 Task: Find connections with filter location Nuneaton with filter topic #successwith filter profile language French with filter current company BASF's vegetable seeds business with filter school Ethiraj College For Women with filter industry Child Day Care Services with filter service category Business Law with filter keywords title Video or Film Producer
Action: Mouse moved to (628, 63)
Screenshot: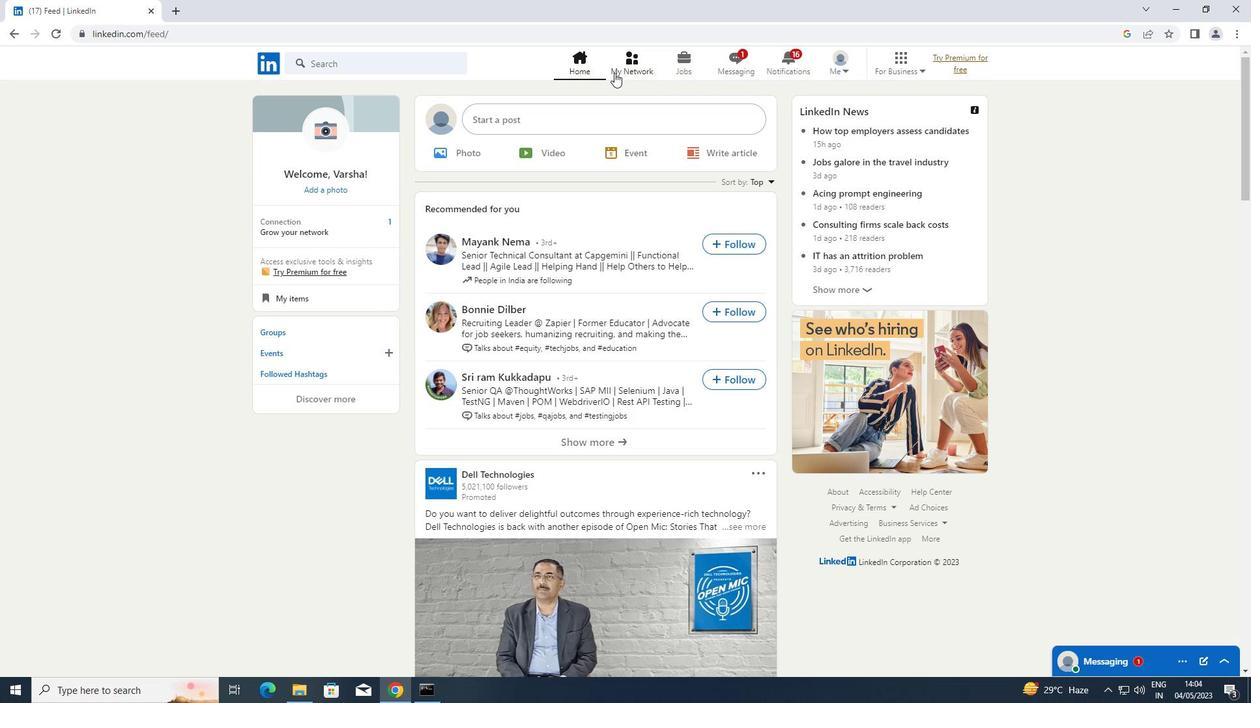 
Action: Mouse pressed left at (628, 63)
Screenshot: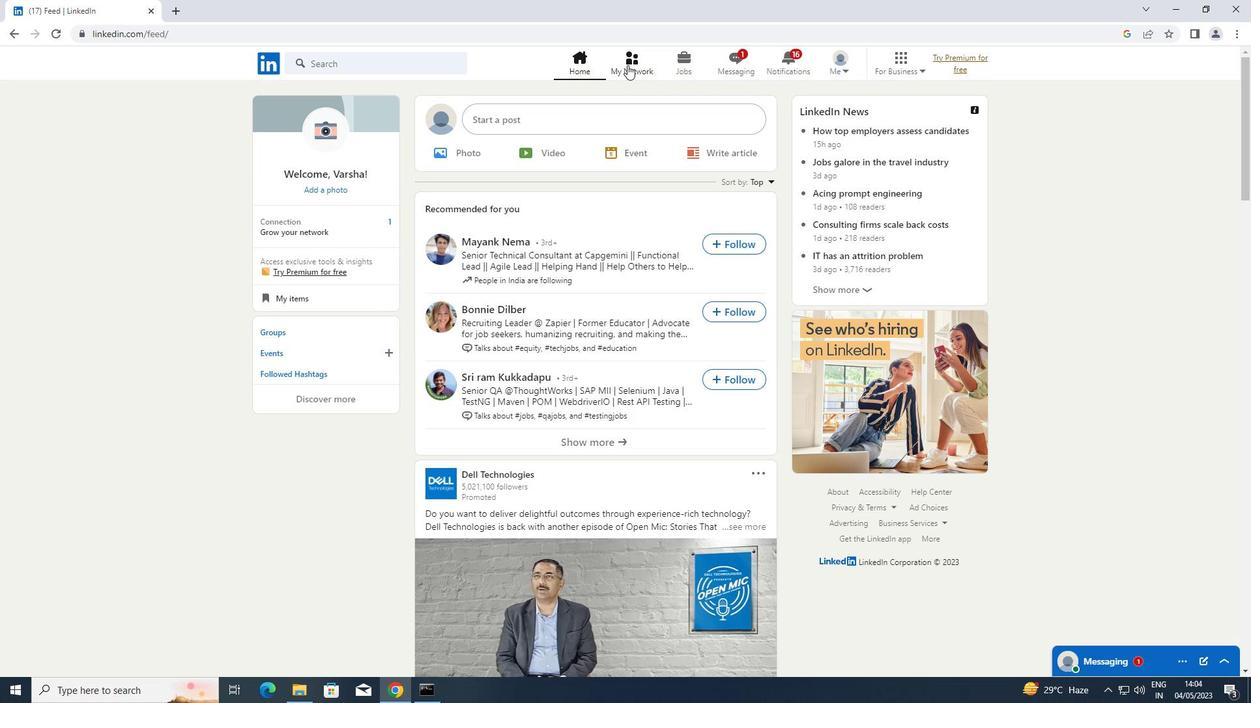 
Action: Mouse moved to (334, 140)
Screenshot: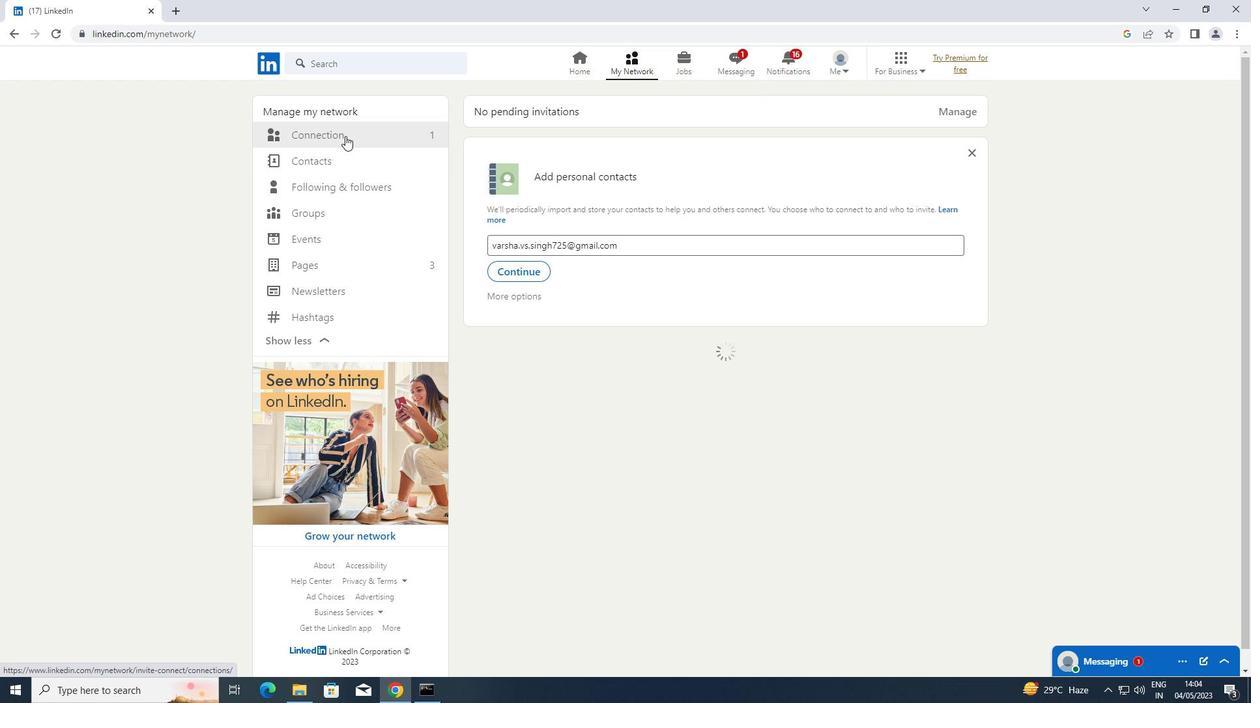 
Action: Mouse pressed left at (334, 140)
Screenshot: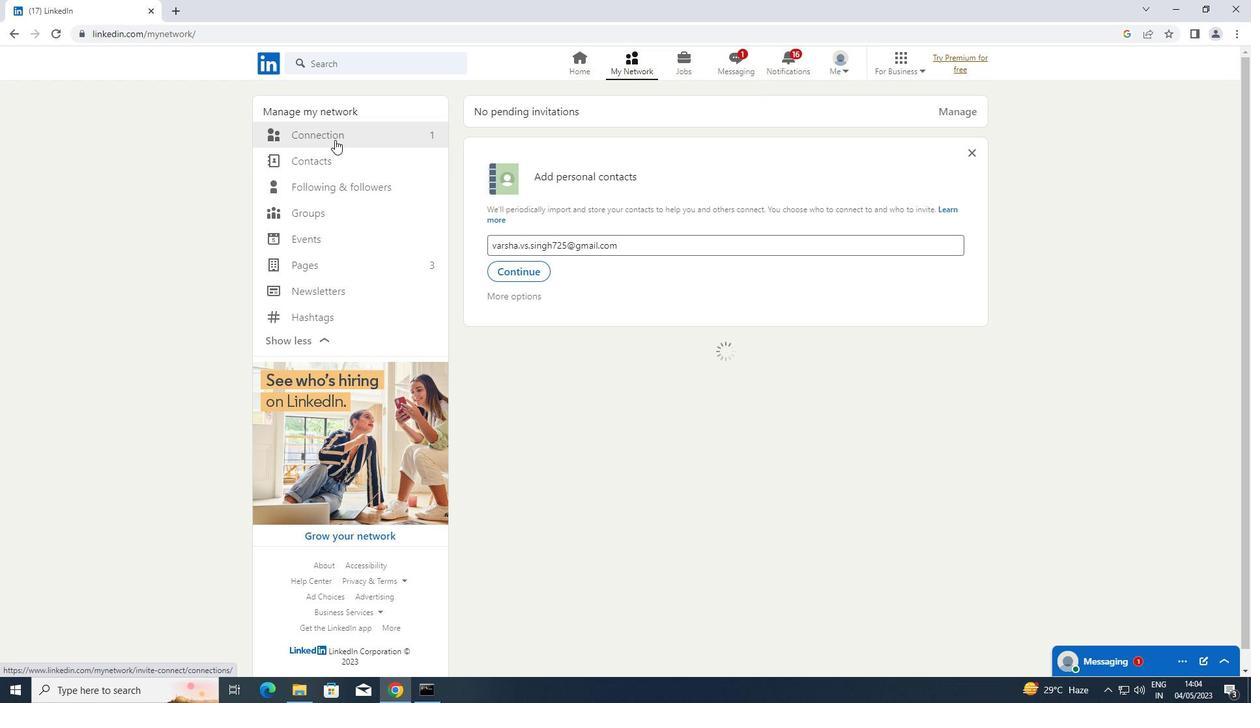 
Action: Mouse moved to (740, 133)
Screenshot: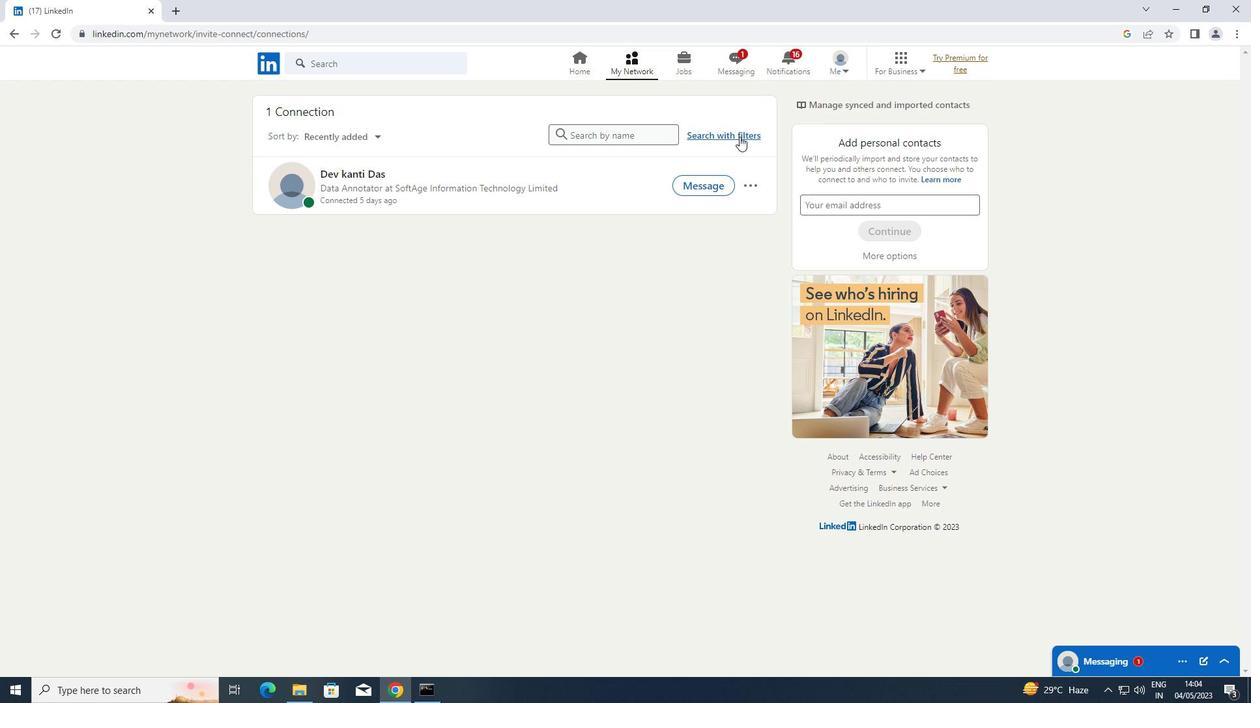 
Action: Mouse pressed left at (740, 133)
Screenshot: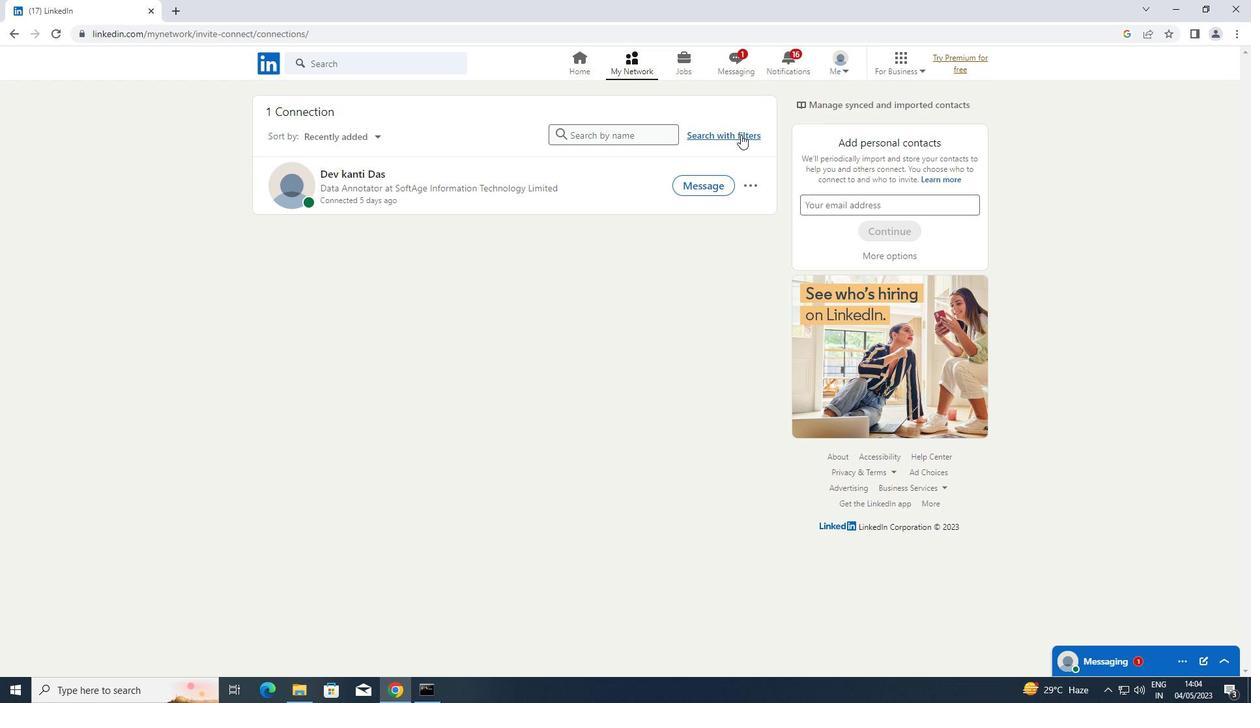 
Action: Mouse moved to (676, 99)
Screenshot: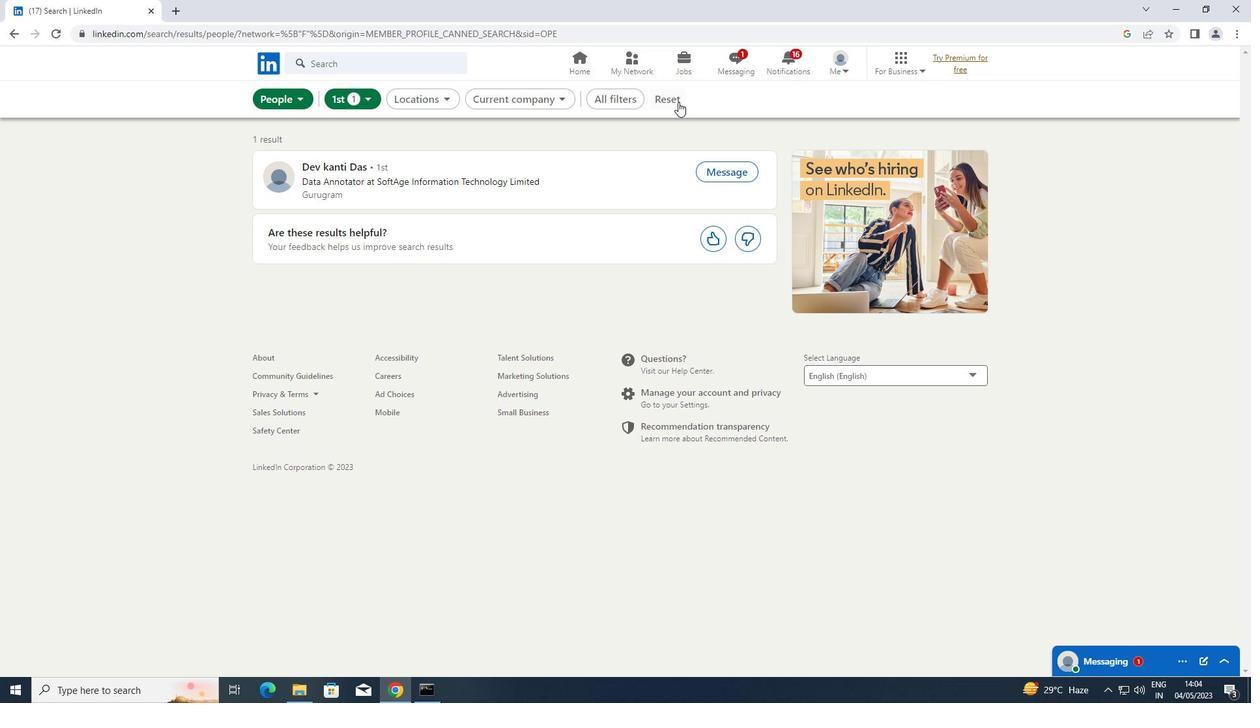 
Action: Mouse pressed left at (676, 99)
Screenshot: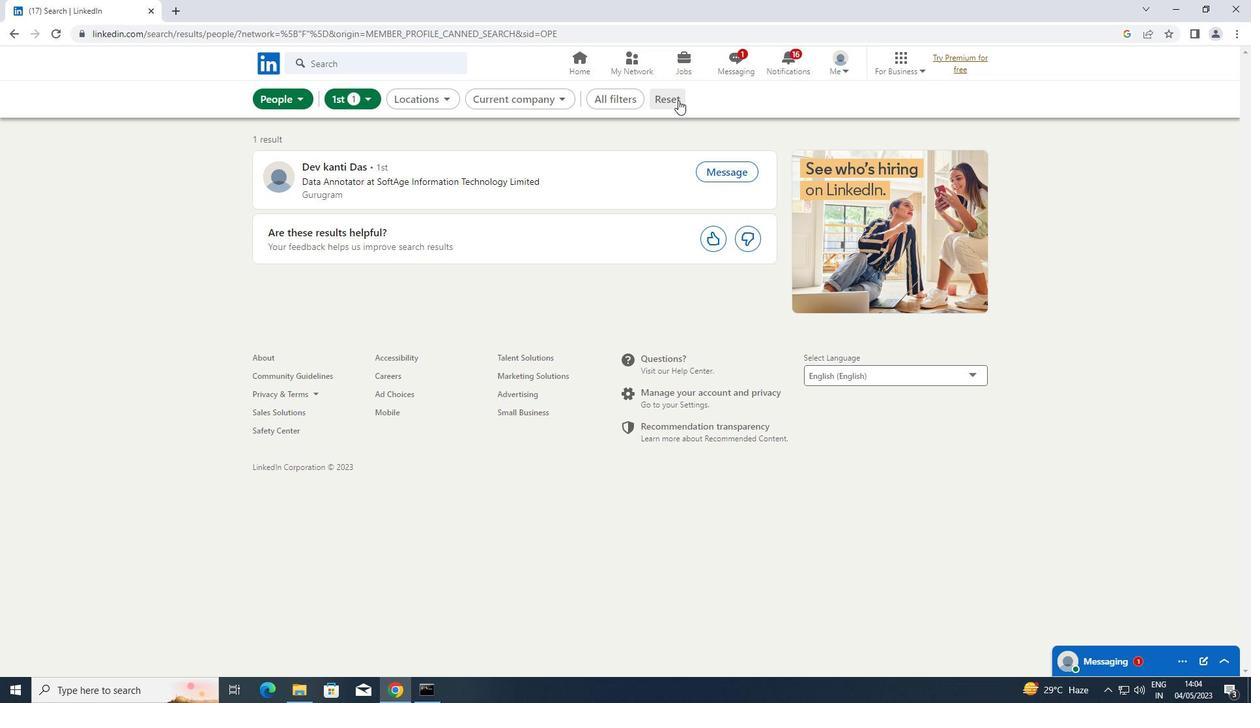 
Action: Mouse moved to (650, 102)
Screenshot: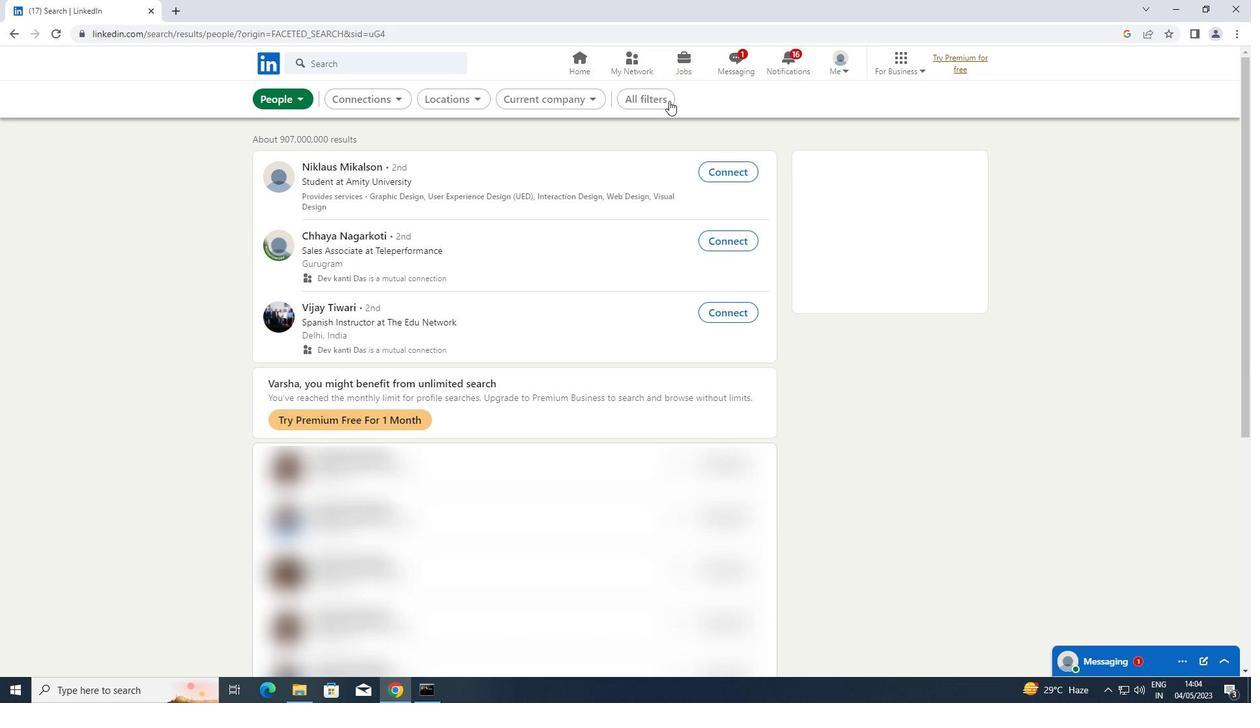 
Action: Mouse pressed left at (650, 102)
Screenshot: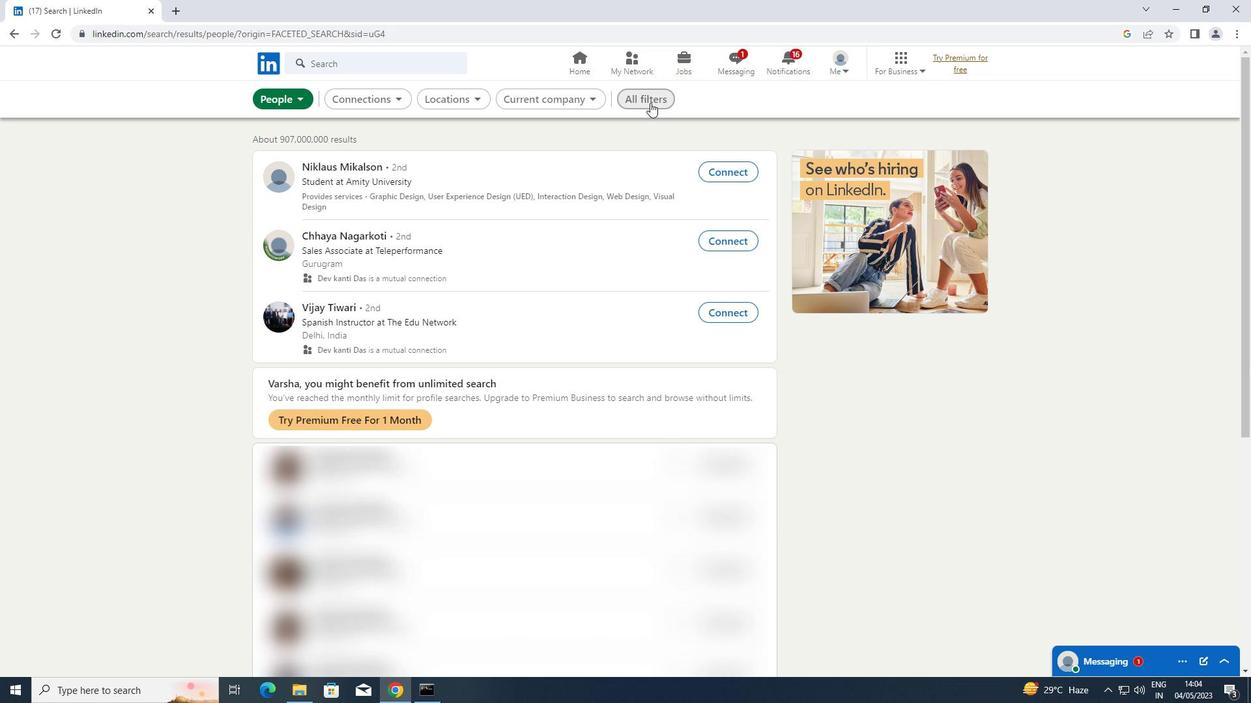 
Action: Mouse moved to (1019, 299)
Screenshot: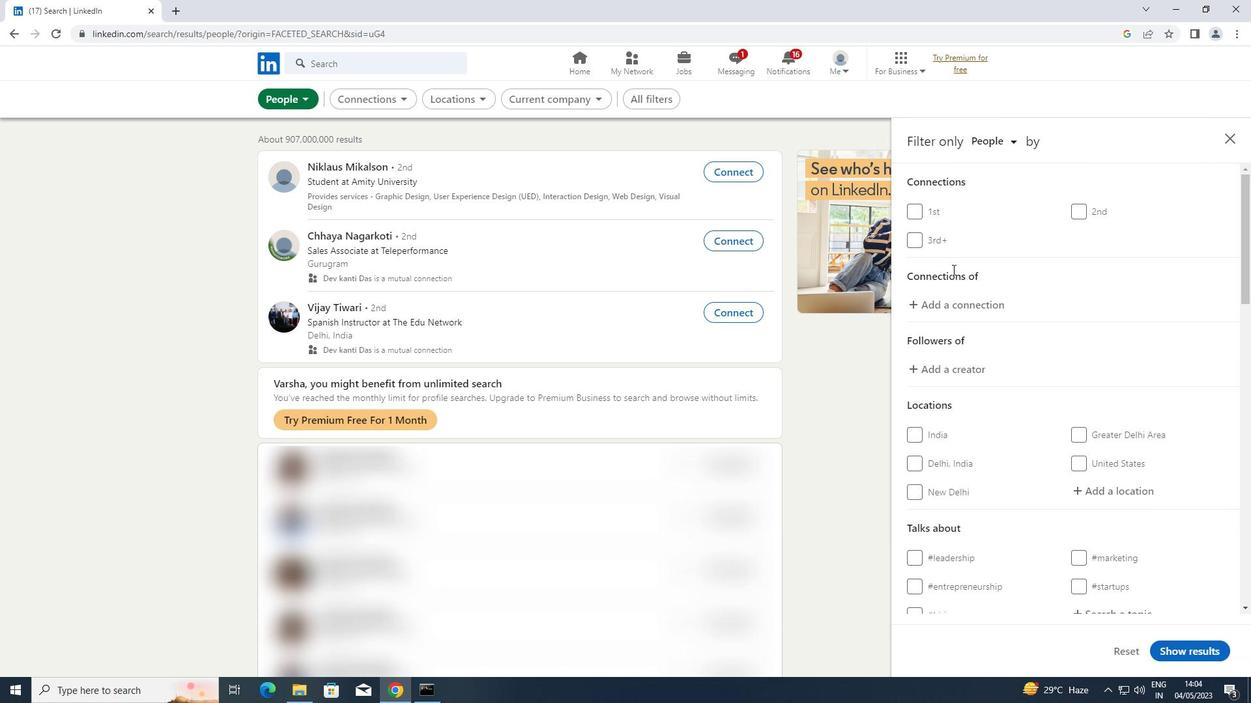 
Action: Mouse scrolled (1019, 299) with delta (0, 0)
Screenshot: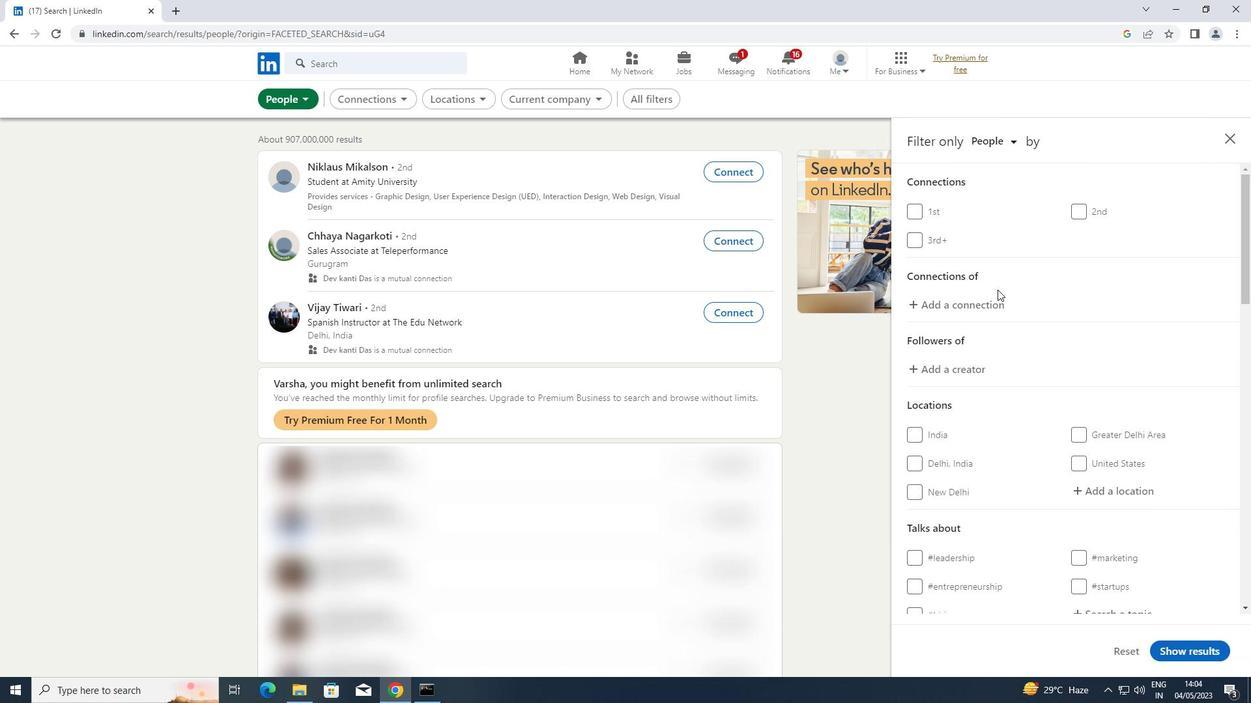 
Action: Mouse scrolled (1019, 299) with delta (0, 0)
Screenshot: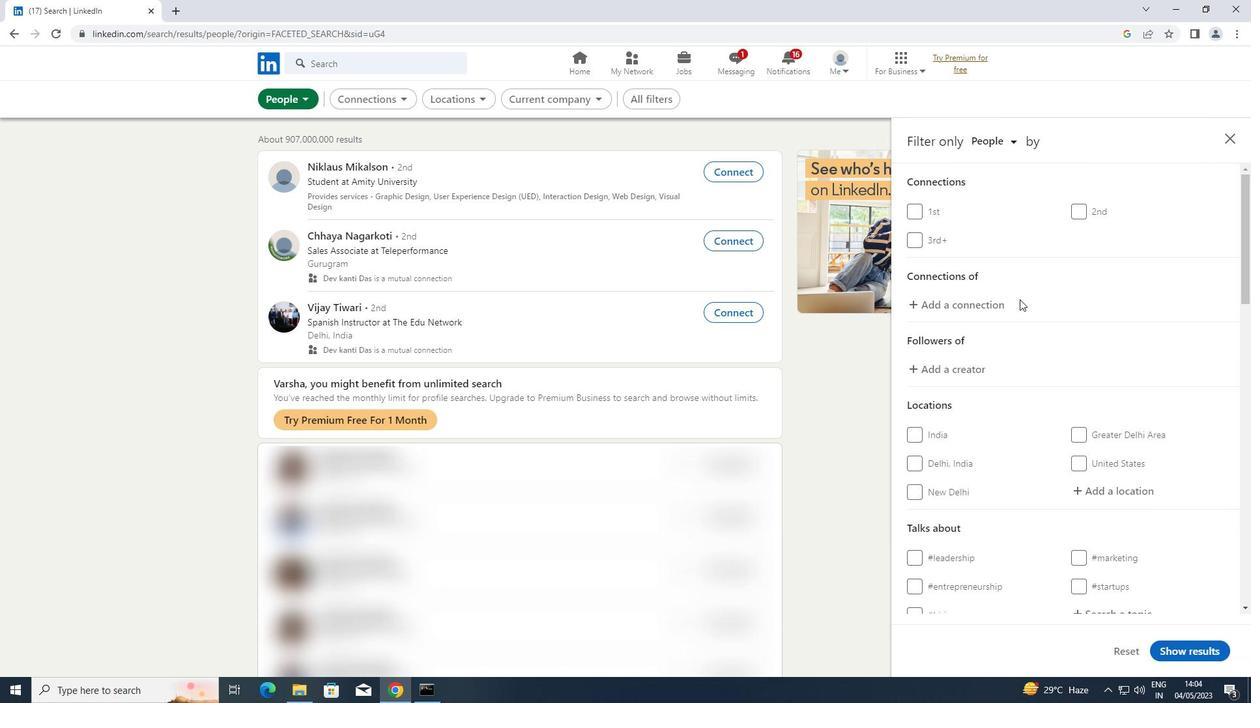
Action: Mouse moved to (1096, 364)
Screenshot: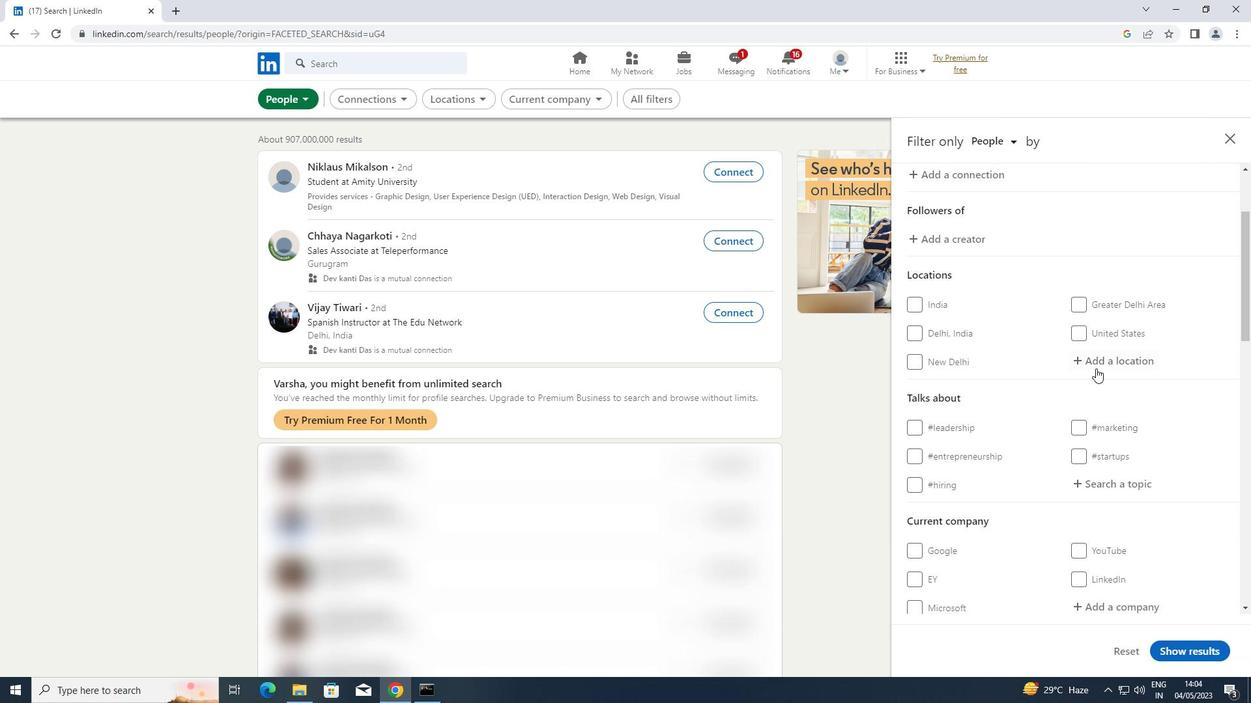 
Action: Mouse pressed left at (1096, 364)
Screenshot: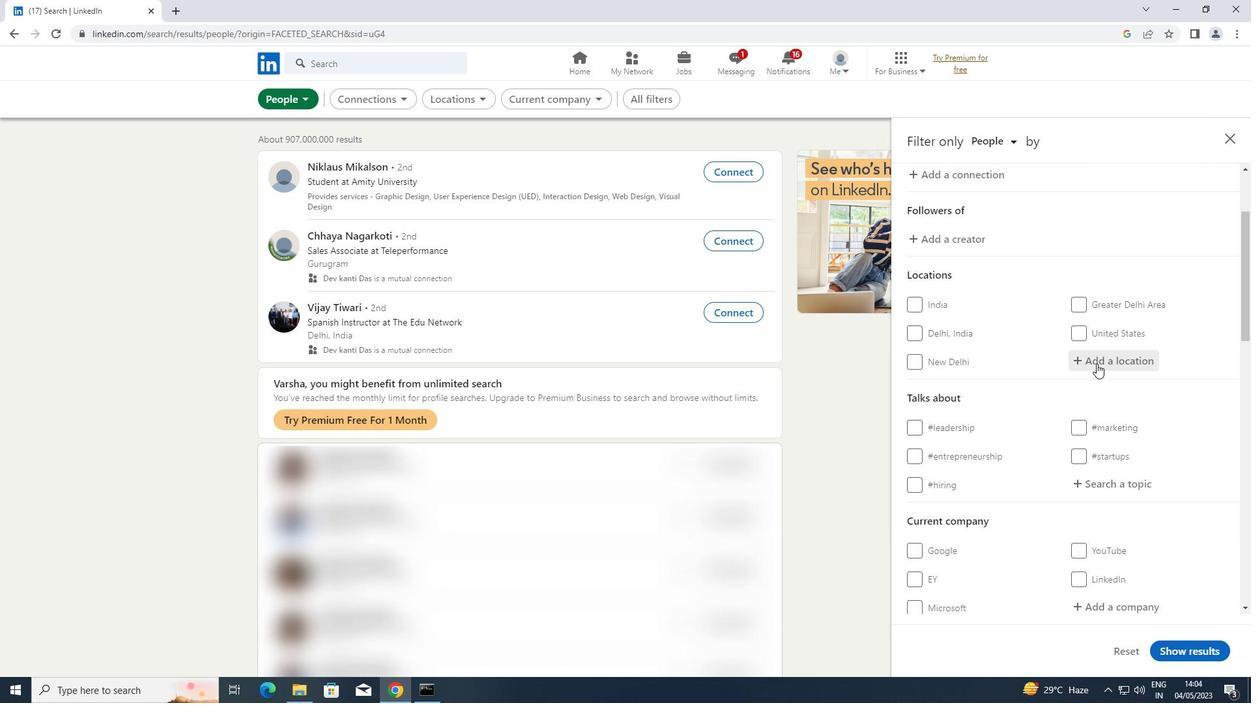 
Action: Key pressed <Key.shift>NUNEATON
Screenshot: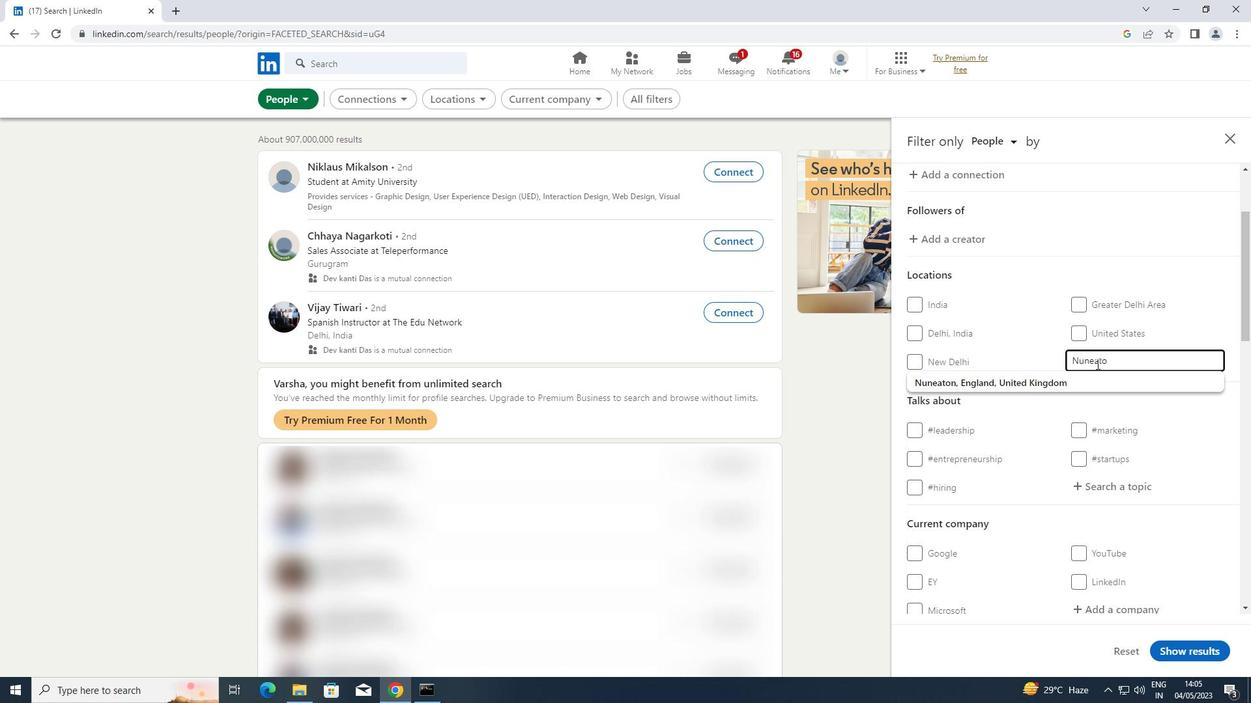 
Action: Mouse moved to (1101, 484)
Screenshot: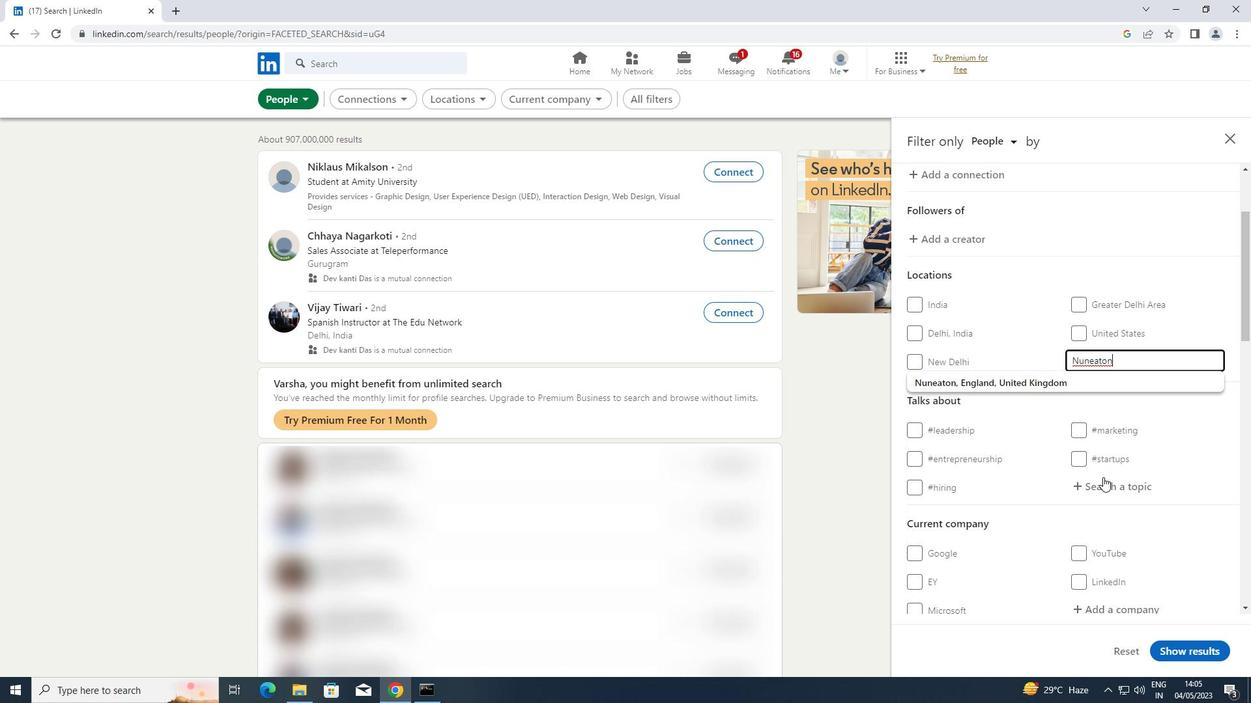 
Action: Mouse pressed left at (1101, 484)
Screenshot: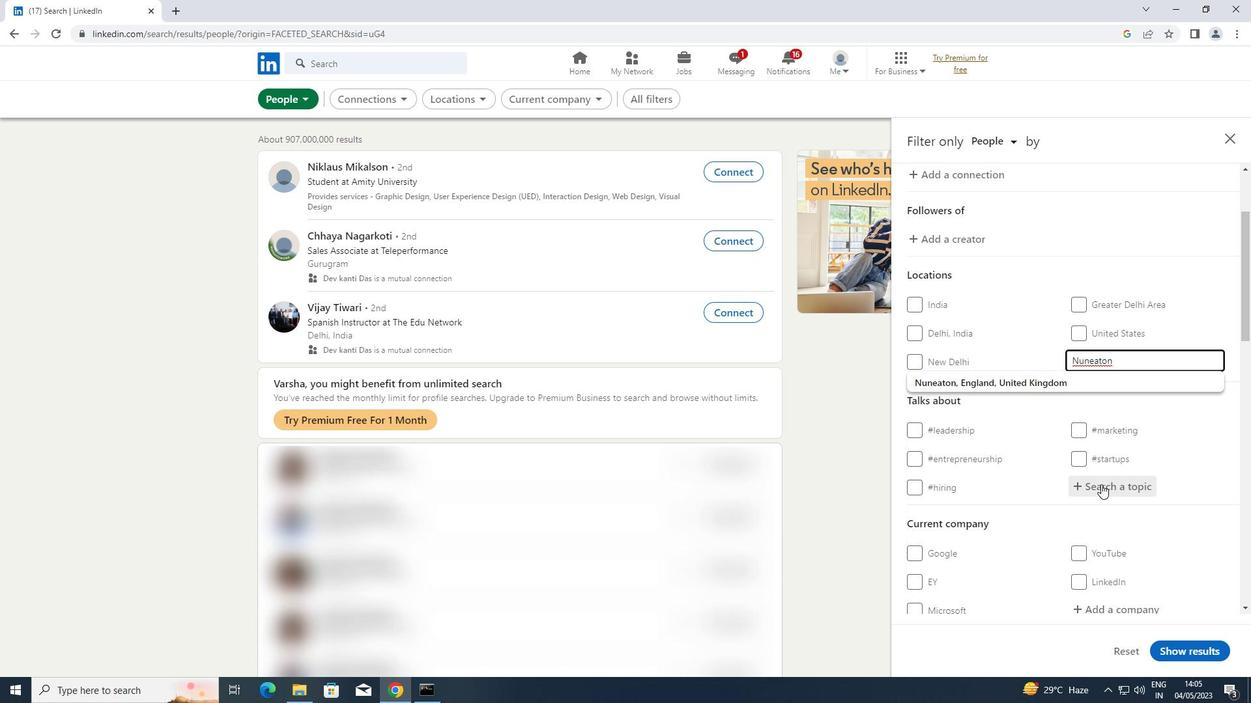 
Action: Key pressed SUCCESS
Screenshot: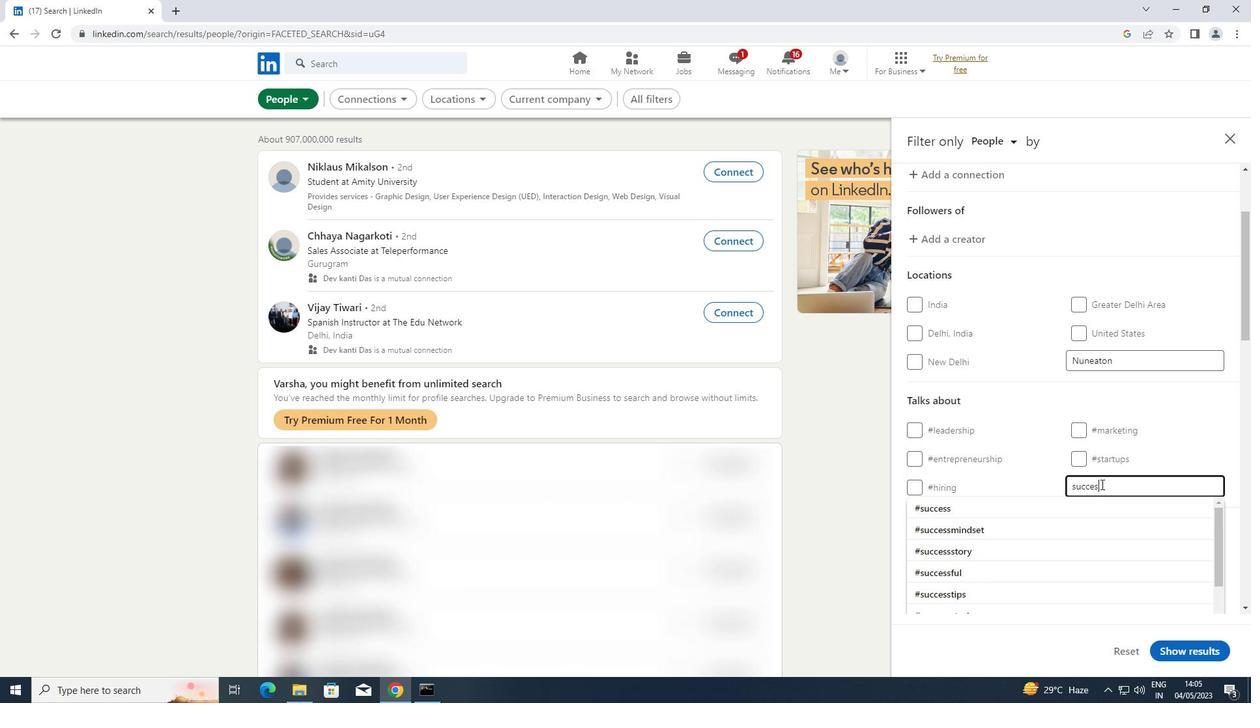 
Action: Mouse moved to (998, 512)
Screenshot: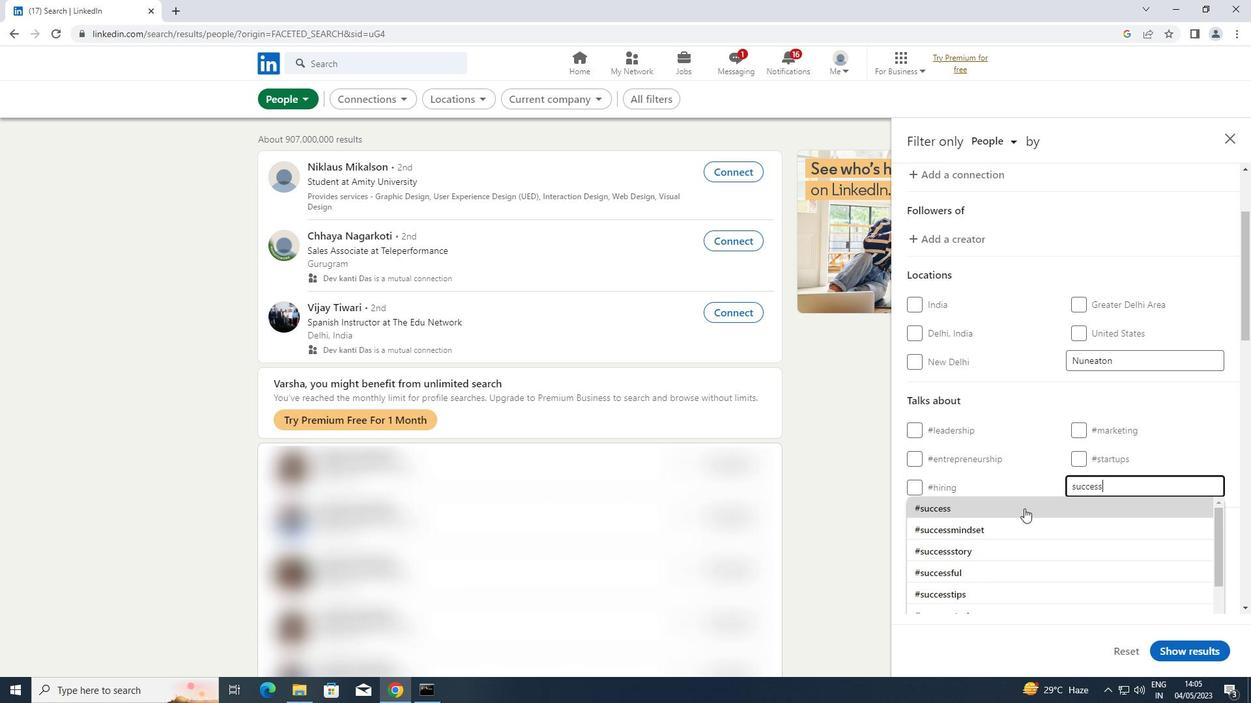 
Action: Mouse pressed left at (998, 512)
Screenshot: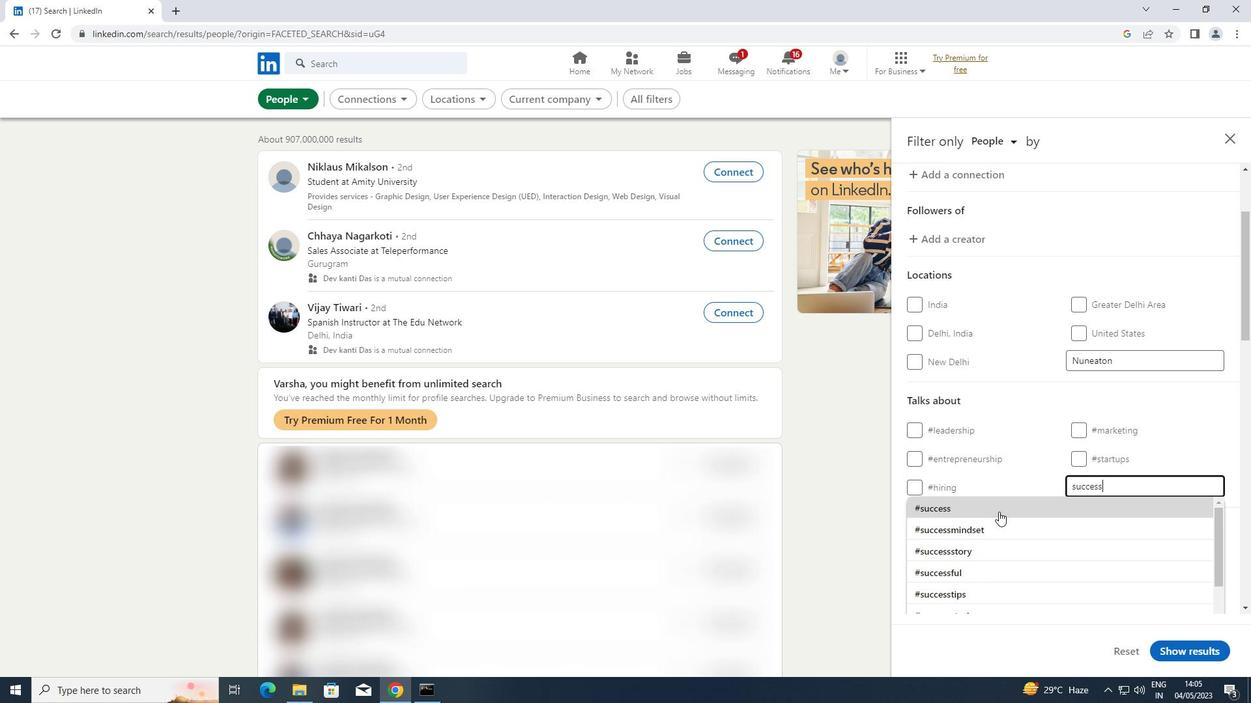 
Action: Mouse scrolled (998, 511) with delta (0, 0)
Screenshot: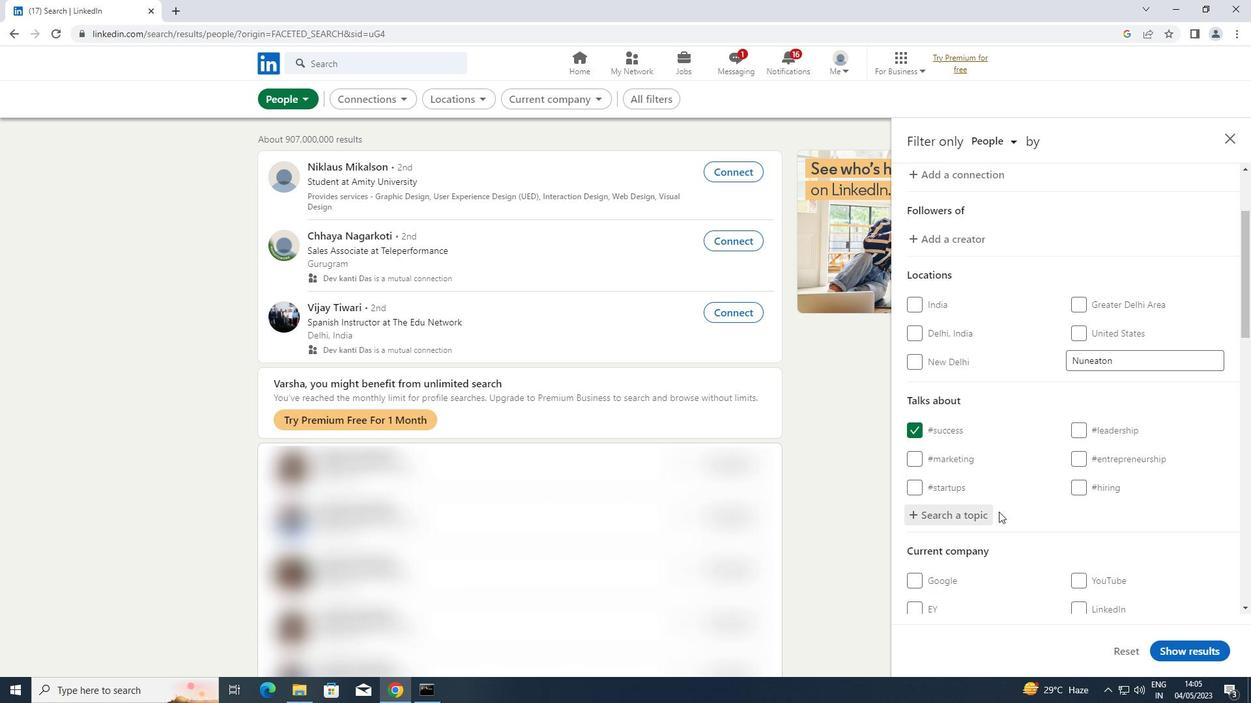 
Action: Mouse scrolled (998, 511) with delta (0, 0)
Screenshot: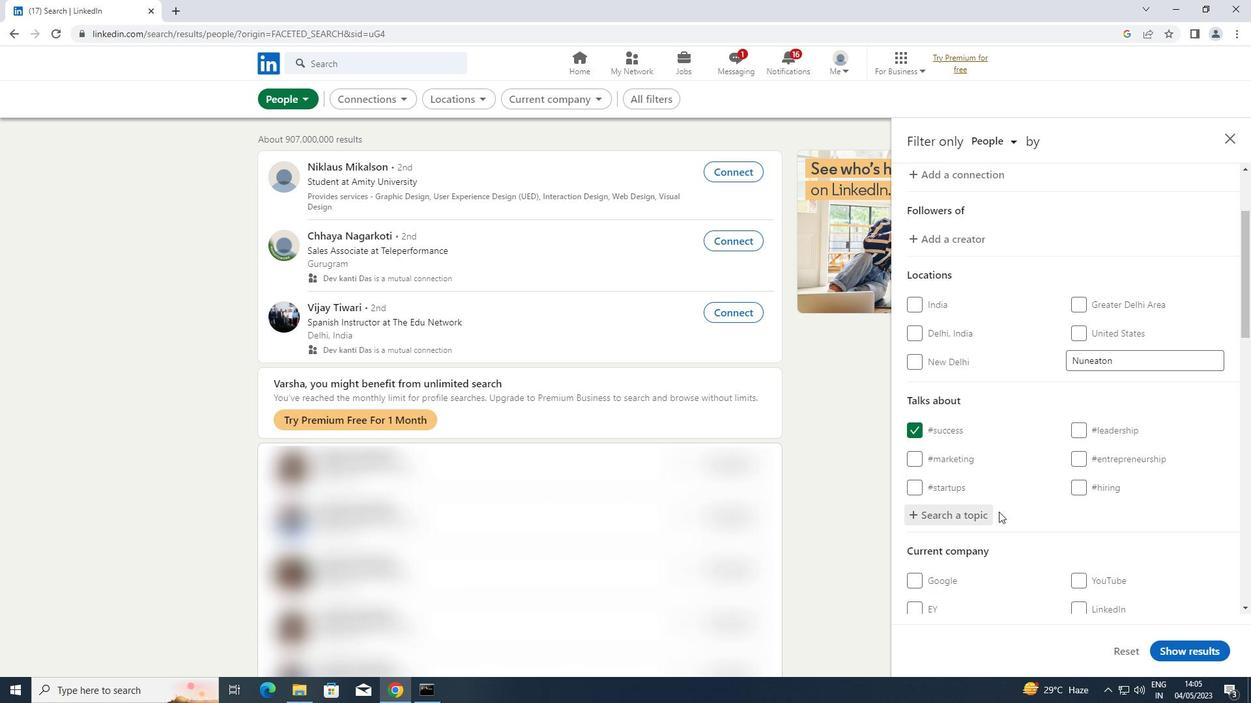 
Action: Mouse scrolled (998, 511) with delta (0, 0)
Screenshot: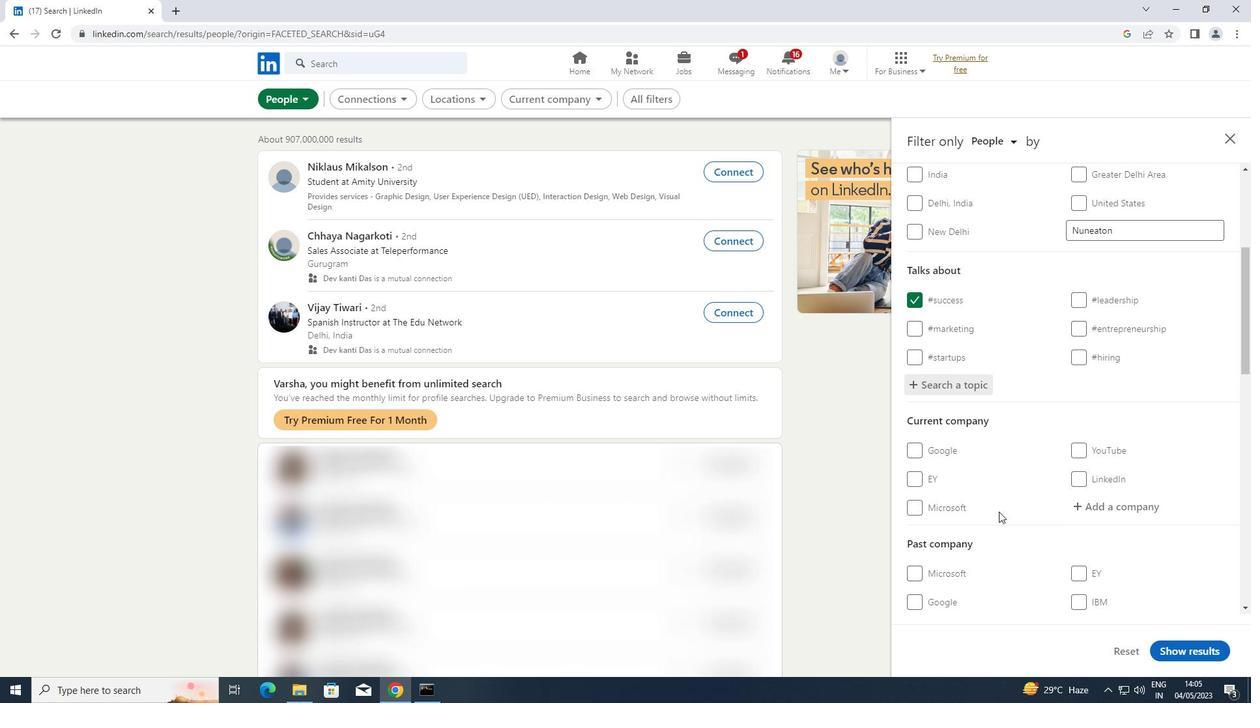 
Action: Mouse scrolled (998, 511) with delta (0, 0)
Screenshot: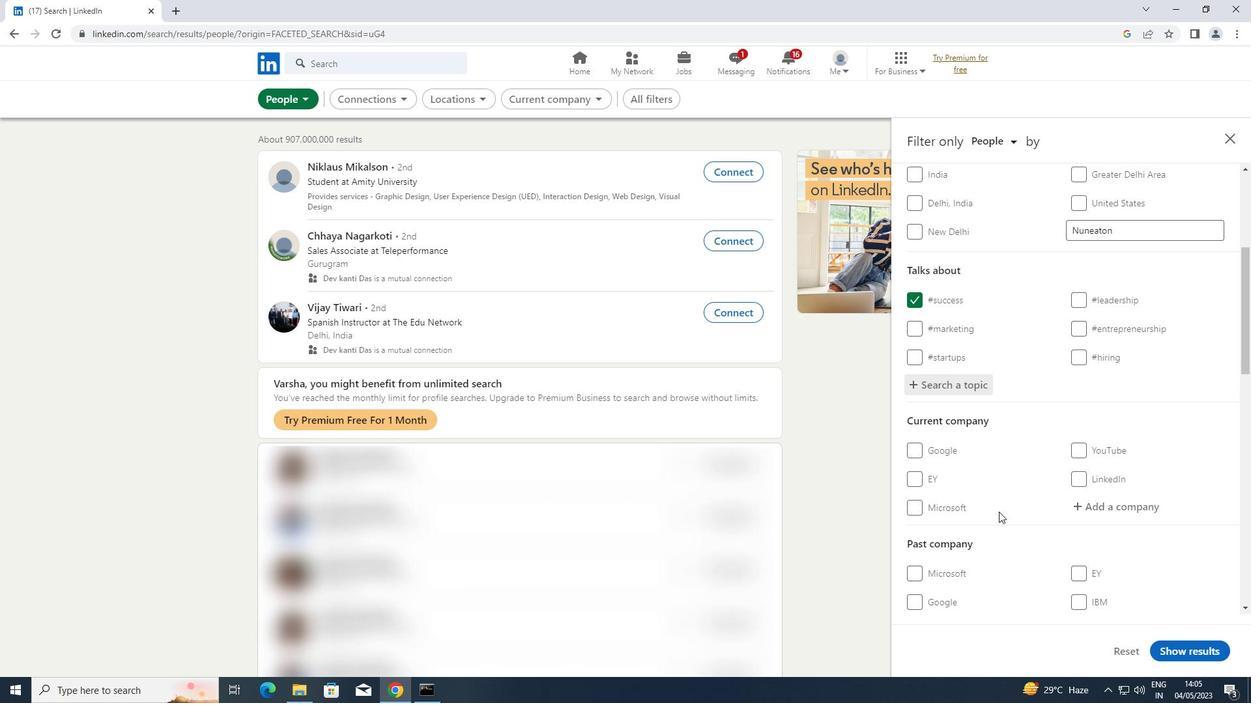 
Action: Mouse scrolled (998, 511) with delta (0, 0)
Screenshot: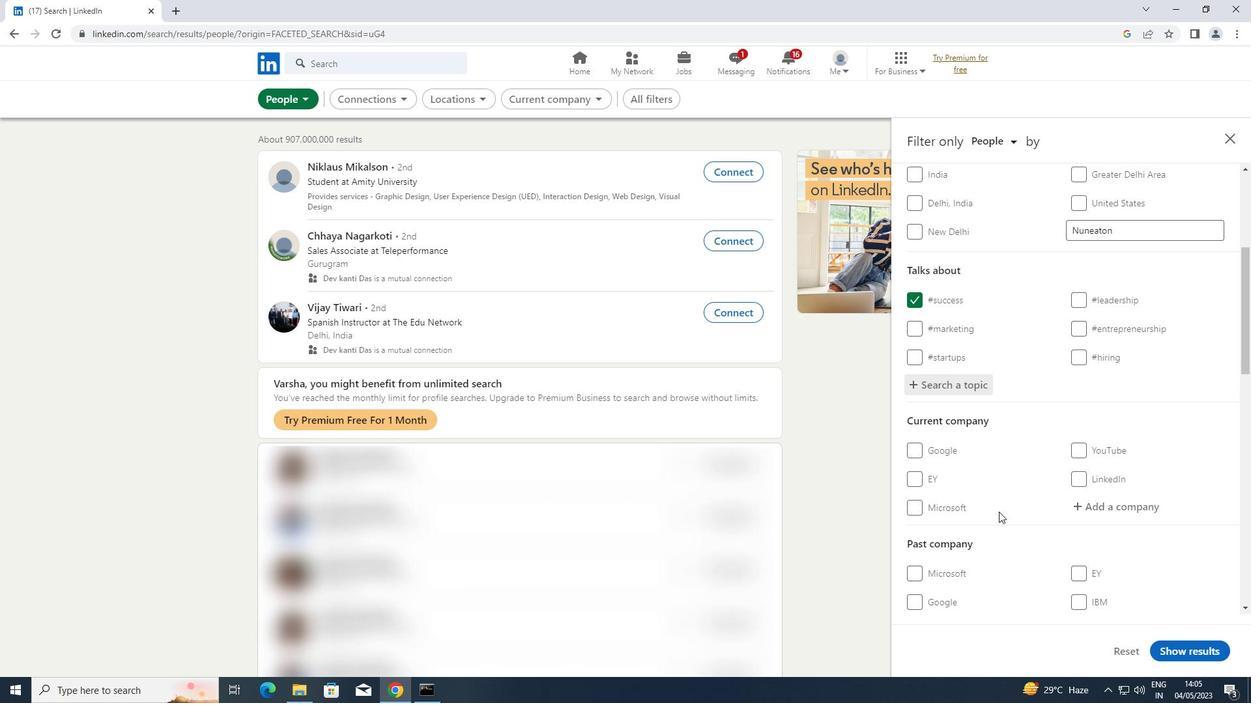 
Action: Mouse scrolled (998, 511) with delta (0, 0)
Screenshot: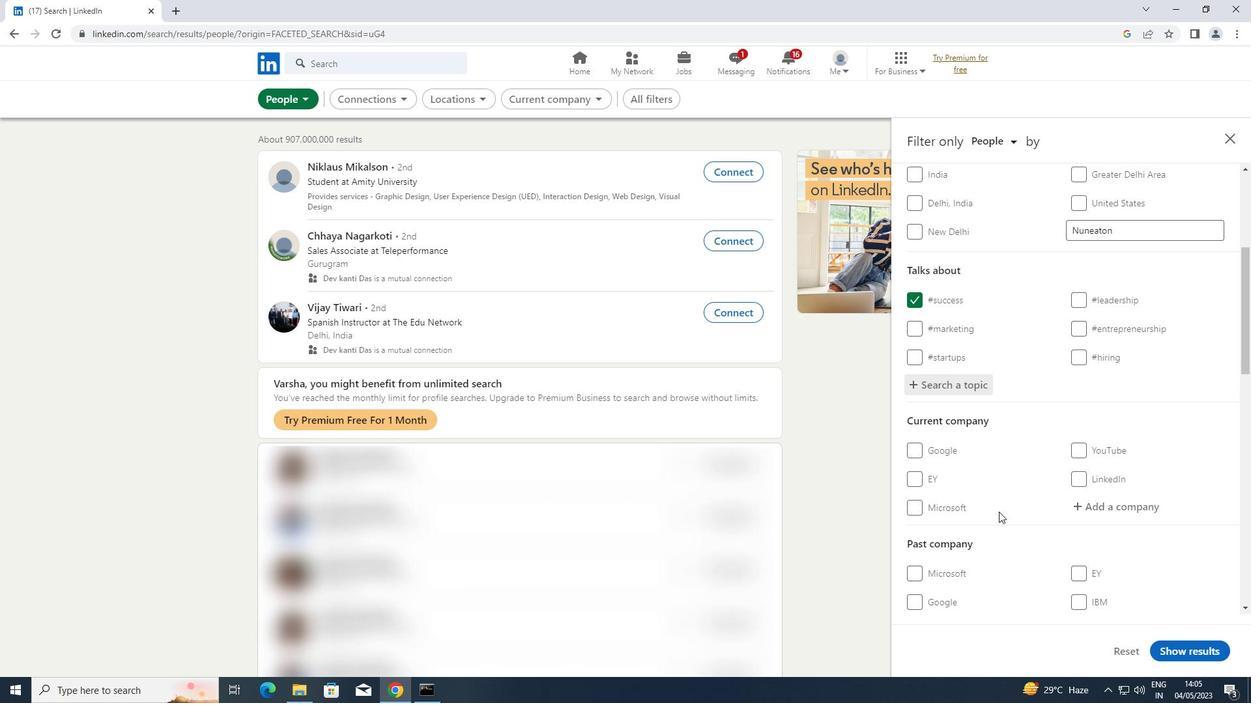 
Action: Mouse scrolled (998, 511) with delta (0, 0)
Screenshot: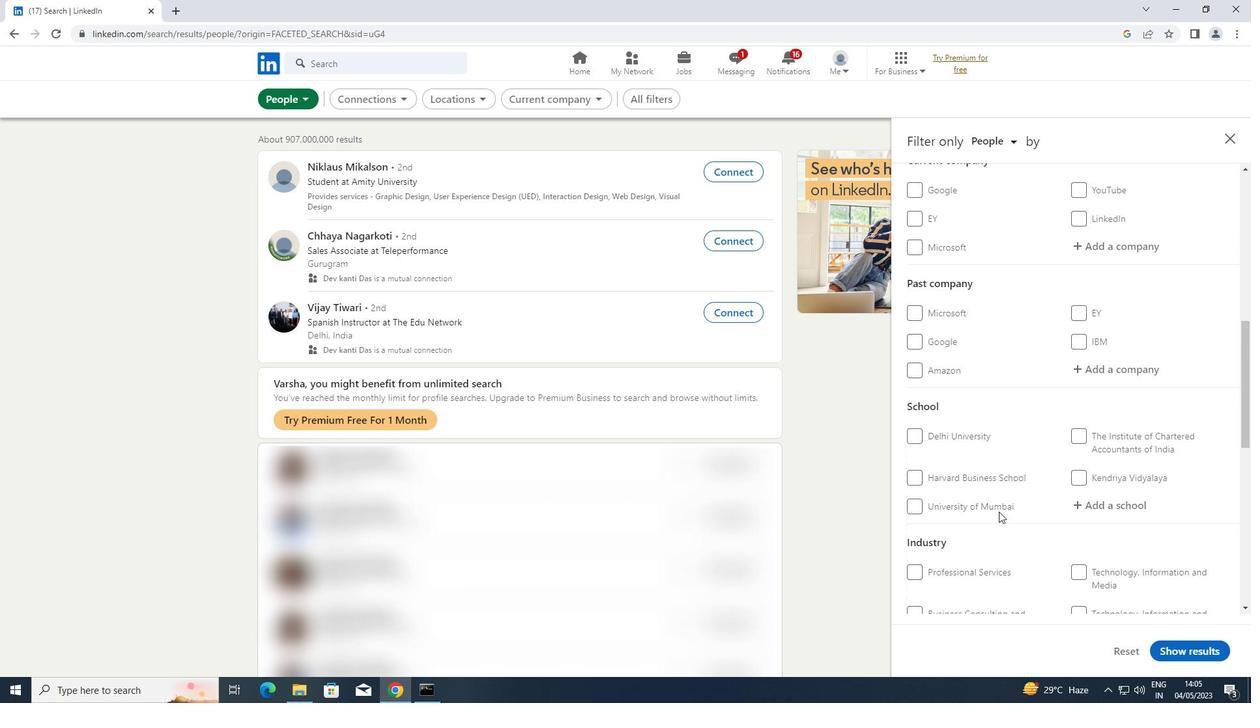 
Action: Mouse scrolled (998, 511) with delta (0, 0)
Screenshot: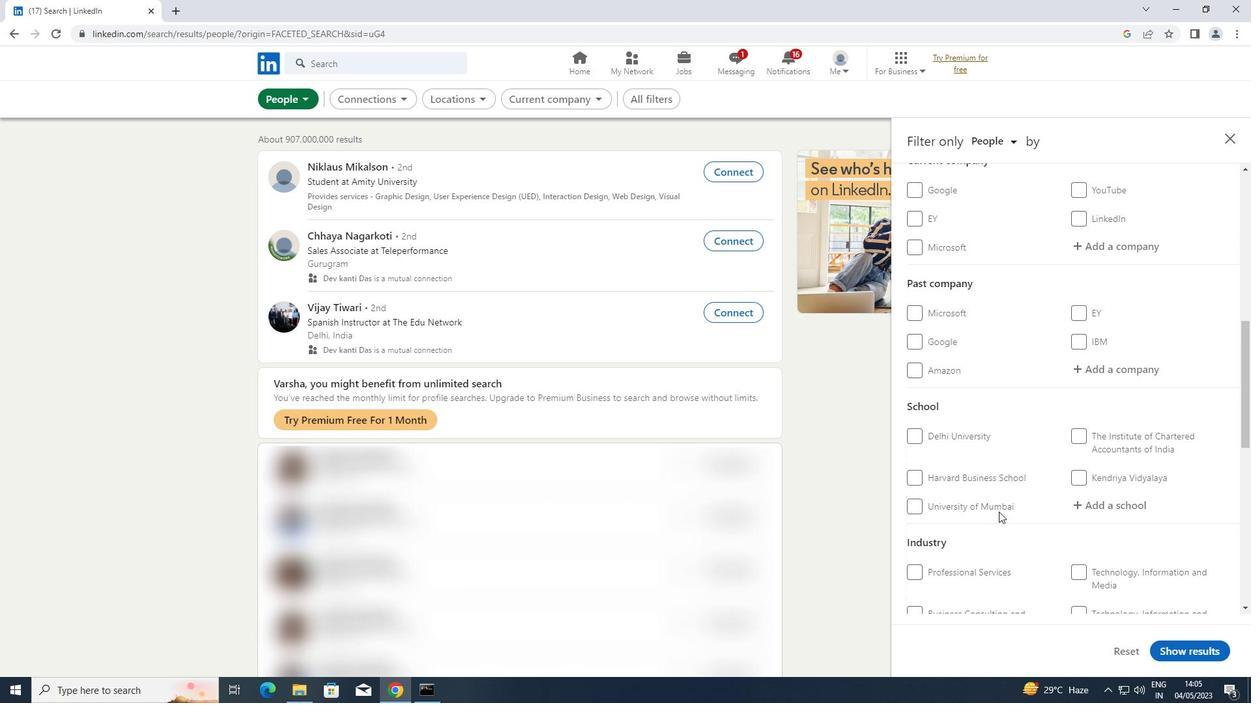 
Action: Mouse scrolled (998, 511) with delta (0, 0)
Screenshot: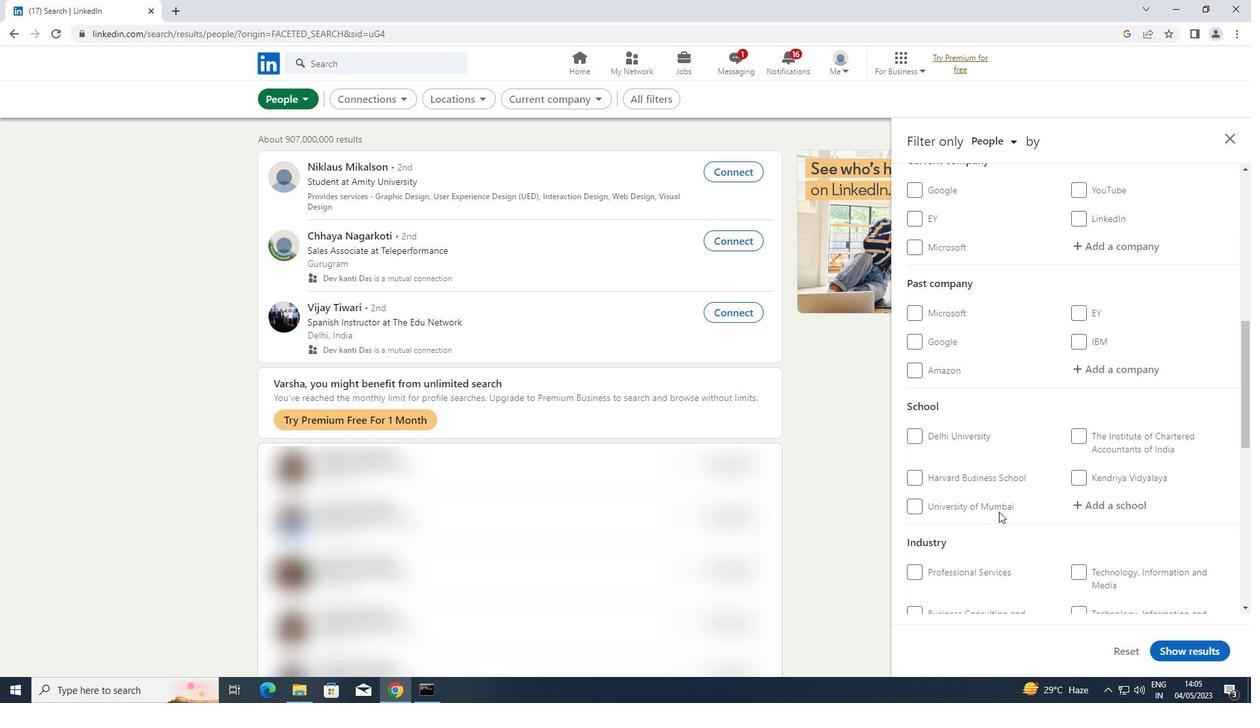 
Action: Mouse scrolled (998, 511) with delta (0, 0)
Screenshot: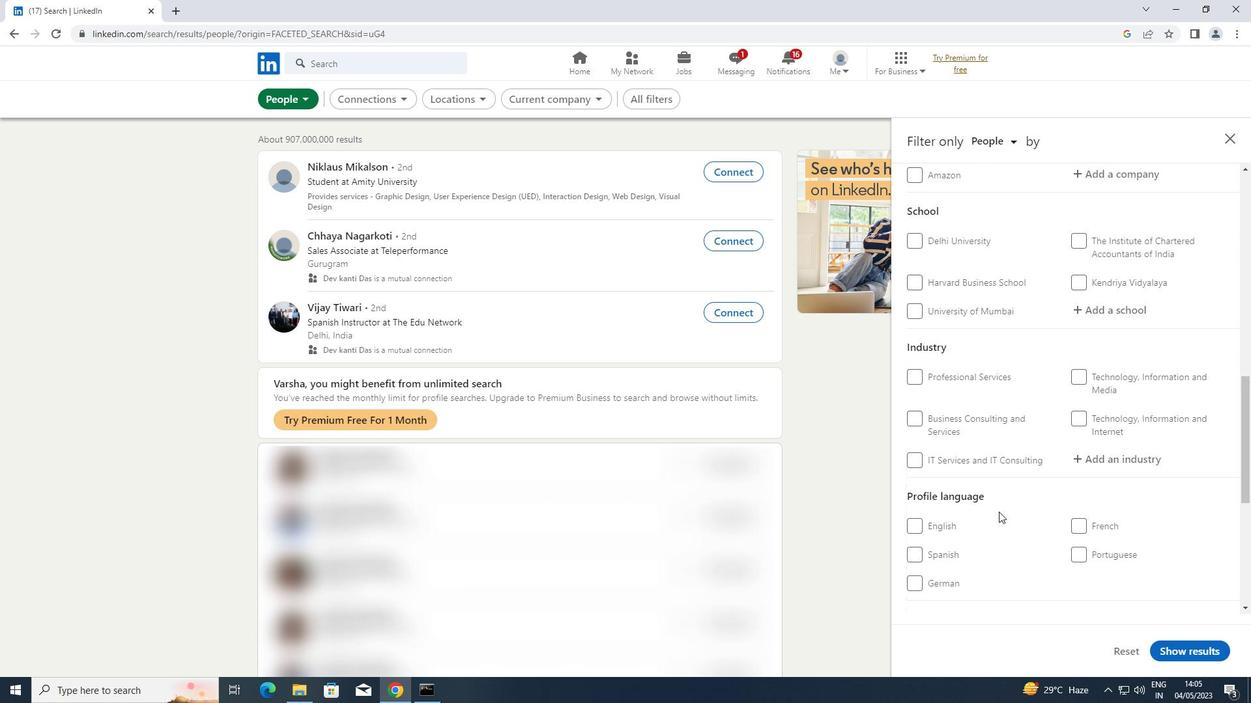 
Action: Mouse moved to (1081, 460)
Screenshot: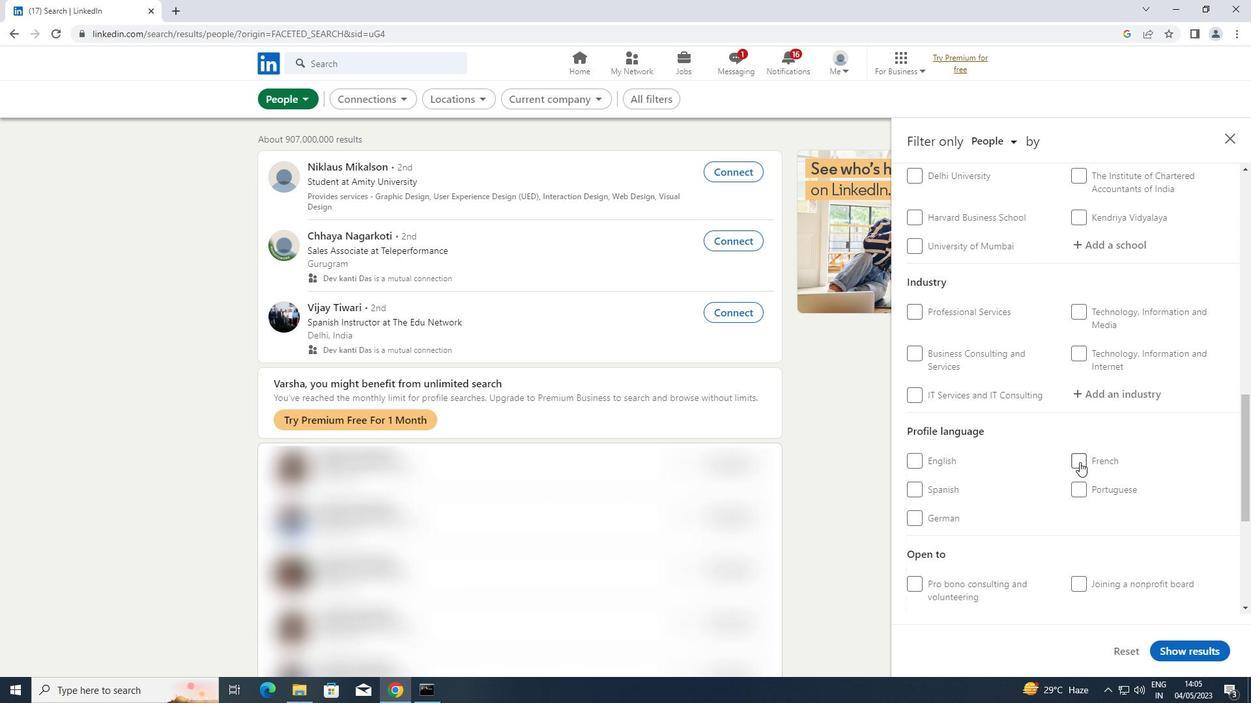 
Action: Mouse pressed left at (1081, 460)
Screenshot: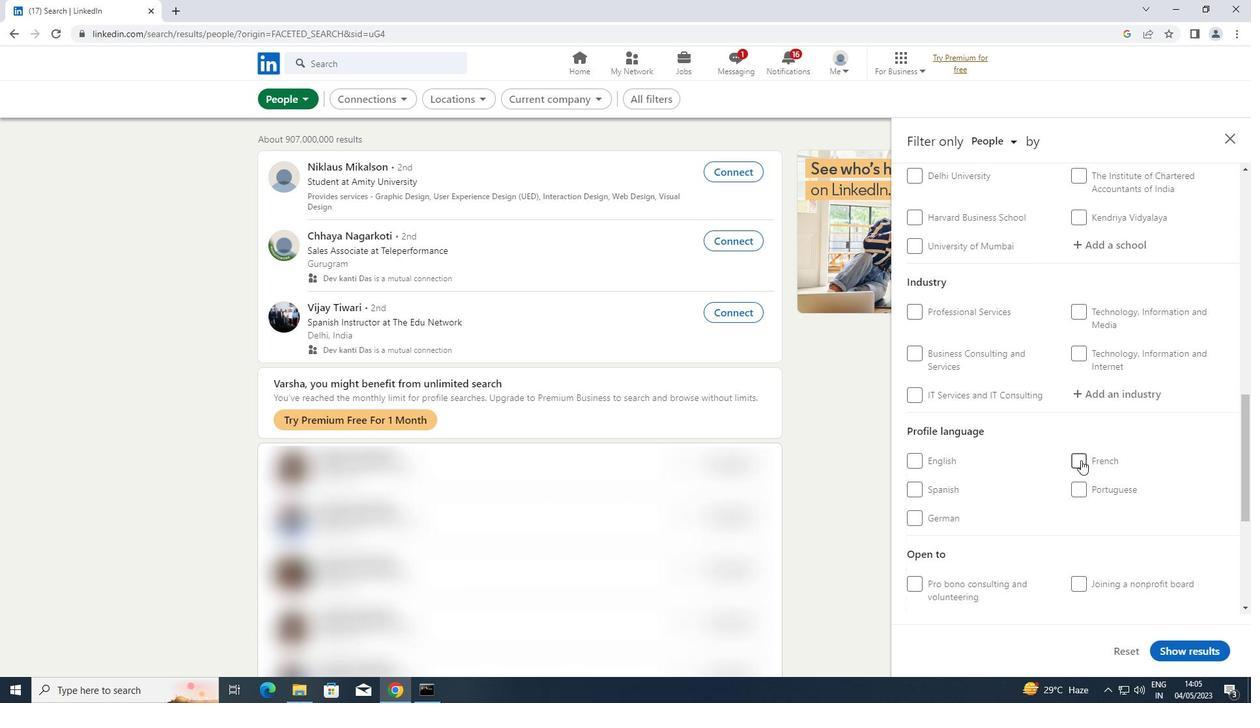 
Action: Mouse scrolled (1081, 460) with delta (0, 0)
Screenshot: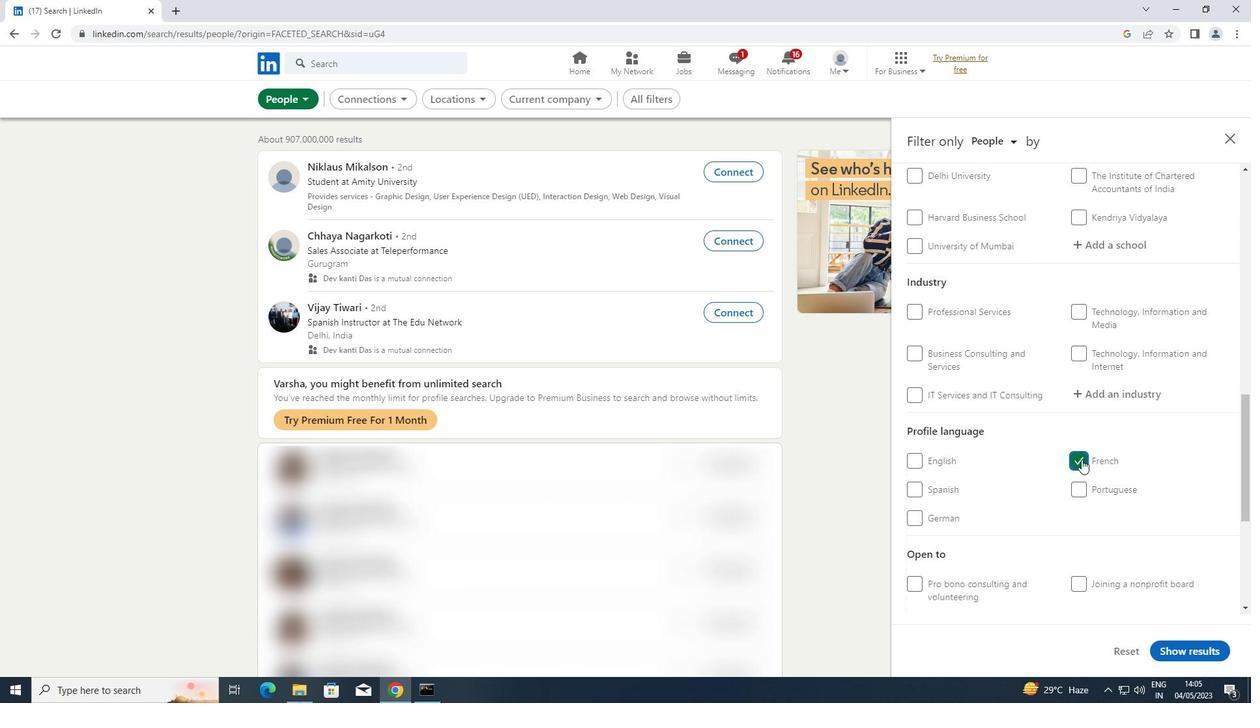 
Action: Mouse scrolled (1081, 460) with delta (0, 0)
Screenshot: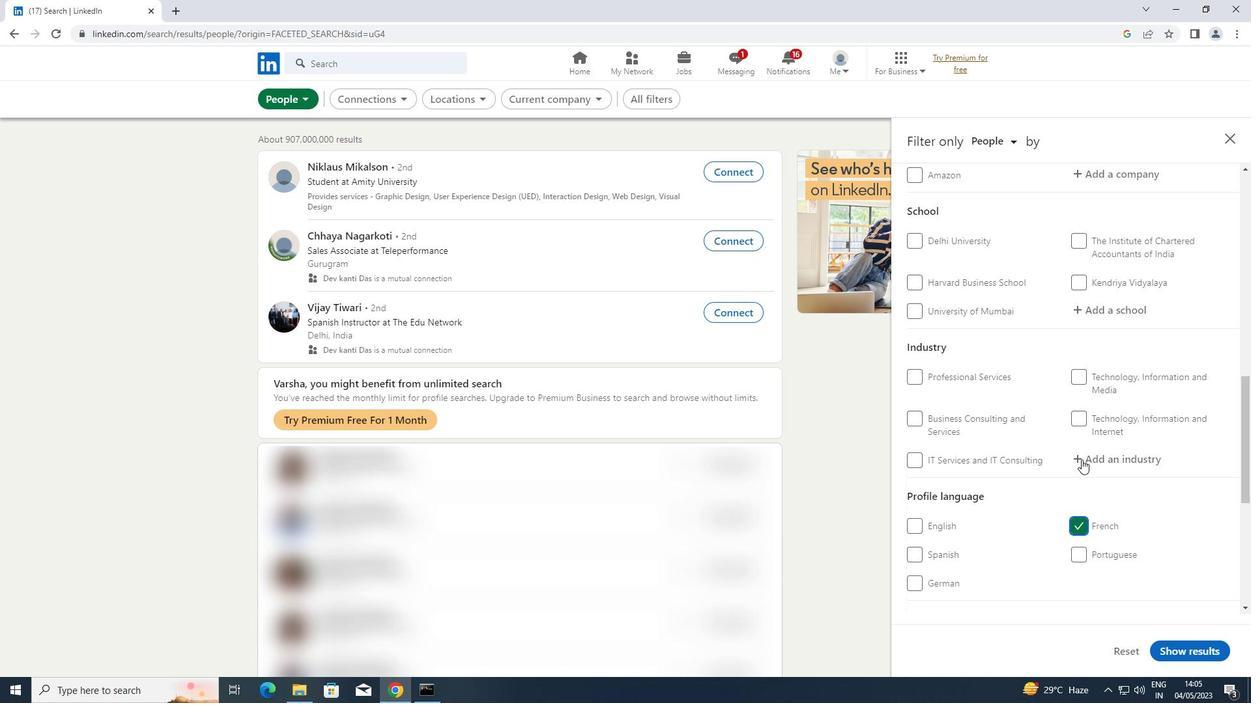 
Action: Mouse scrolled (1081, 460) with delta (0, 0)
Screenshot: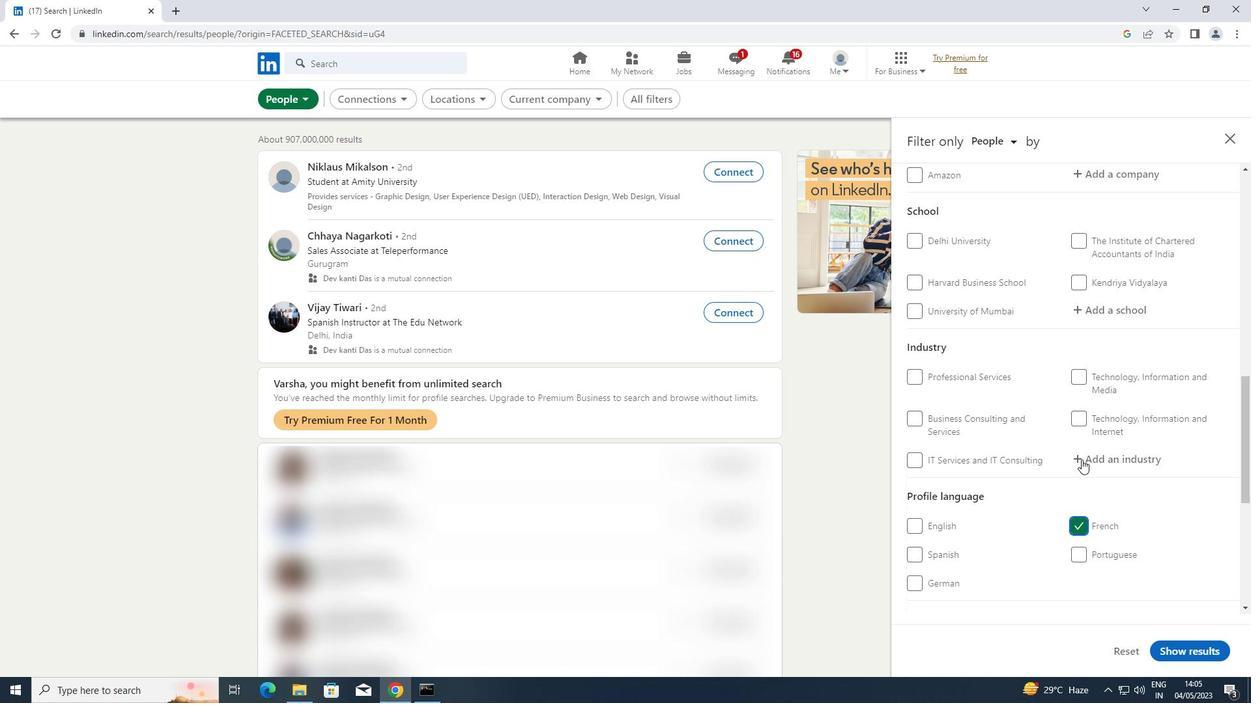 
Action: Mouse scrolled (1081, 460) with delta (0, 0)
Screenshot: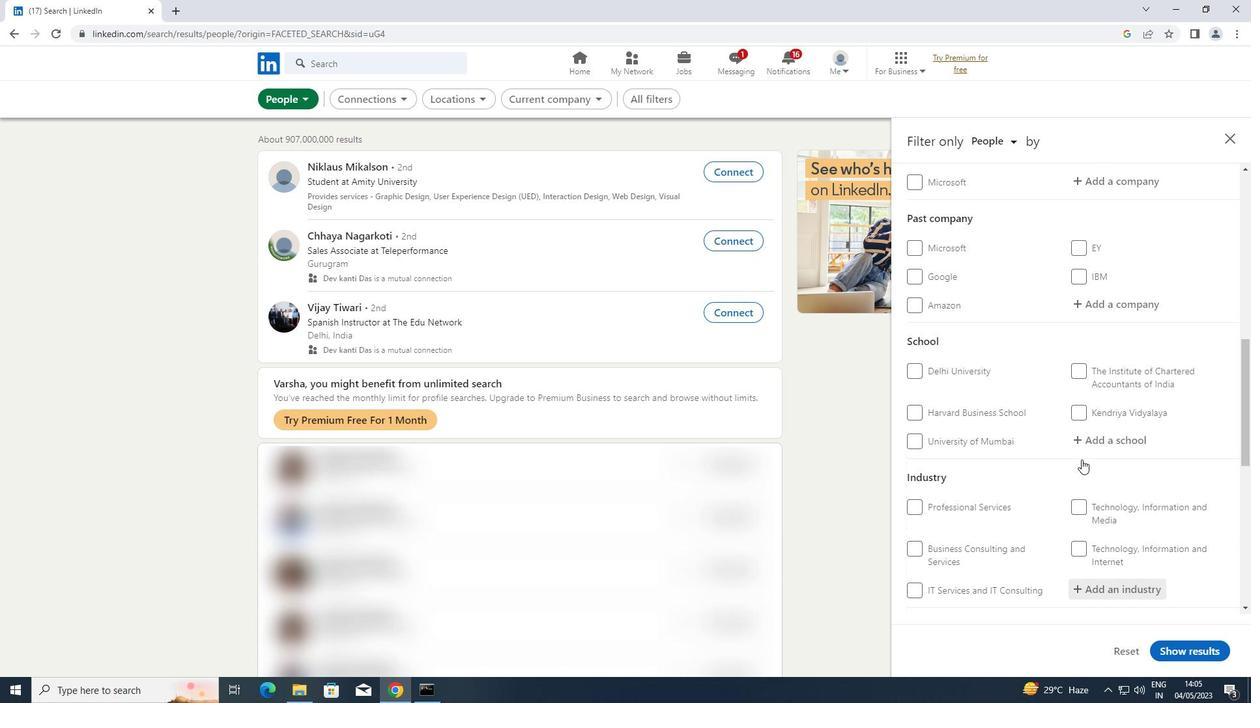 
Action: Mouse scrolled (1081, 460) with delta (0, 0)
Screenshot: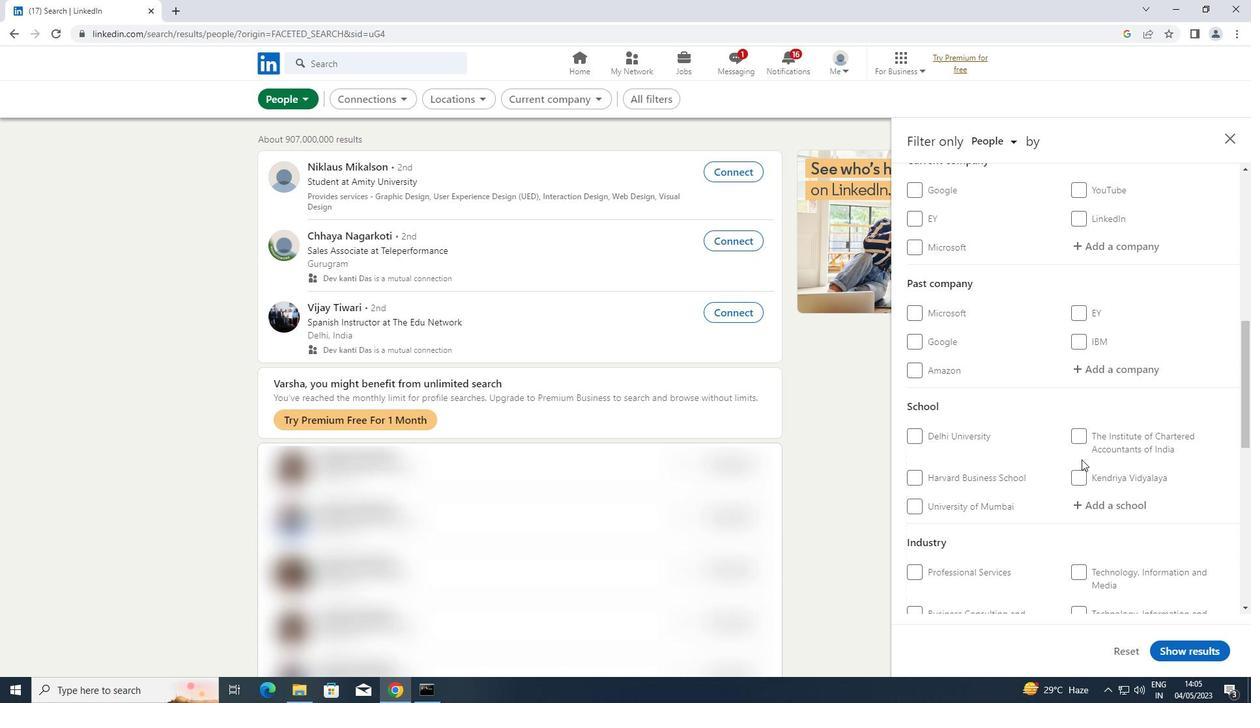 
Action: Mouse scrolled (1081, 460) with delta (0, 0)
Screenshot: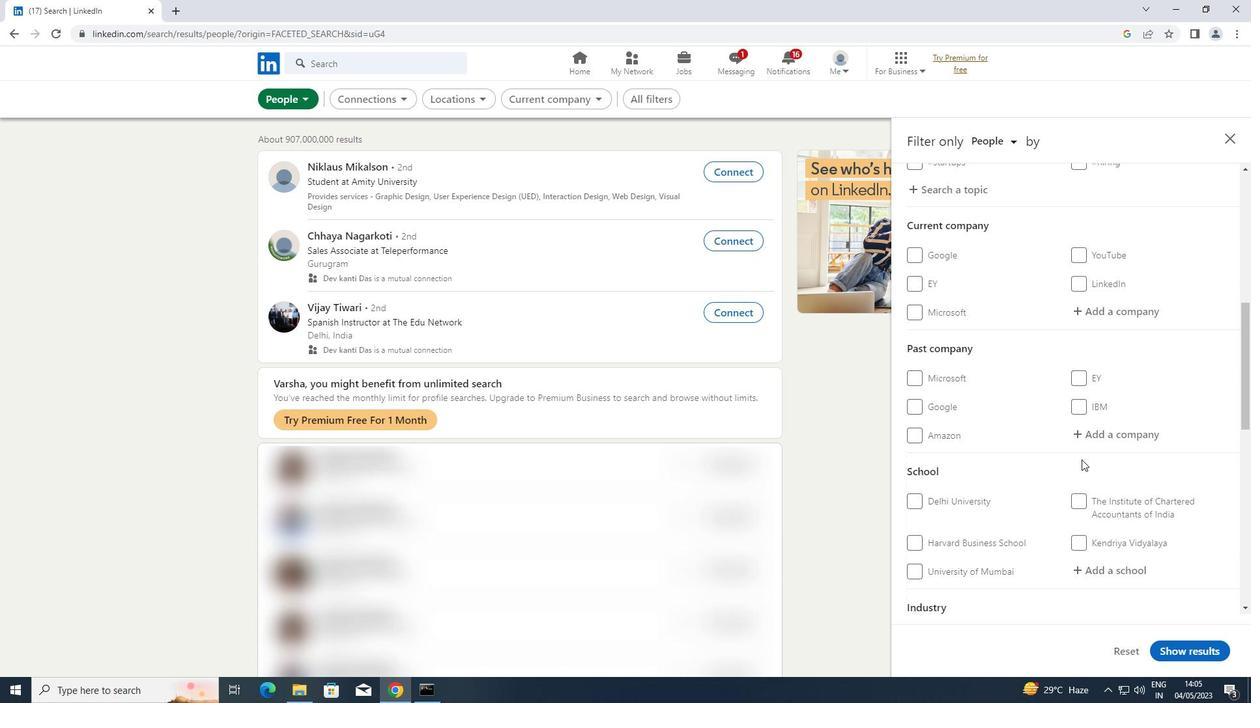 
Action: Mouse scrolled (1081, 459) with delta (0, 0)
Screenshot: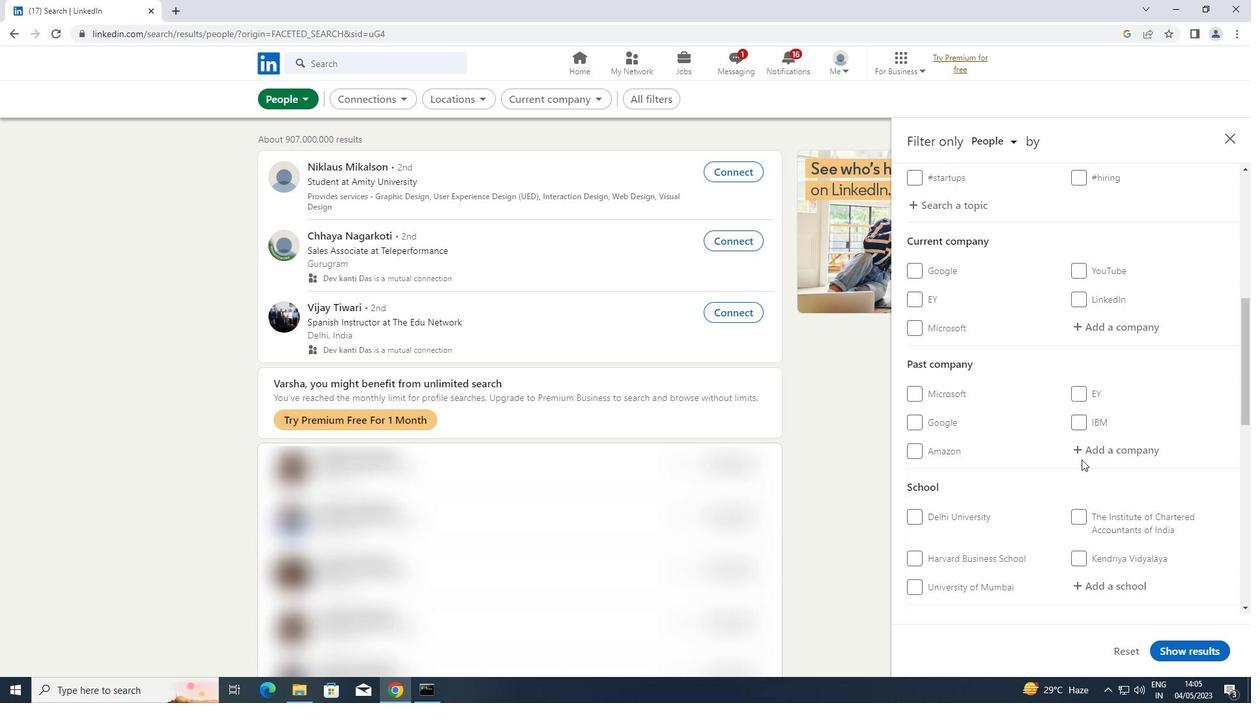 
Action: Mouse moved to (1135, 307)
Screenshot: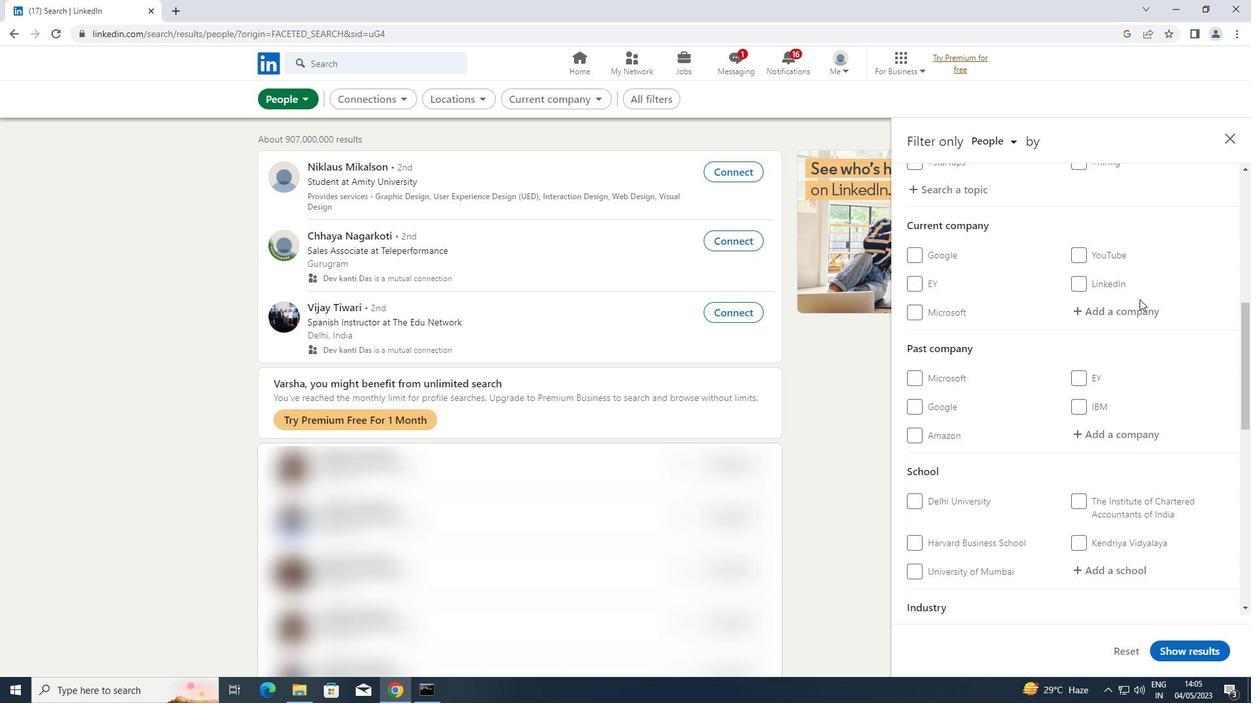 
Action: Mouse pressed left at (1135, 307)
Screenshot: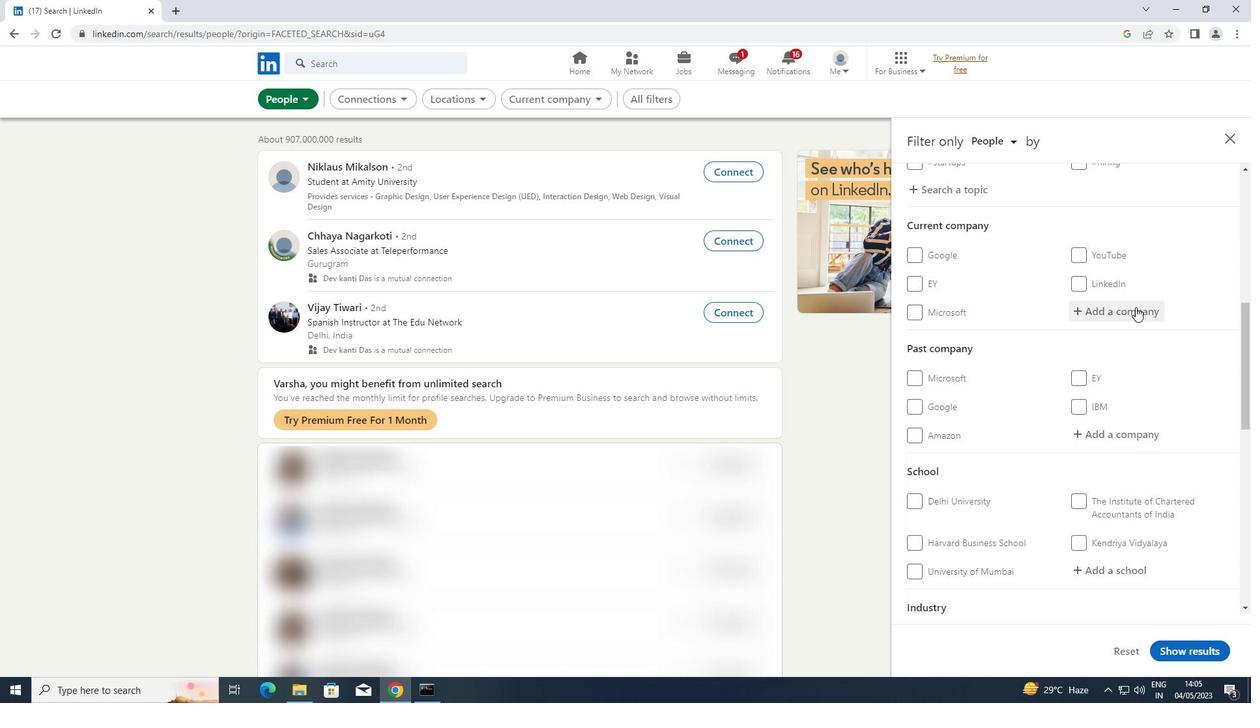 
Action: Key pressed <Key.shift>BASF'S<Key.space>VEGETABLE<Key.space>SEEDS<Key.space>BUSINESS
Screenshot: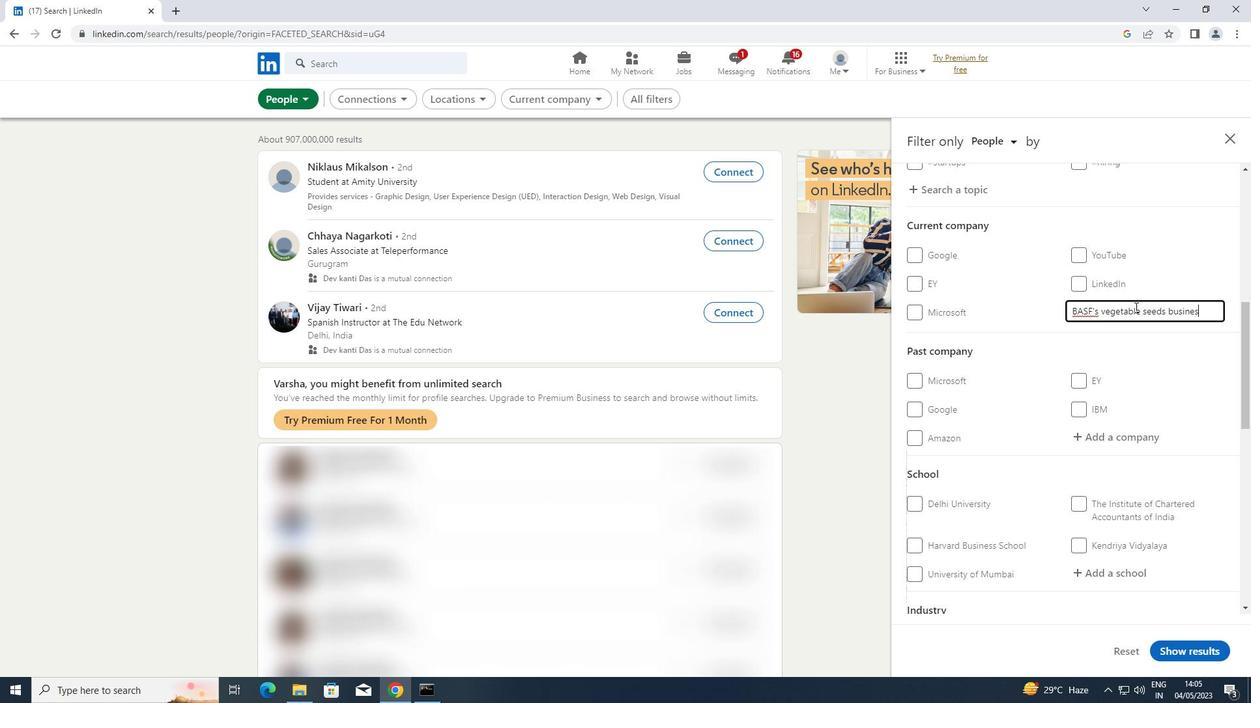 
Action: Mouse scrolled (1135, 306) with delta (0, 0)
Screenshot: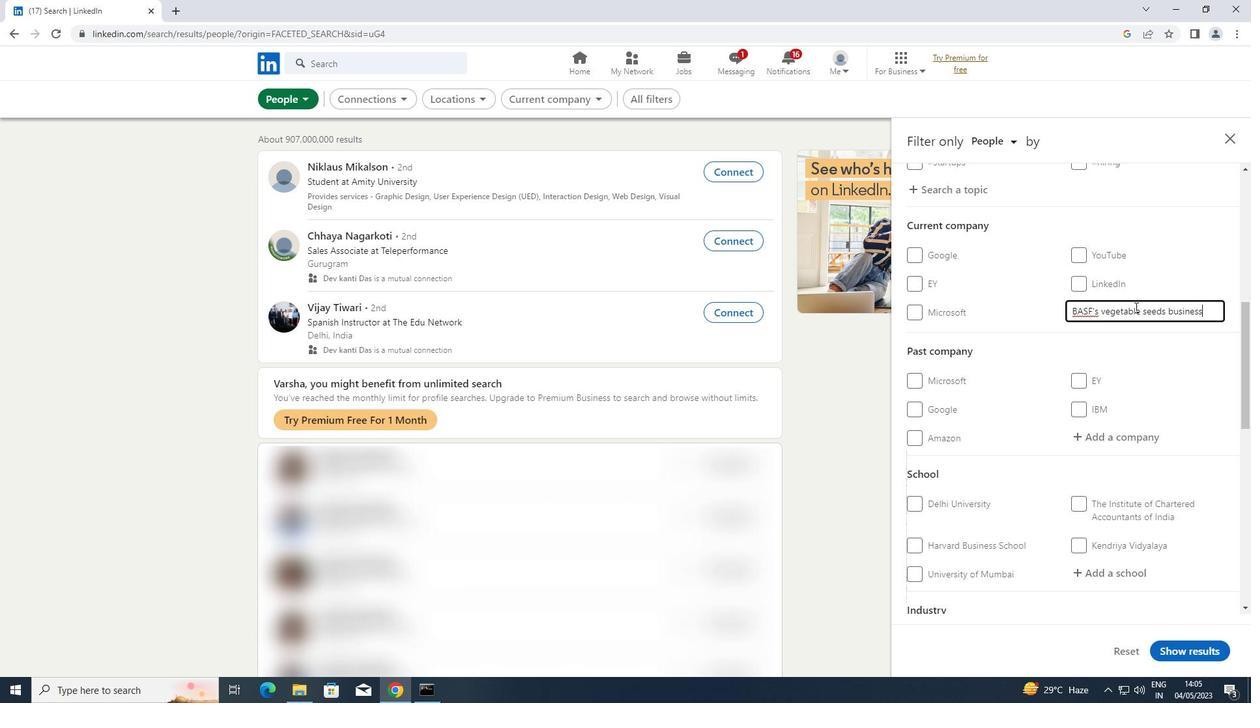 
Action: Mouse scrolled (1135, 306) with delta (0, 0)
Screenshot: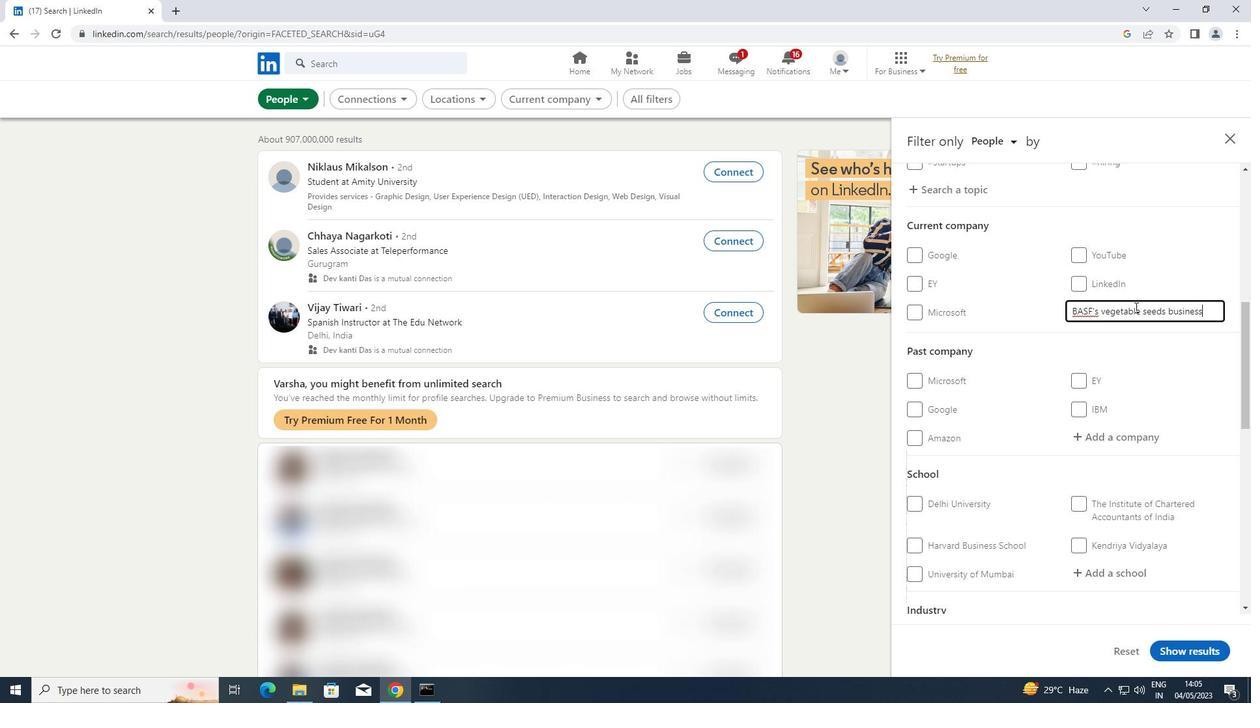 
Action: Mouse moved to (1092, 443)
Screenshot: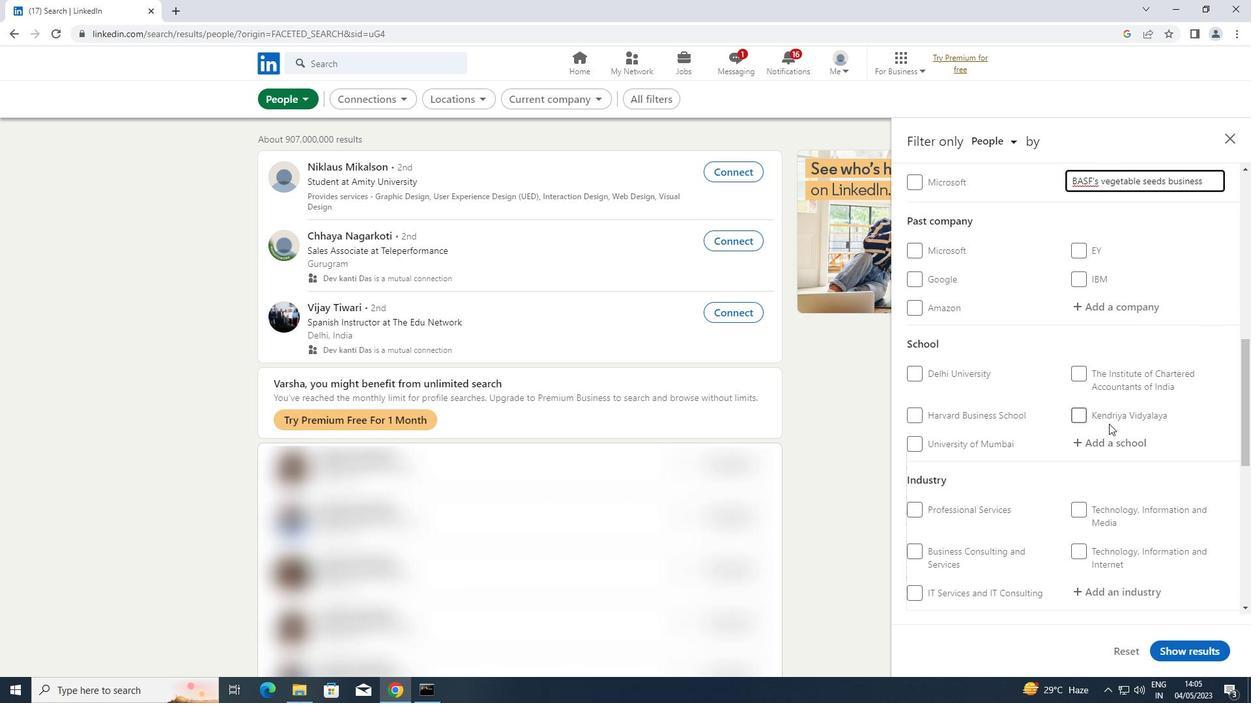 
Action: Mouse pressed left at (1092, 443)
Screenshot: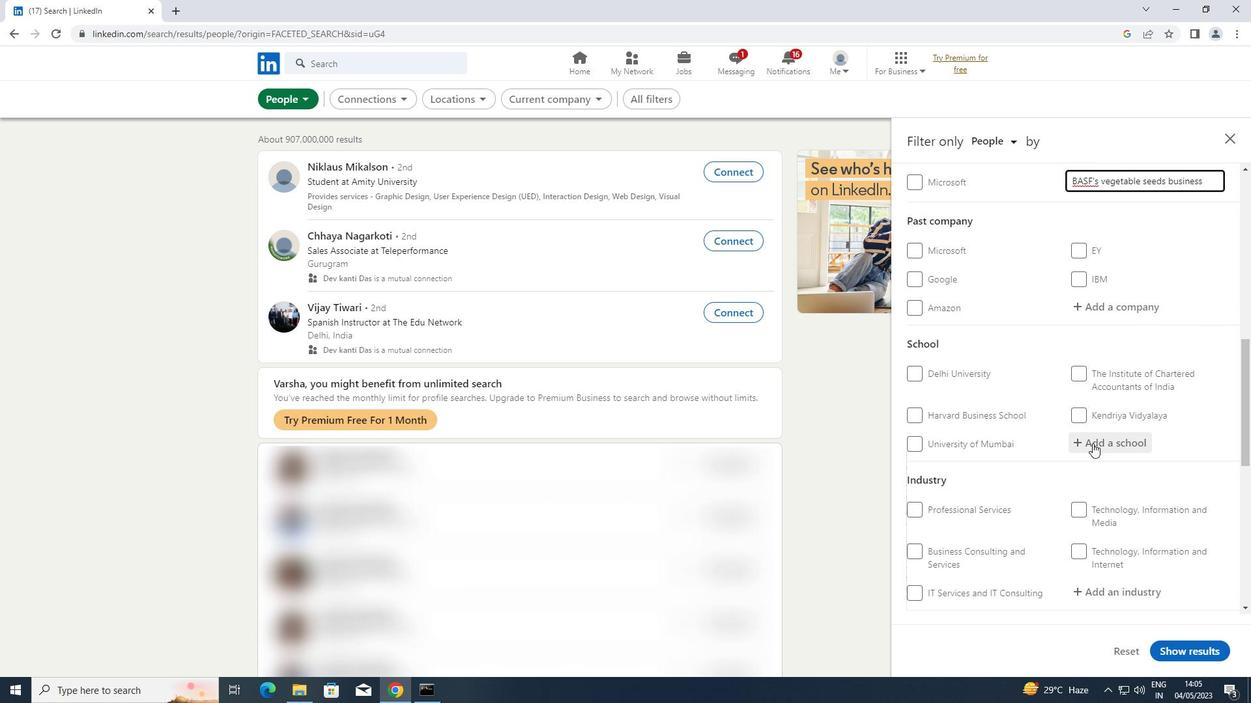 
Action: Key pressed <Key.shift>ETHIRAJ<Key.space><Key.shift>COLLW<Key.backspace>EGE<Key.space><Key.shift>FOR
Screenshot: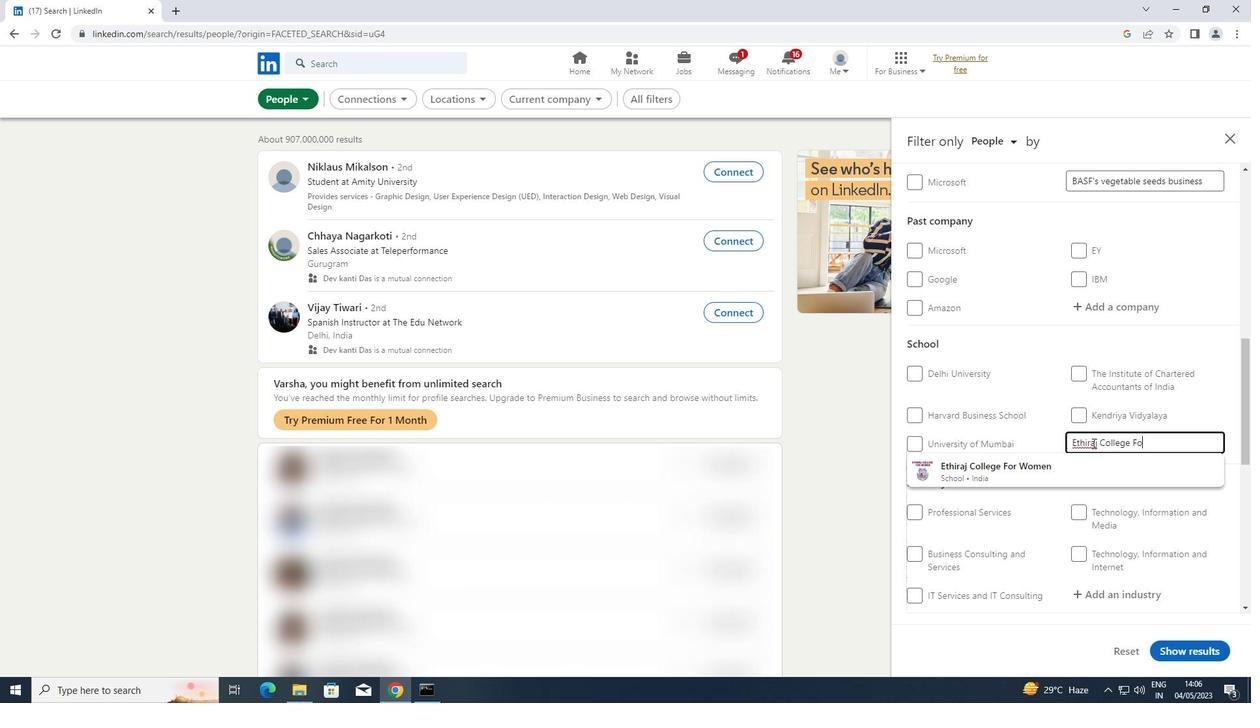 
Action: Mouse moved to (1044, 482)
Screenshot: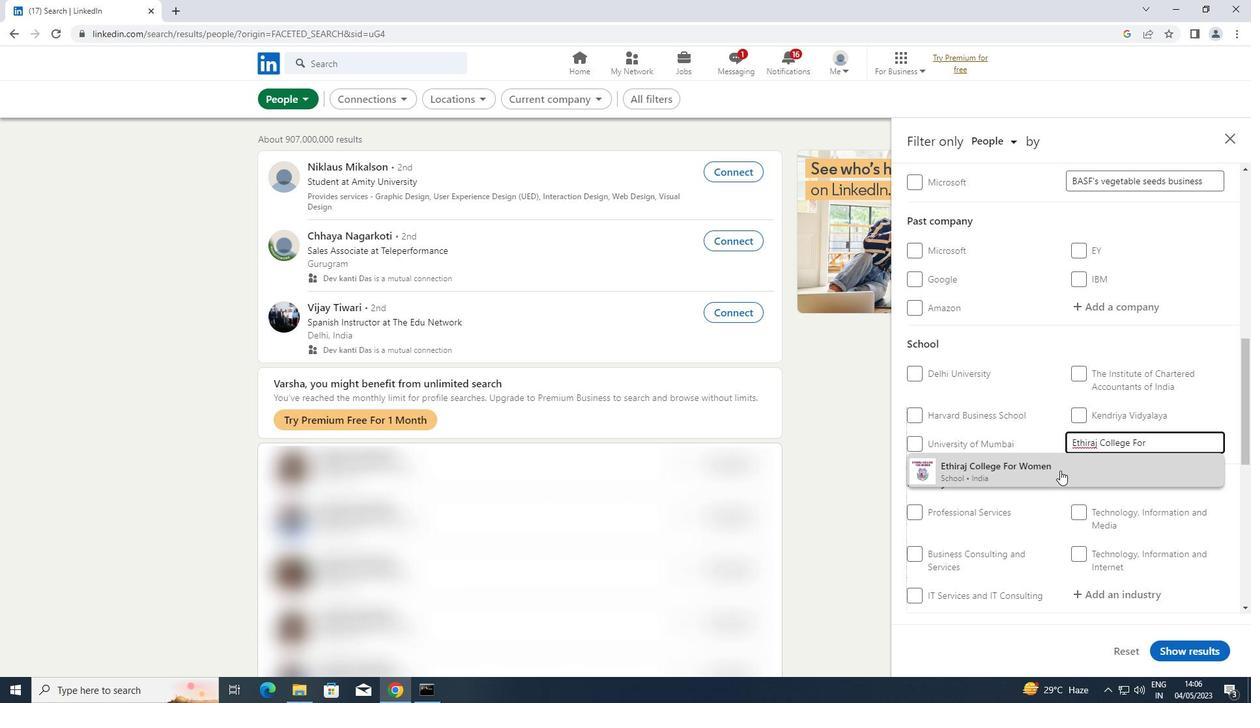 
Action: Mouse pressed left at (1044, 482)
Screenshot: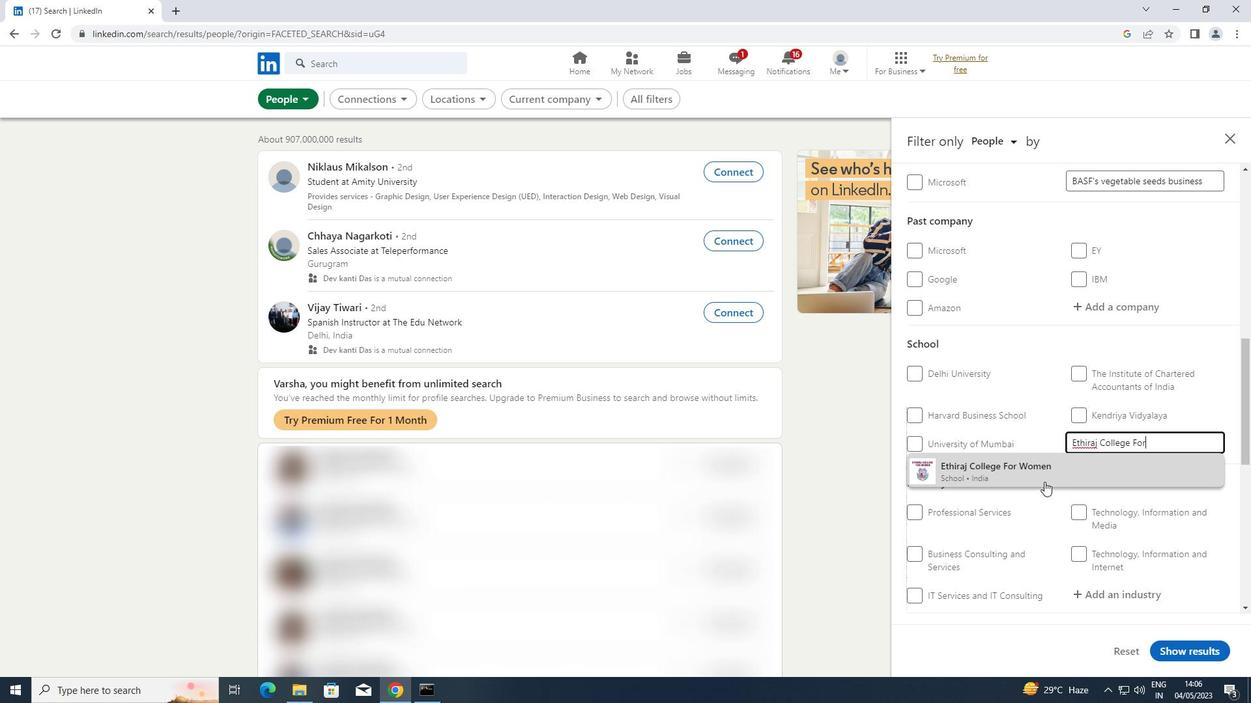 
Action: Mouse moved to (1043, 481)
Screenshot: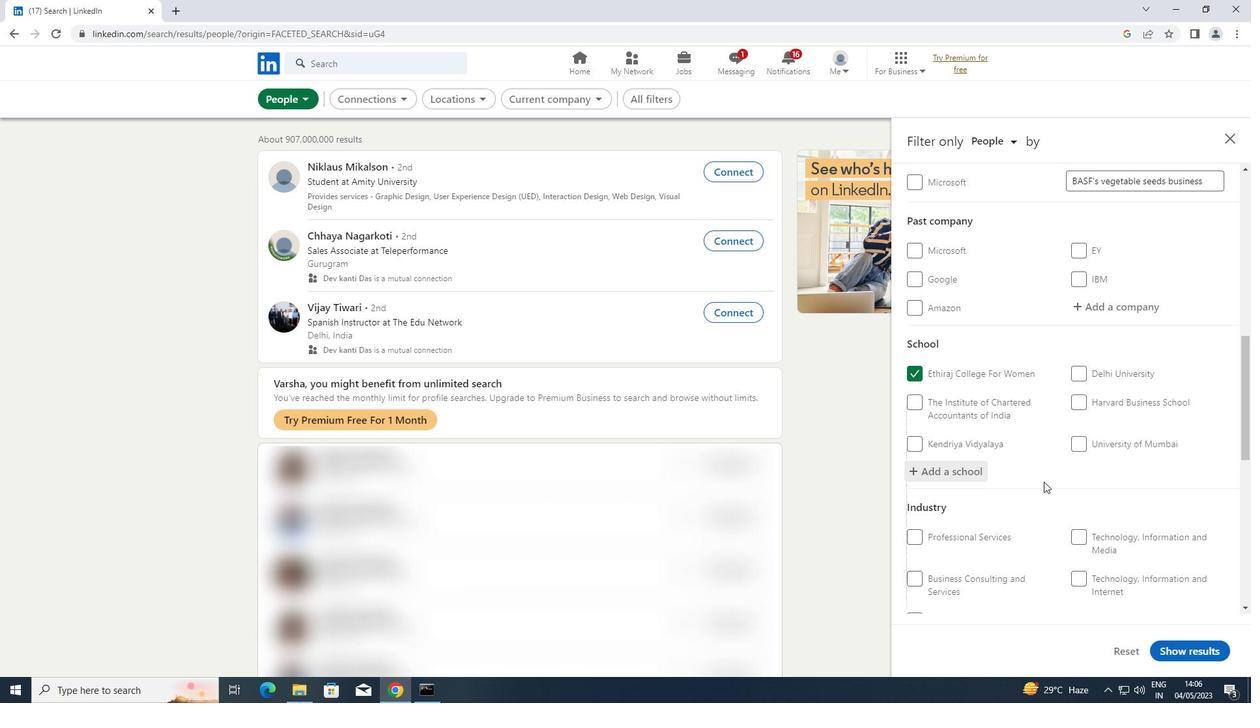 
Action: Mouse scrolled (1043, 480) with delta (0, 0)
Screenshot: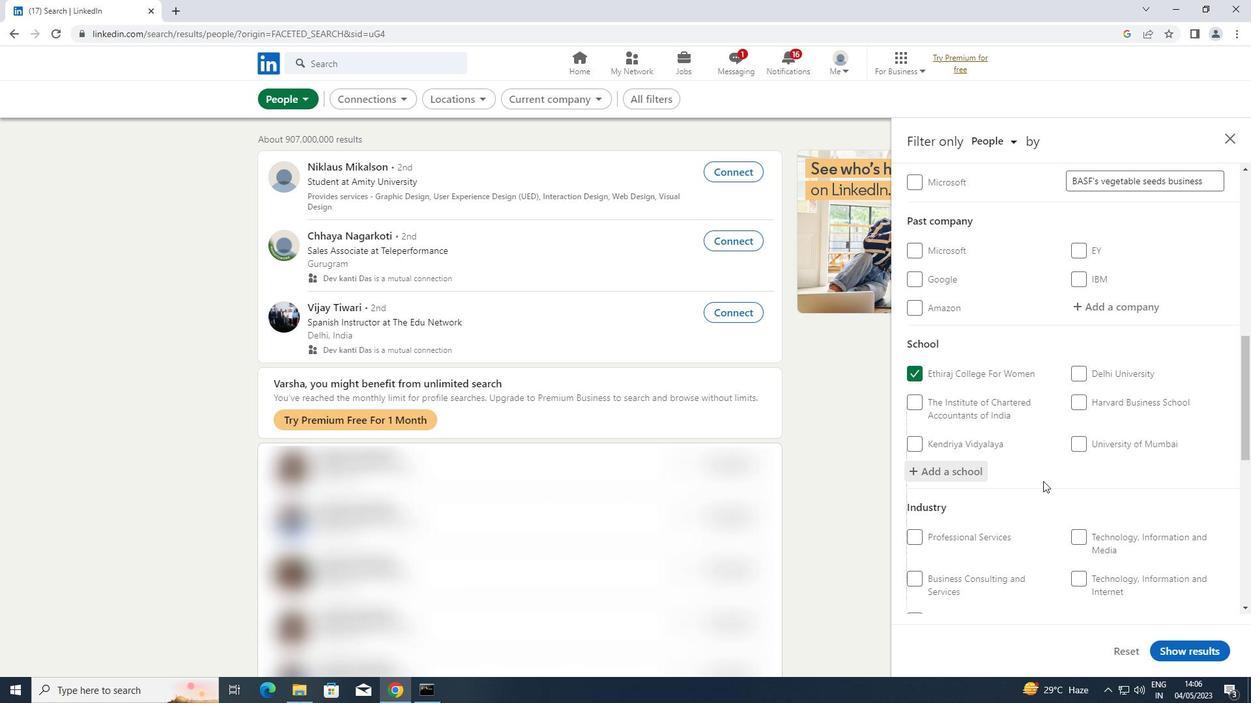 
Action: Mouse scrolled (1043, 480) with delta (0, 0)
Screenshot: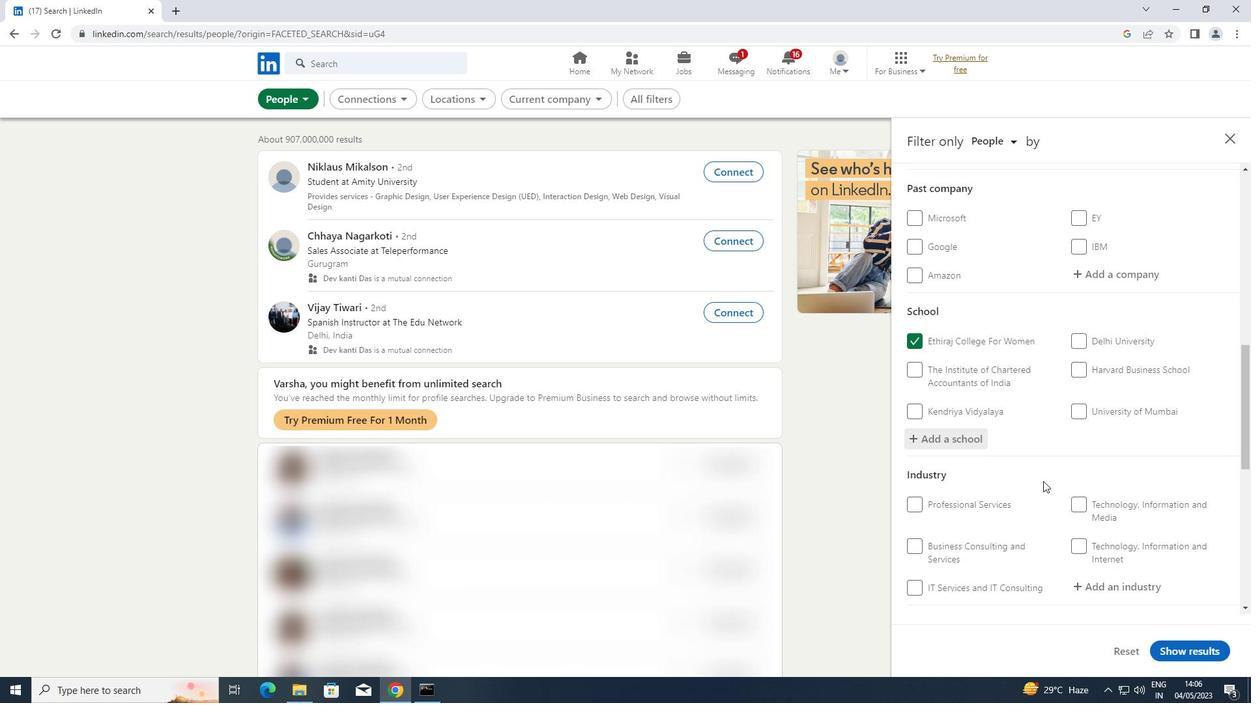 
Action: Mouse moved to (1043, 466)
Screenshot: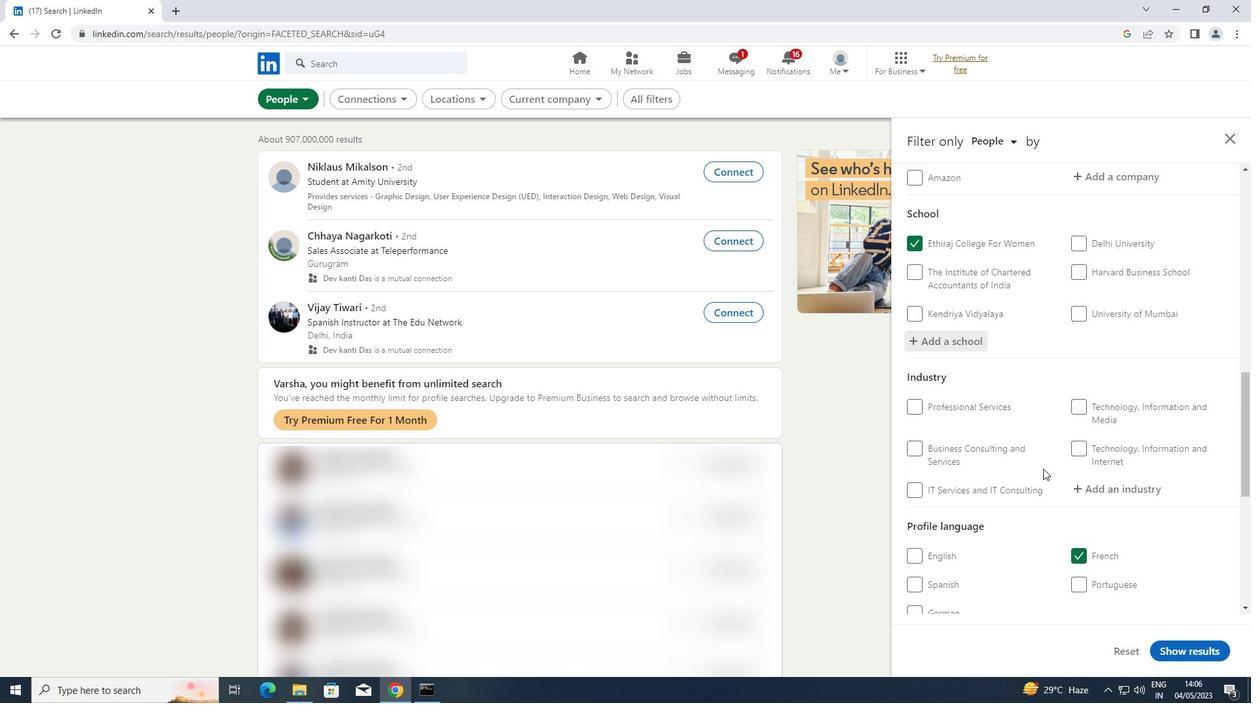 
Action: Mouse scrolled (1043, 465) with delta (0, 0)
Screenshot: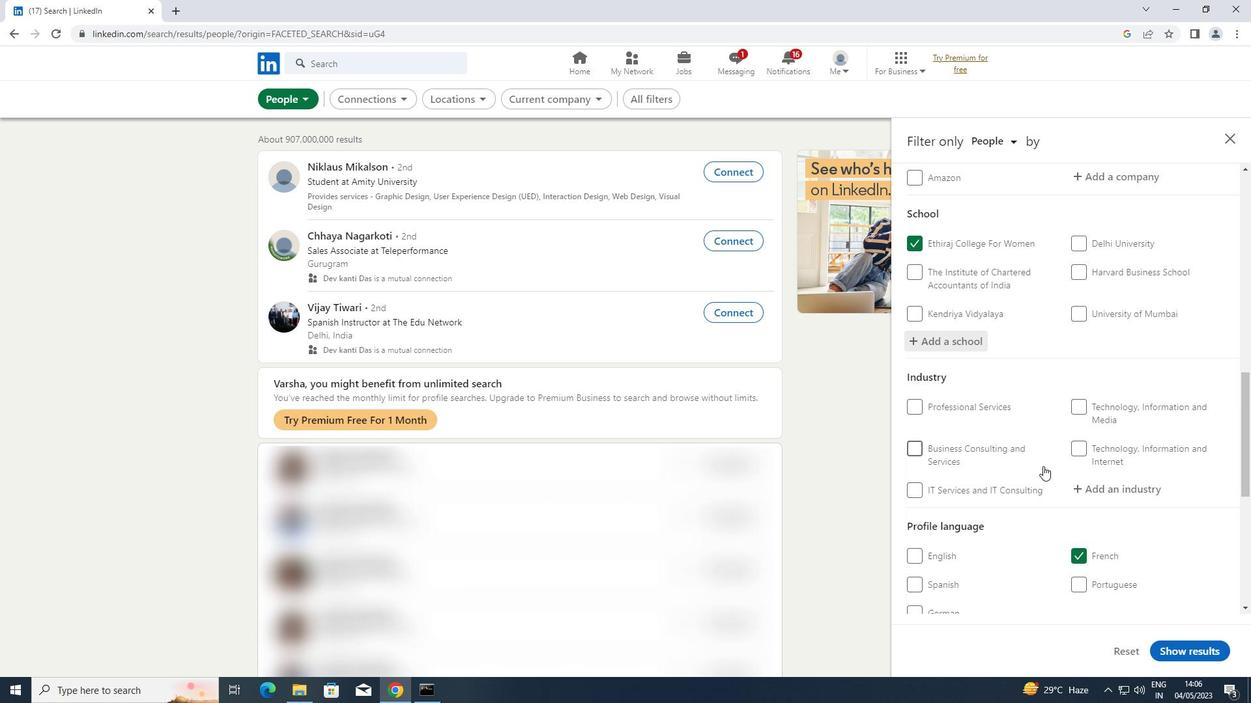 
Action: Mouse scrolled (1043, 465) with delta (0, 0)
Screenshot: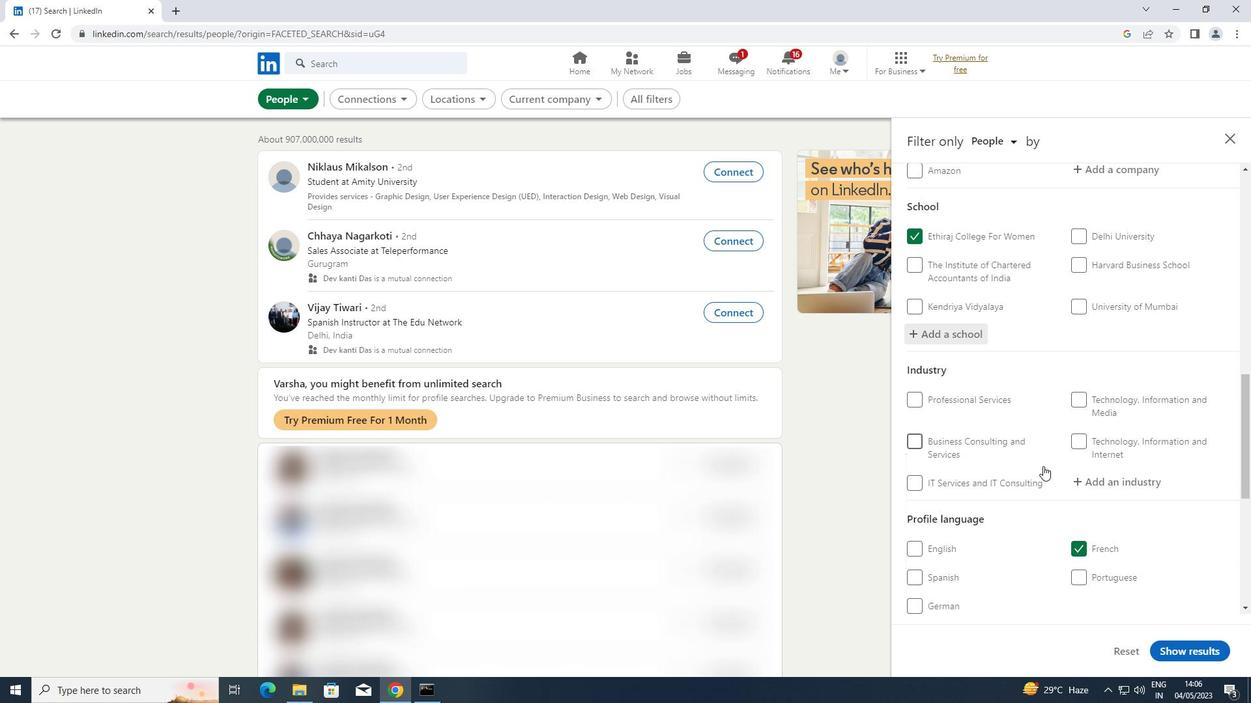 
Action: Mouse moved to (1122, 362)
Screenshot: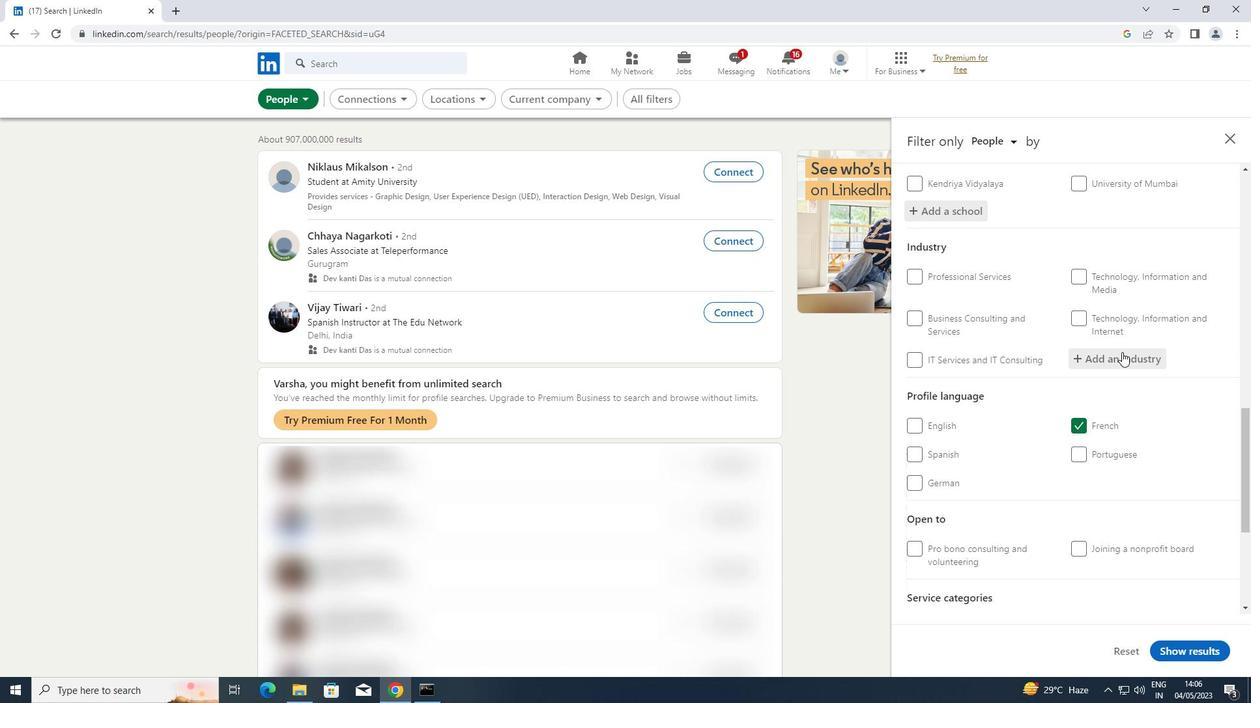 
Action: Mouse pressed left at (1122, 362)
Screenshot: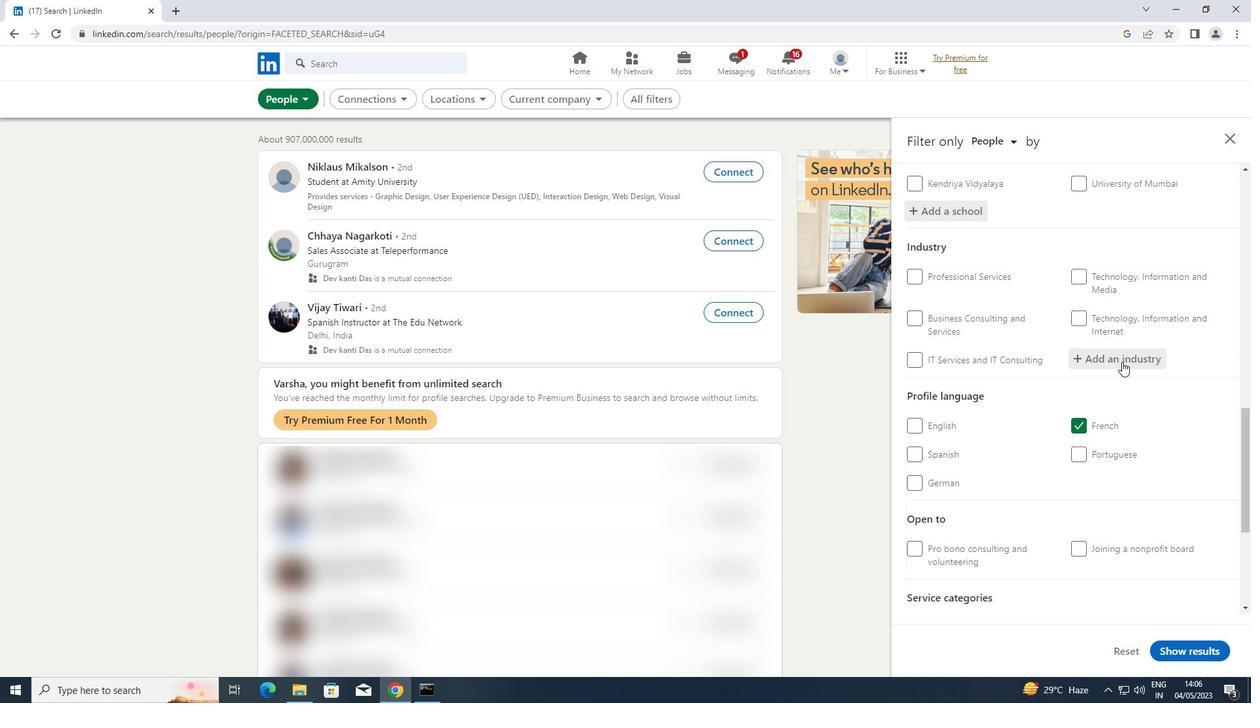 
Action: Key pressed <Key.shift>CHILD<Key.space><Key.shift>DAY<Key.space><Key.shift>CARE
Screenshot: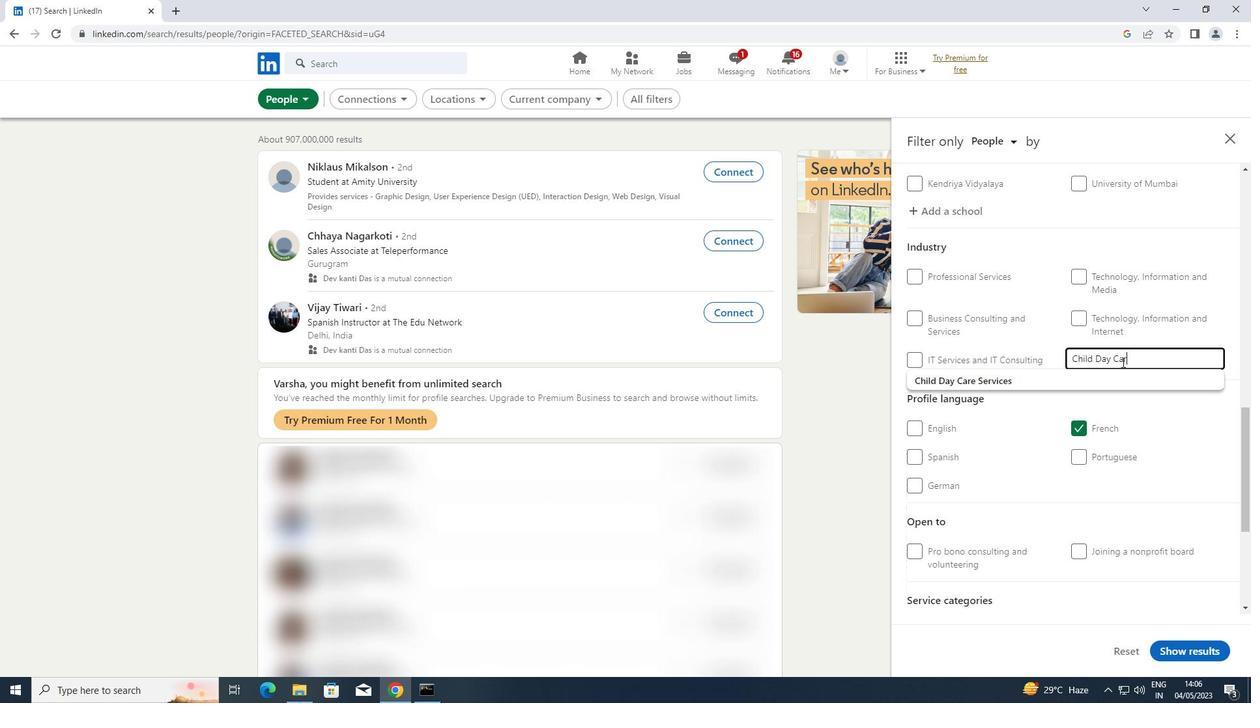 
Action: Mouse moved to (1047, 368)
Screenshot: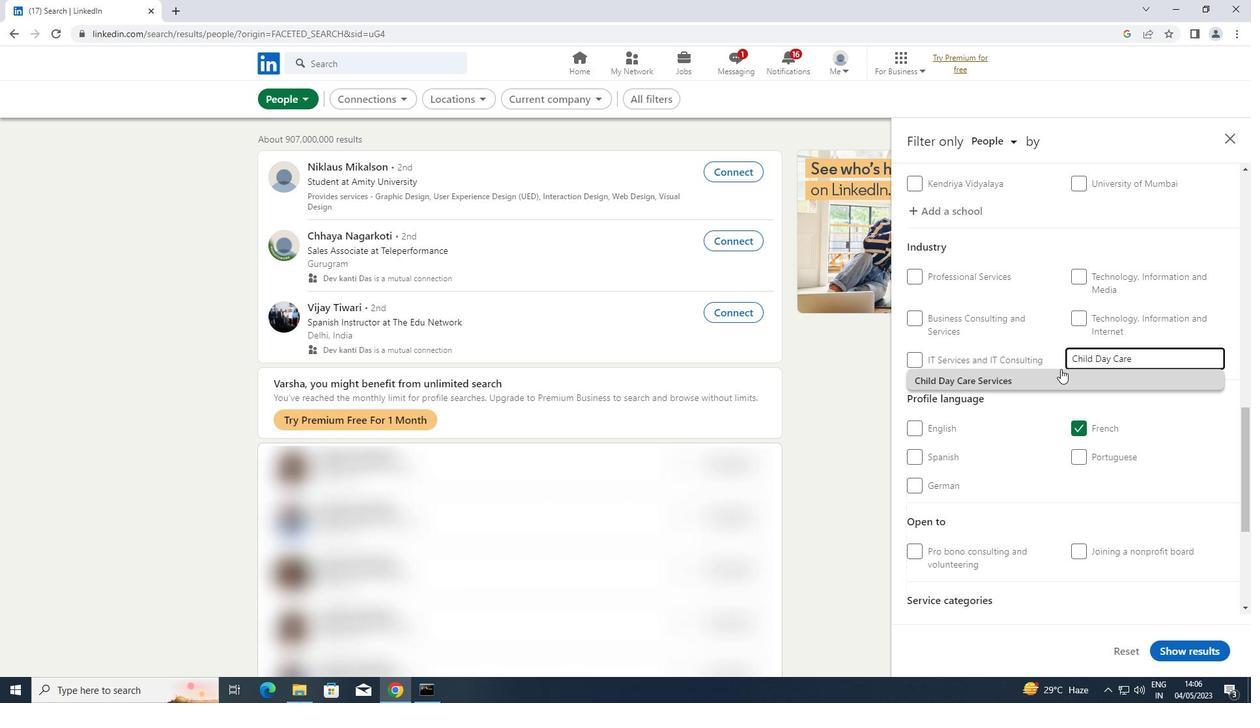 
Action: Mouse pressed left at (1047, 368)
Screenshot: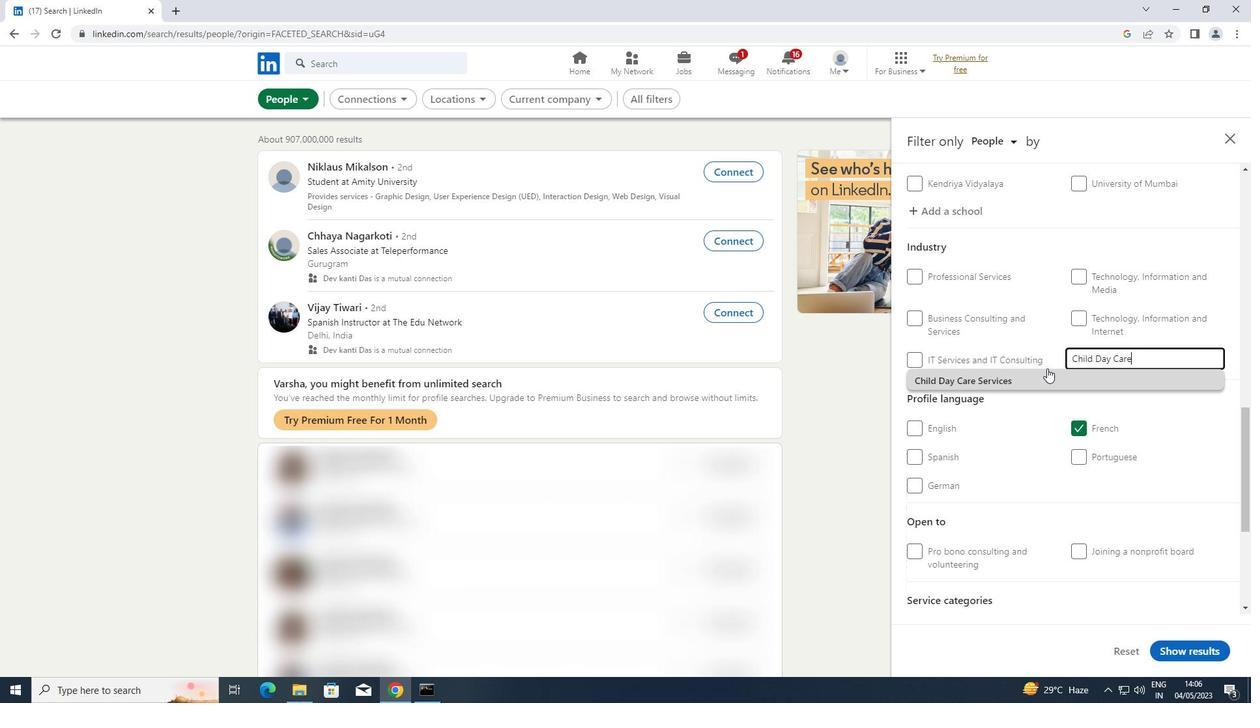 
Action: Mouse scrolled (1047, 368) with delta (0, 0)
Screenshot: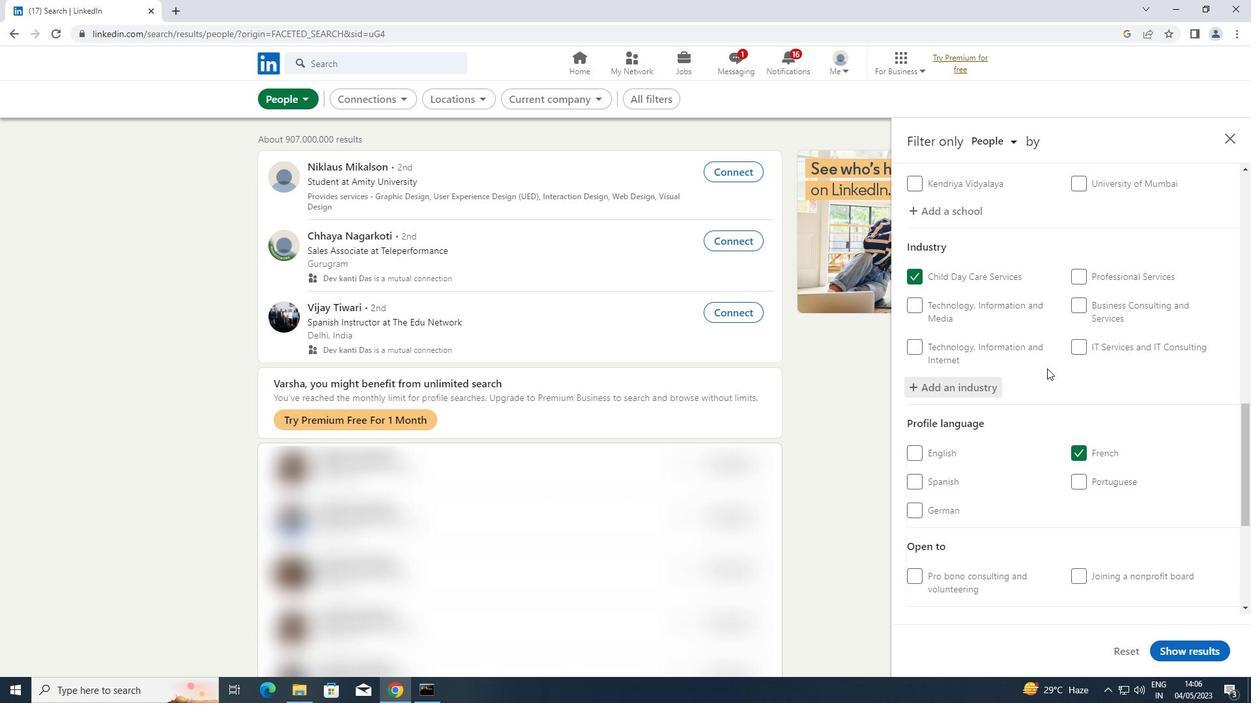 
Action: Mouse scrolled (1047, 368) with delta (0, 0)
Screenshot: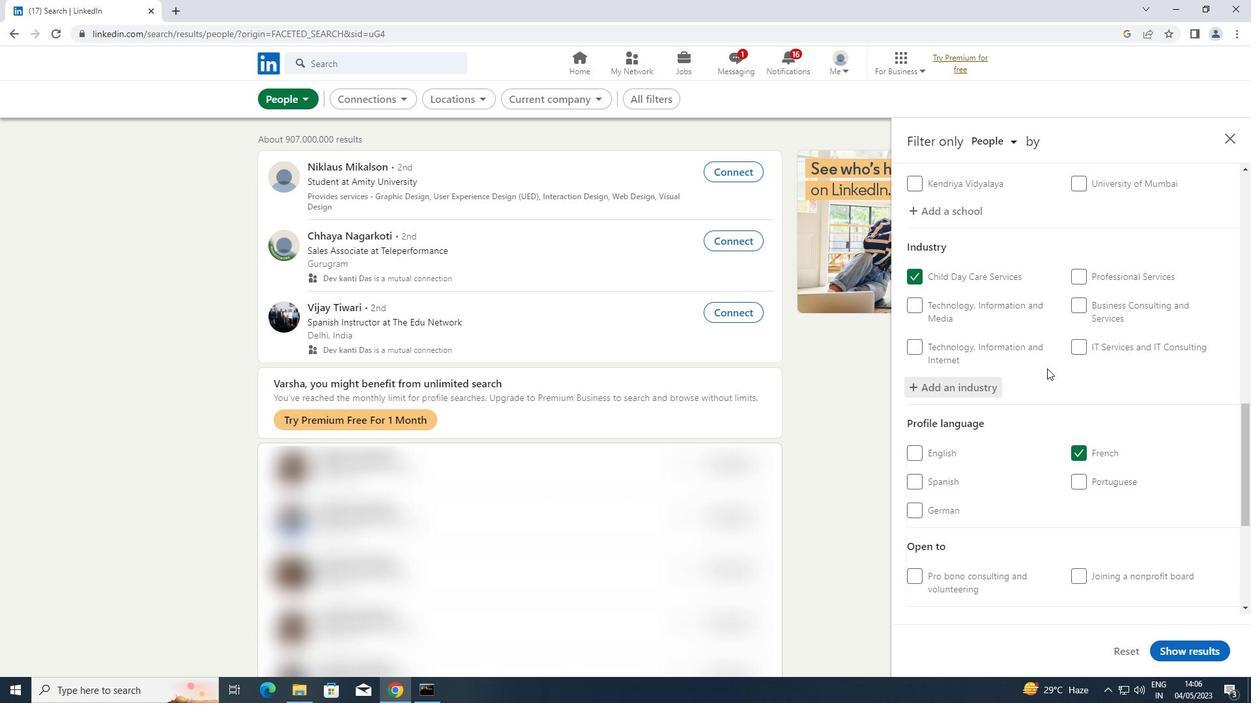 
Action: Mouse moved to (1047, 368)
Screenshot: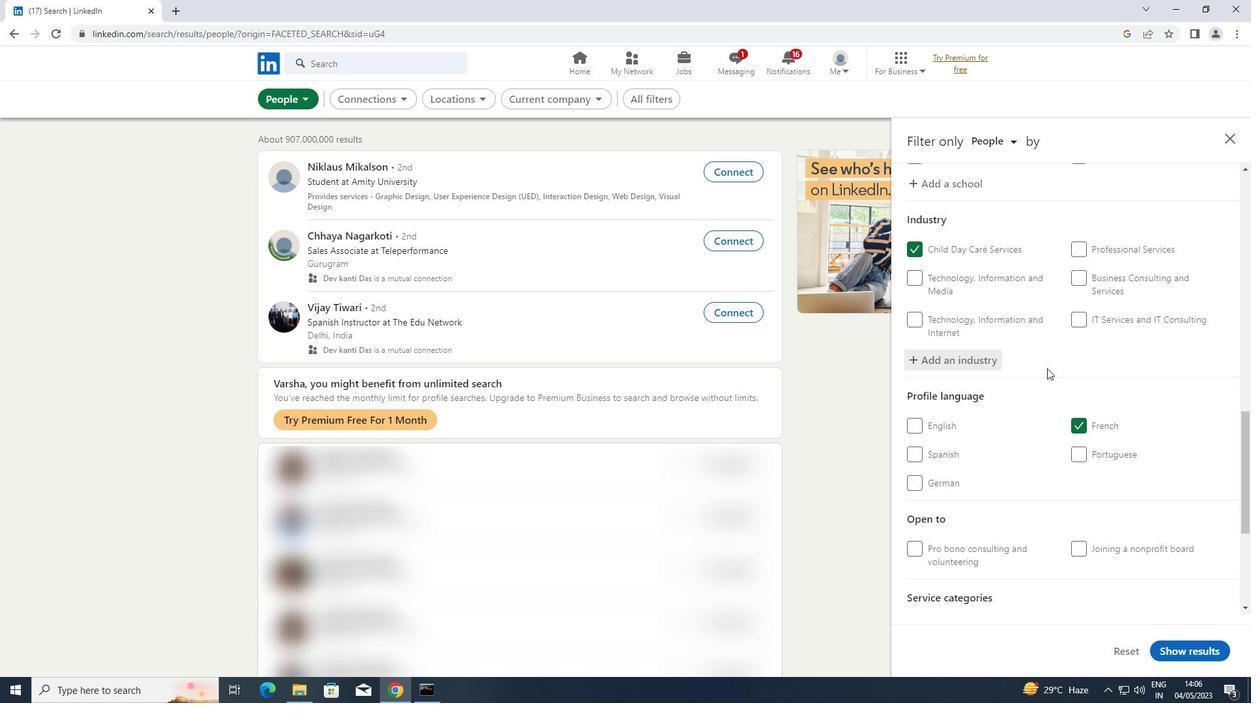 
Action: Mouse scrolled (1047, 368) with delta (0, 0)
Screenshot: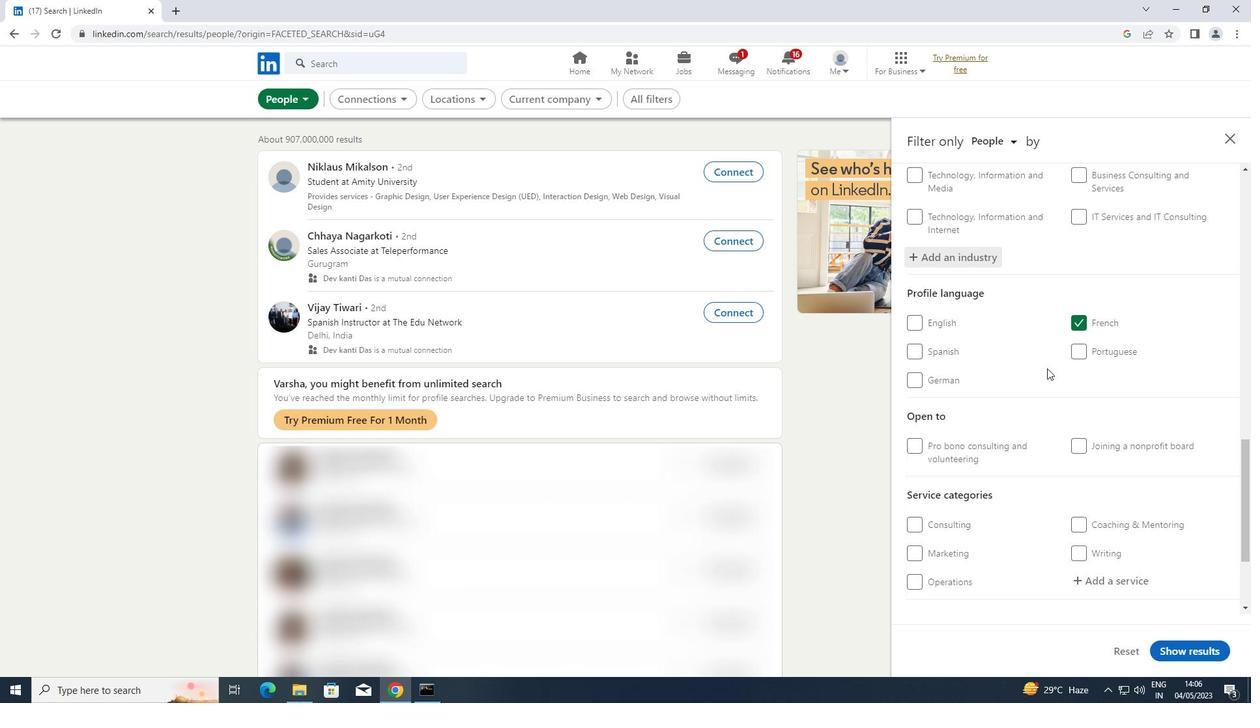 
Action: Mouse scrolled (1047, 368) with delta (0, 0)
Screenshot: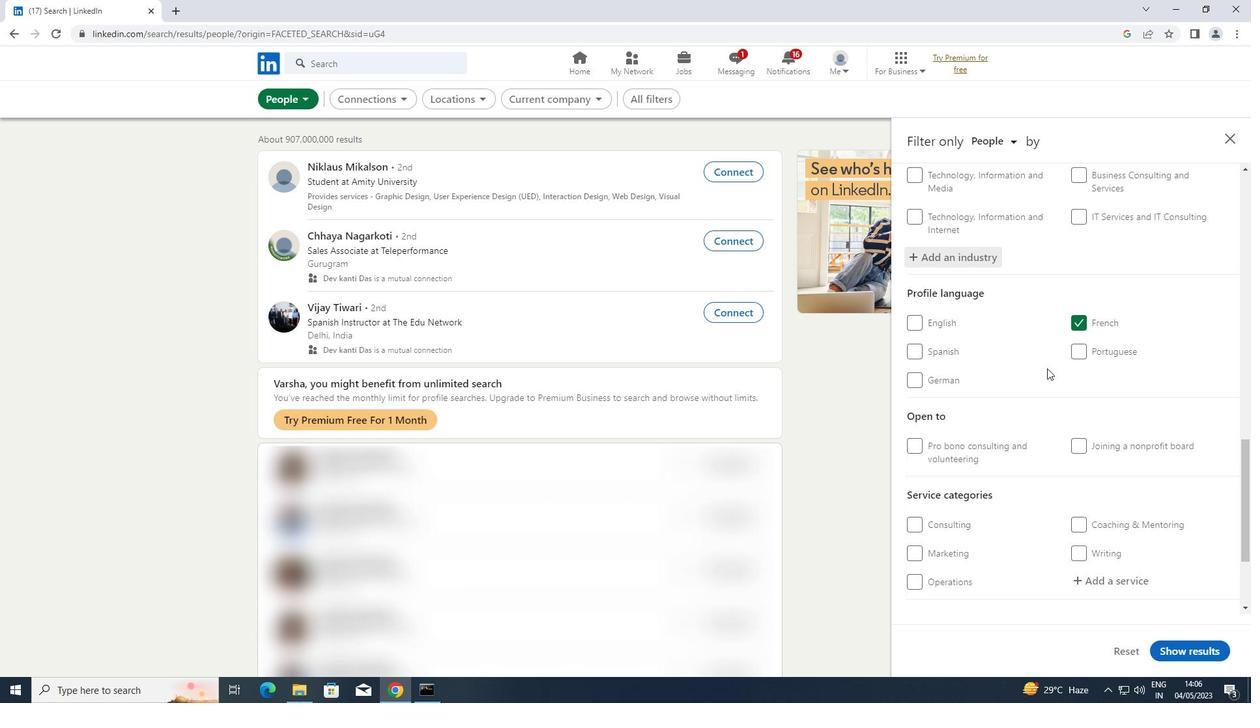 
Action: Mouse moved to (1094, 450)
Screenshot: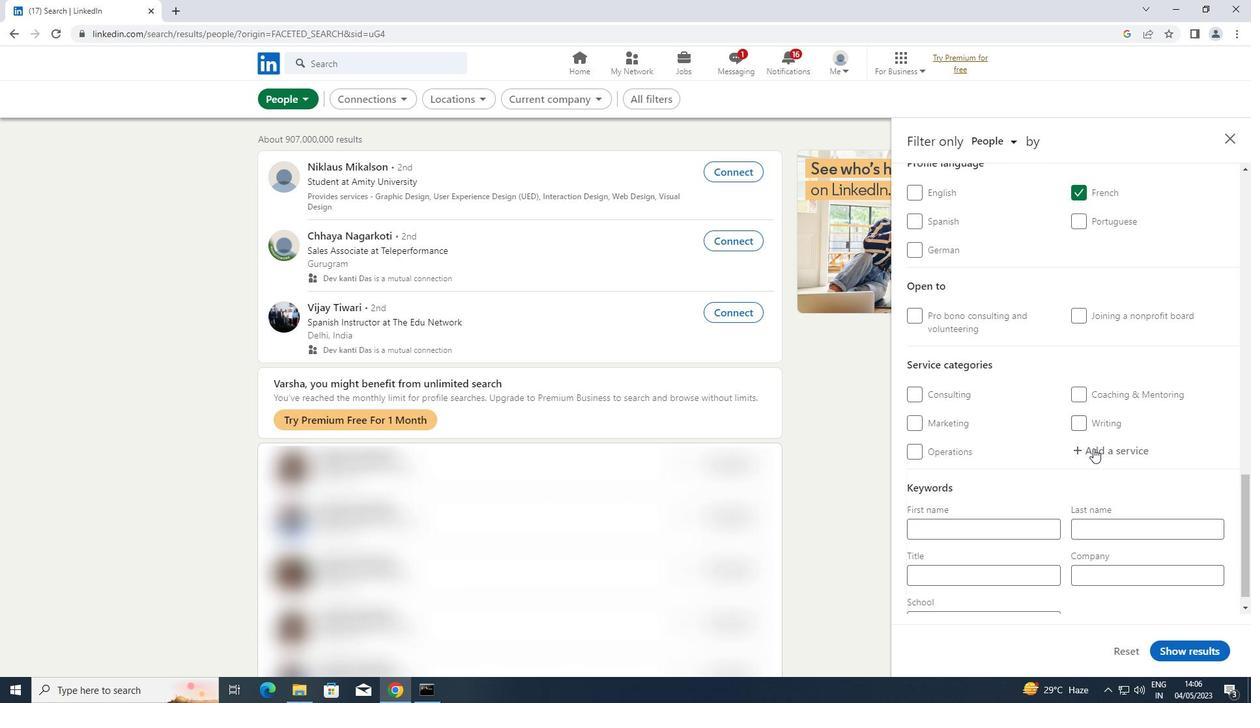 
Action: Mouse pressed left at (1094, 450)
Screenshot: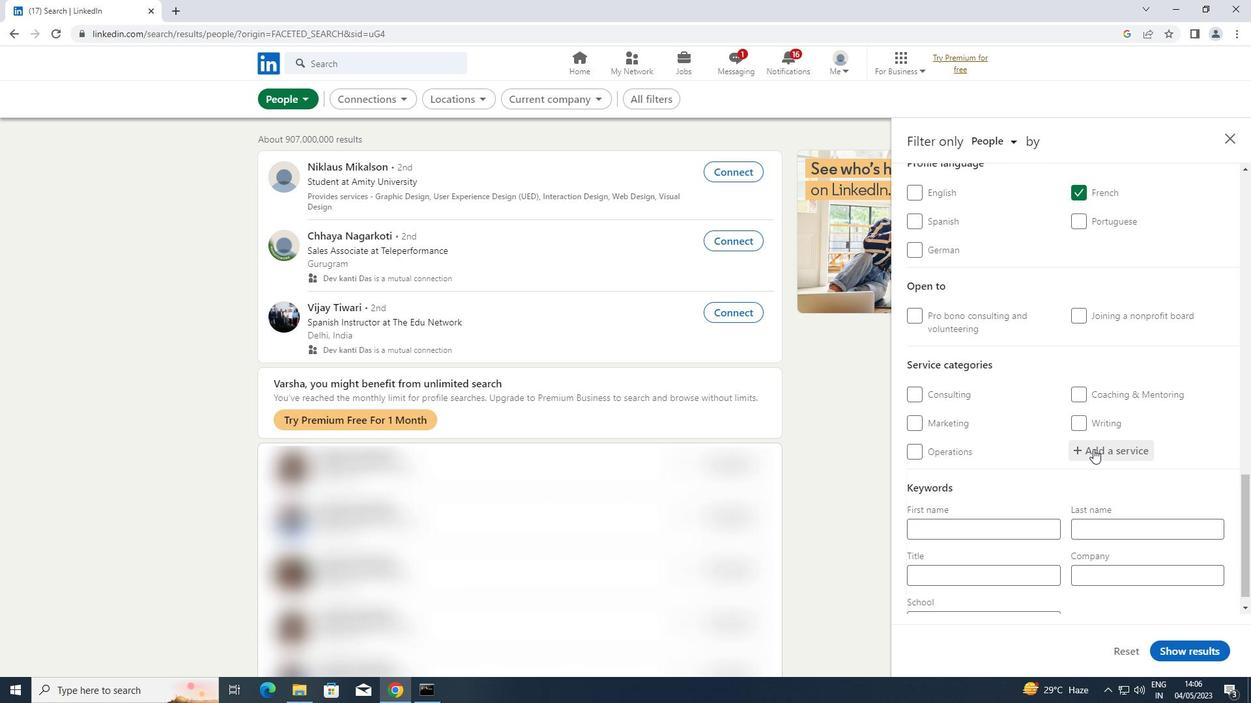 
Action: Key pressed <Key.shift>BUSINESS<Key.space><Key.shift>LAW
Screenshot: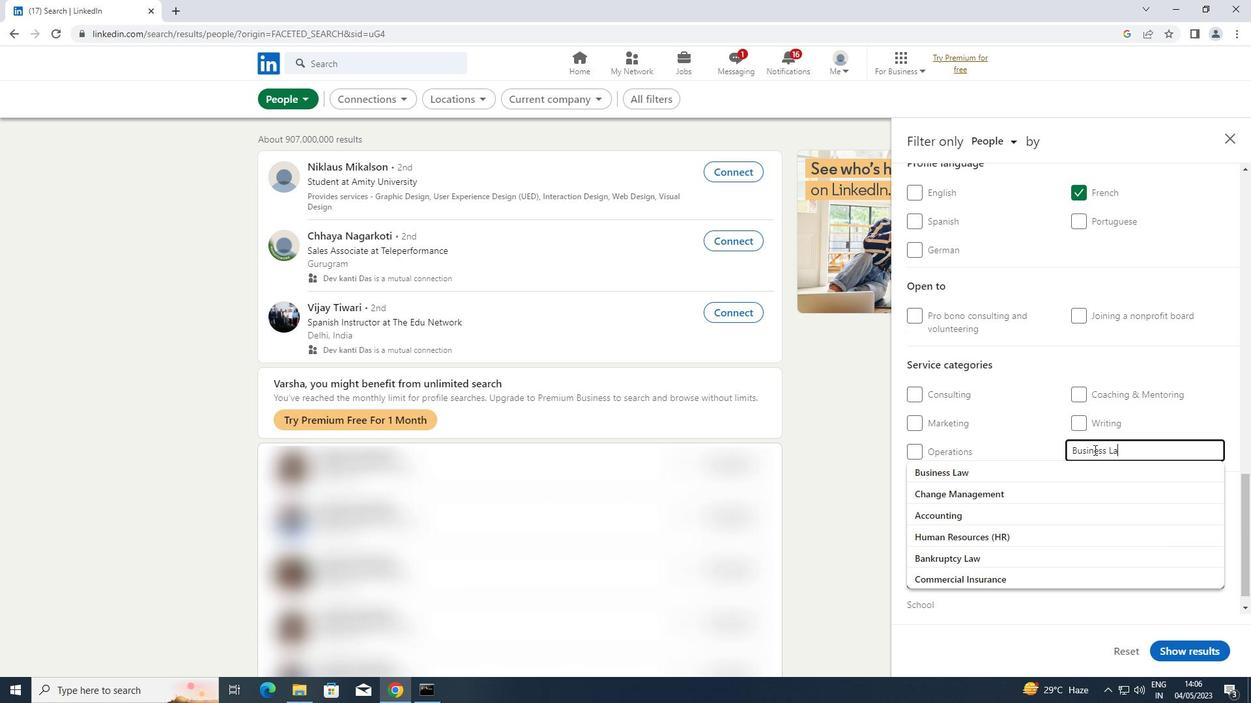 
Action: Mouse moved to (1084, 458)
Screenshot: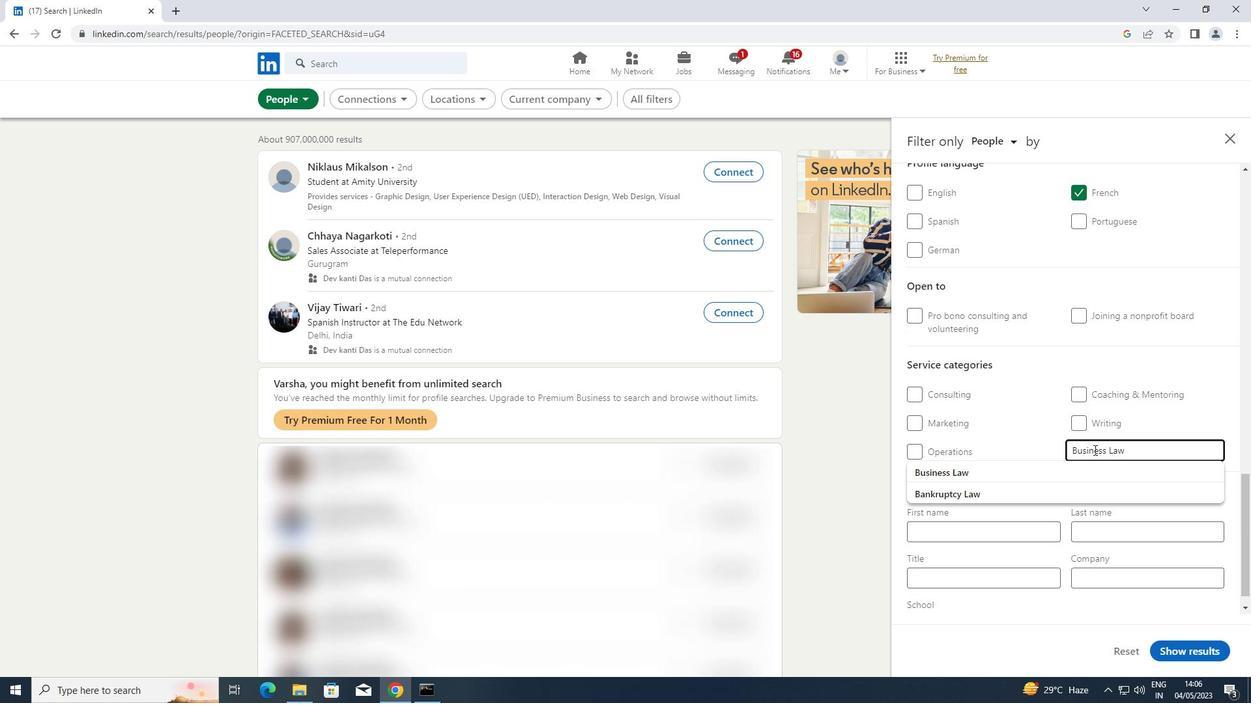 
Action: Mouse scrolled (1084, 457) with delta (0, 0)
Screenshot: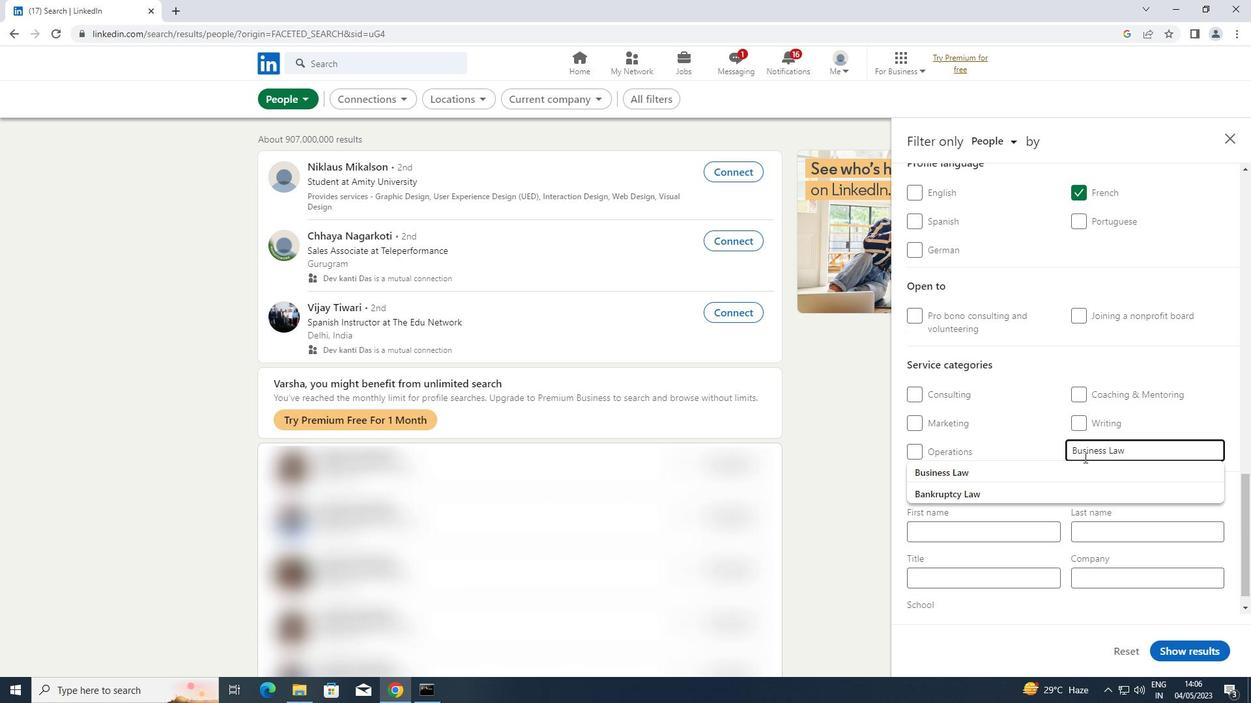 
Action: Mouse scrolled (1084, 457) with delta (0, 0)
Screenshot: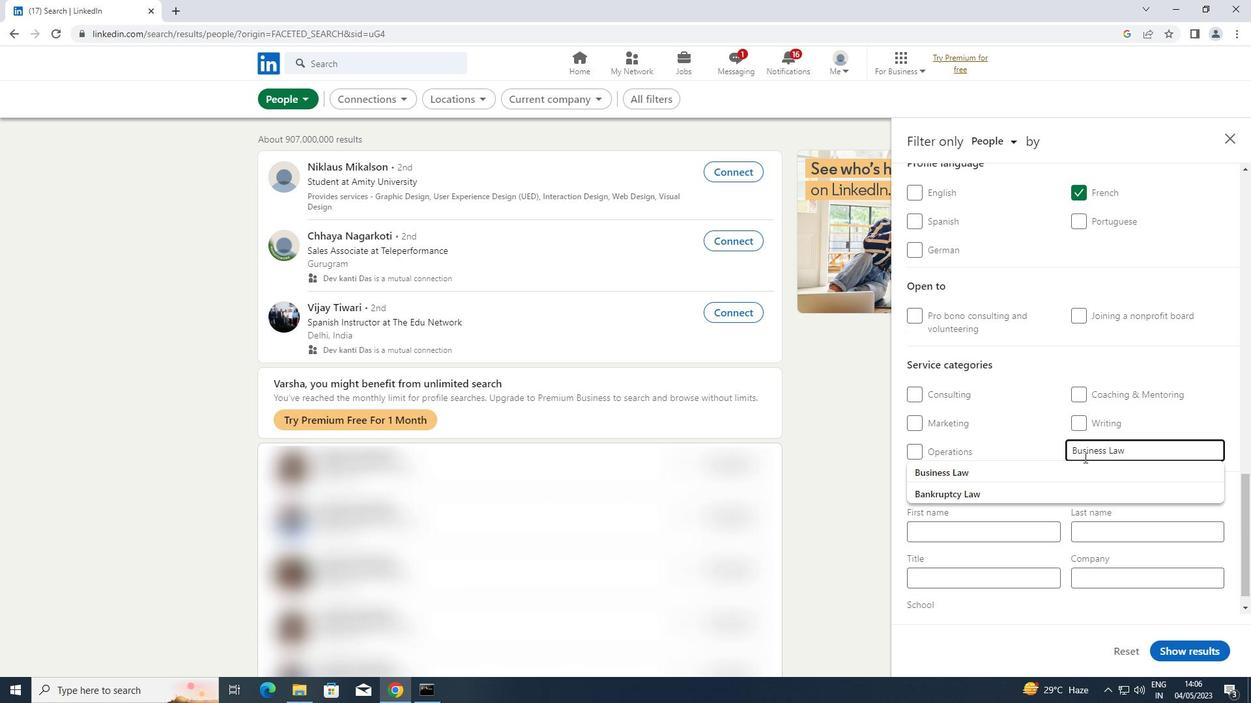
Action: Mouse scrolled (1084, 457) with delta (0, 0)
Screenshot: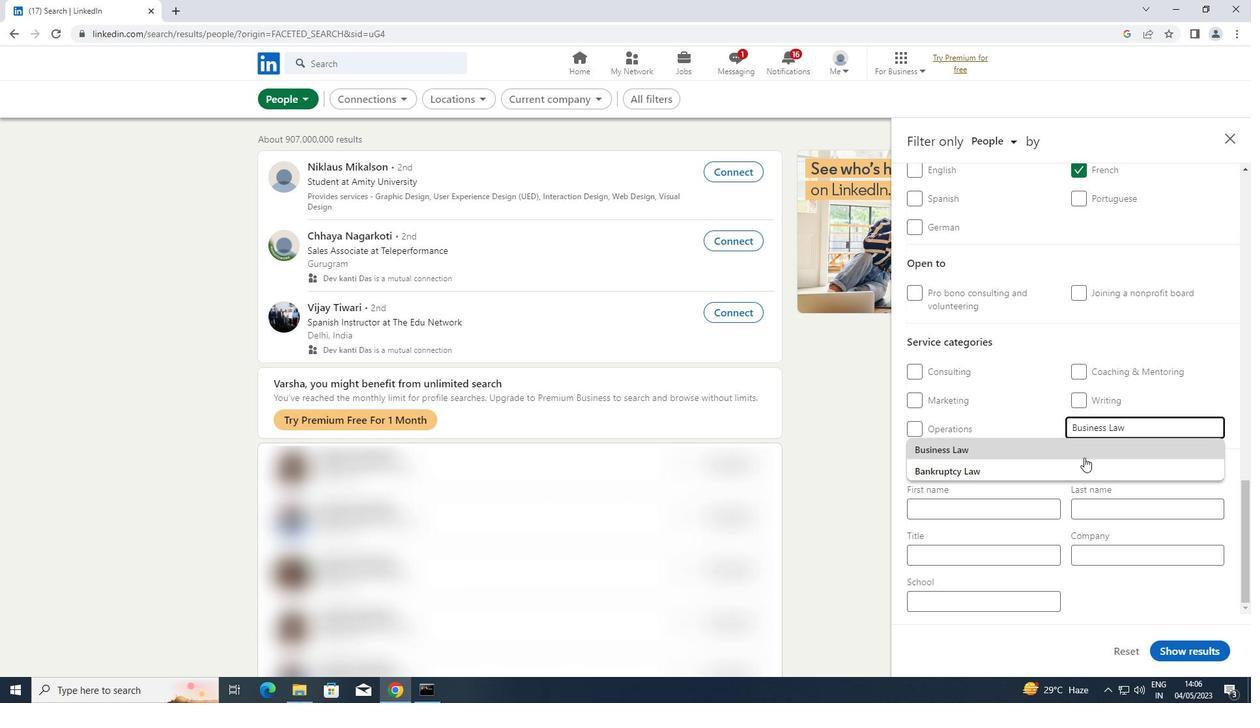 
Action: Mouse scrolled (1084, 457) with delta (0, 0)
Screenshot: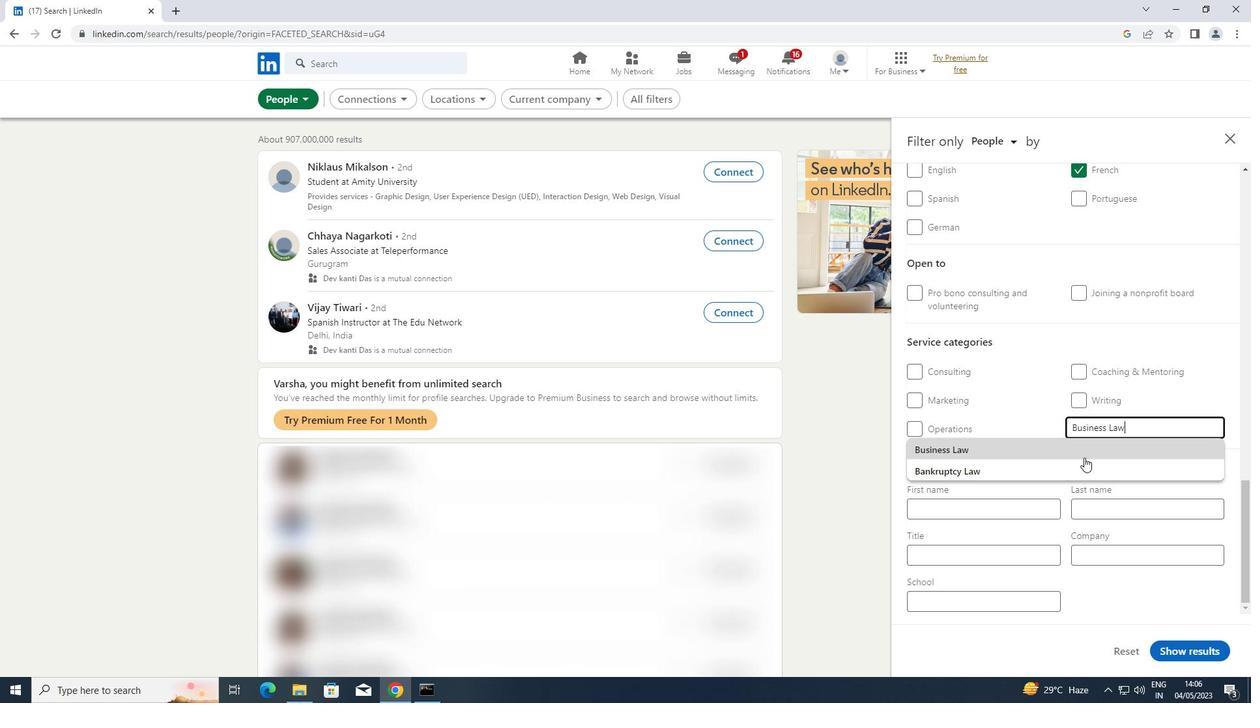 
Action: Mouse moved to (1010, 449)
Screenshot: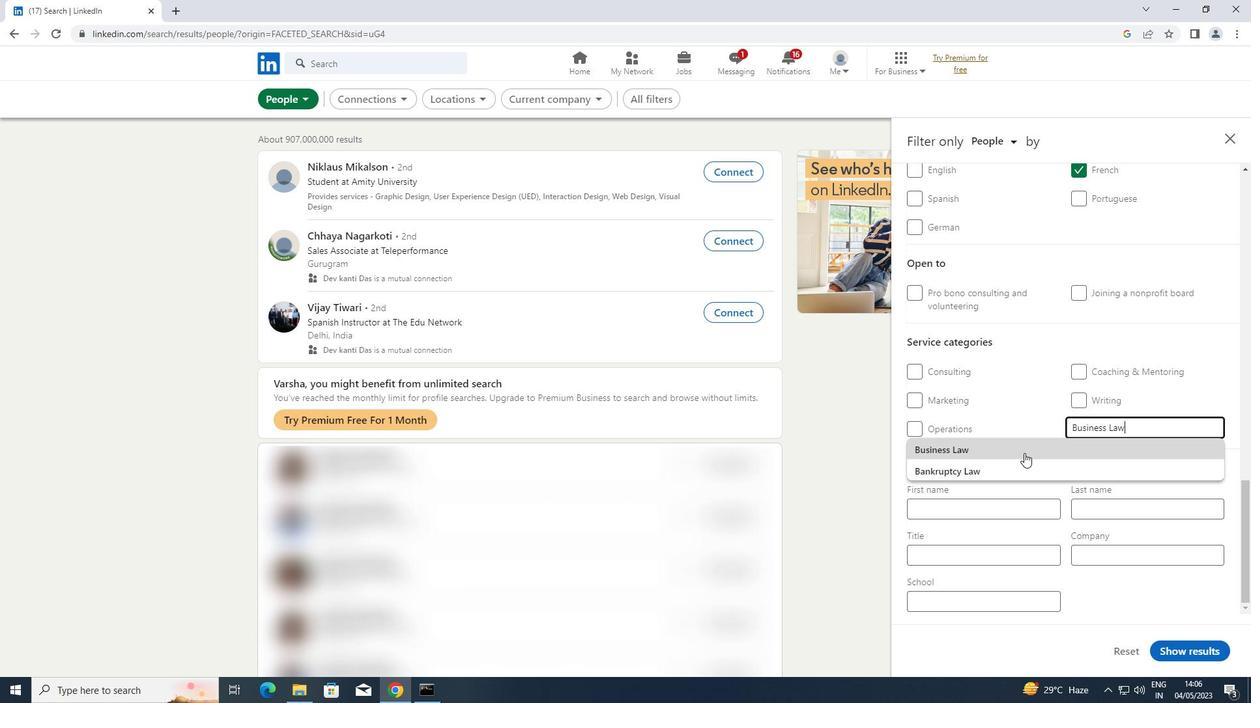 
Action: Mouse pressed left at (1010, 449)
Screenshot: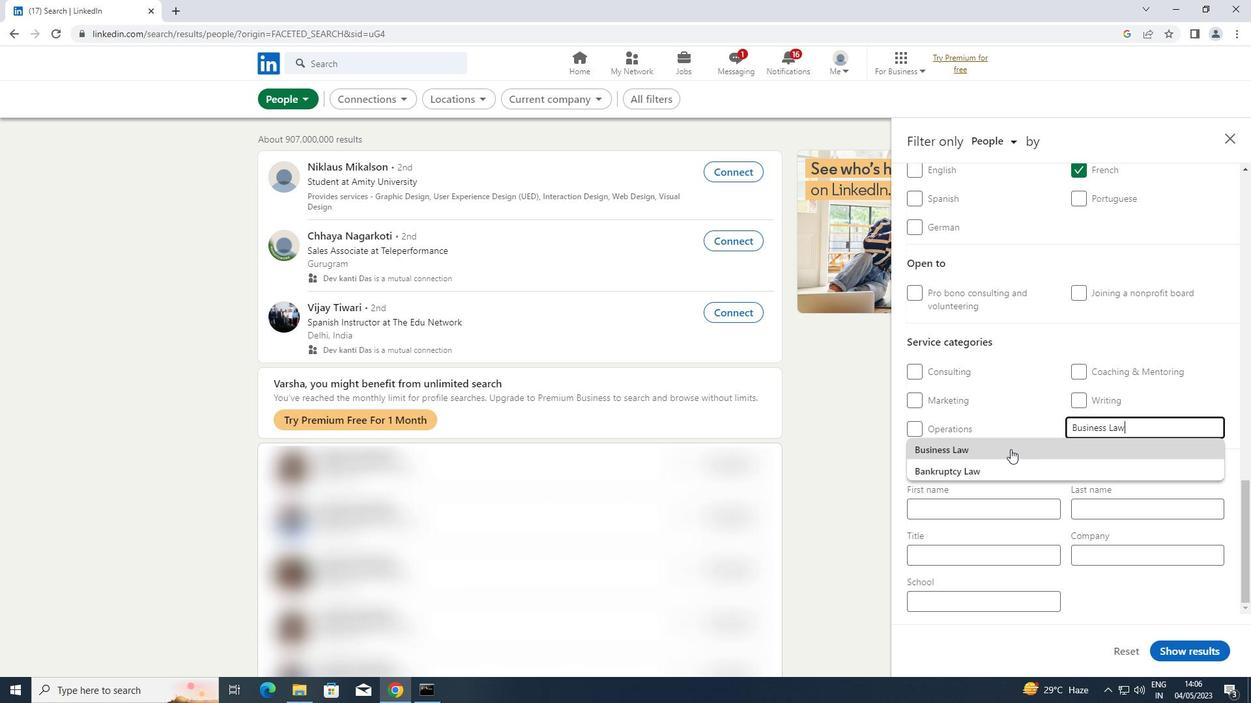 
Action: Mouse moved to (970, 576)
Screenshot: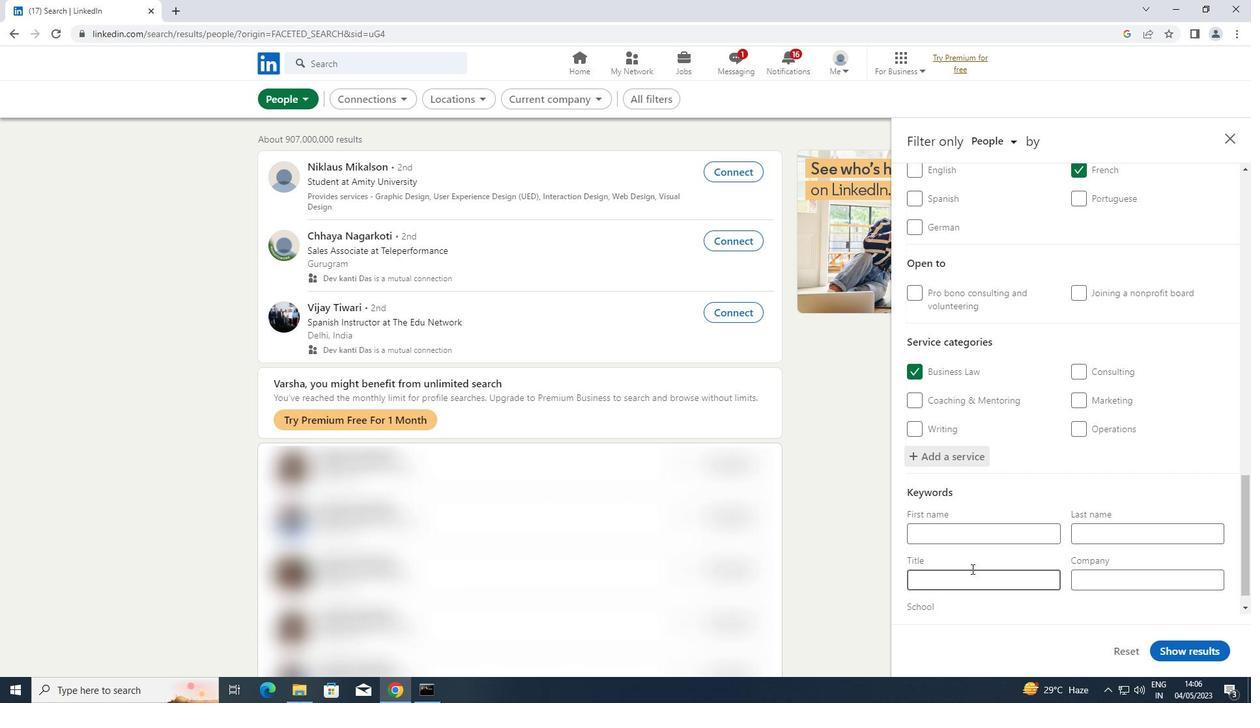 
Action: Mouse pressed left at (970, 576)
Screenshot: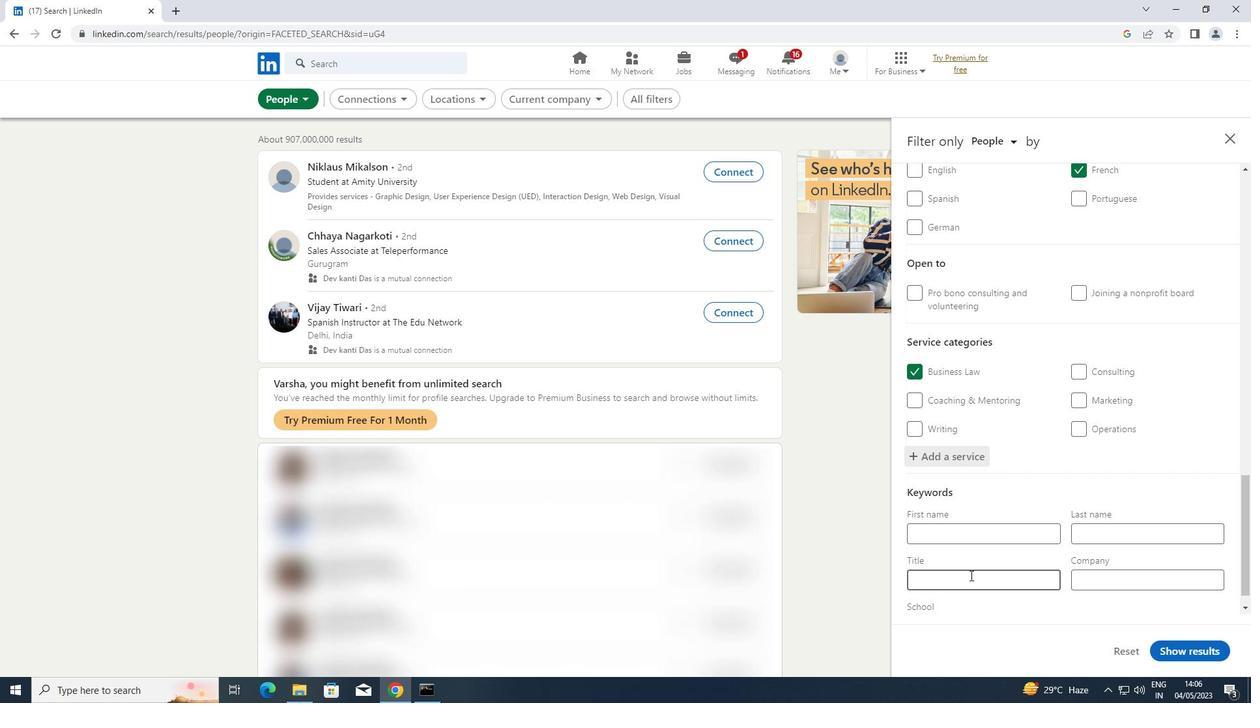 
Action: Key pressed <Key.shift>VIDEO<Key.space>OR<Key.space><Key.shift>FILM<Key.space><Key.shift><Key.shift><Key.shift>PRODUCER
Screenshot: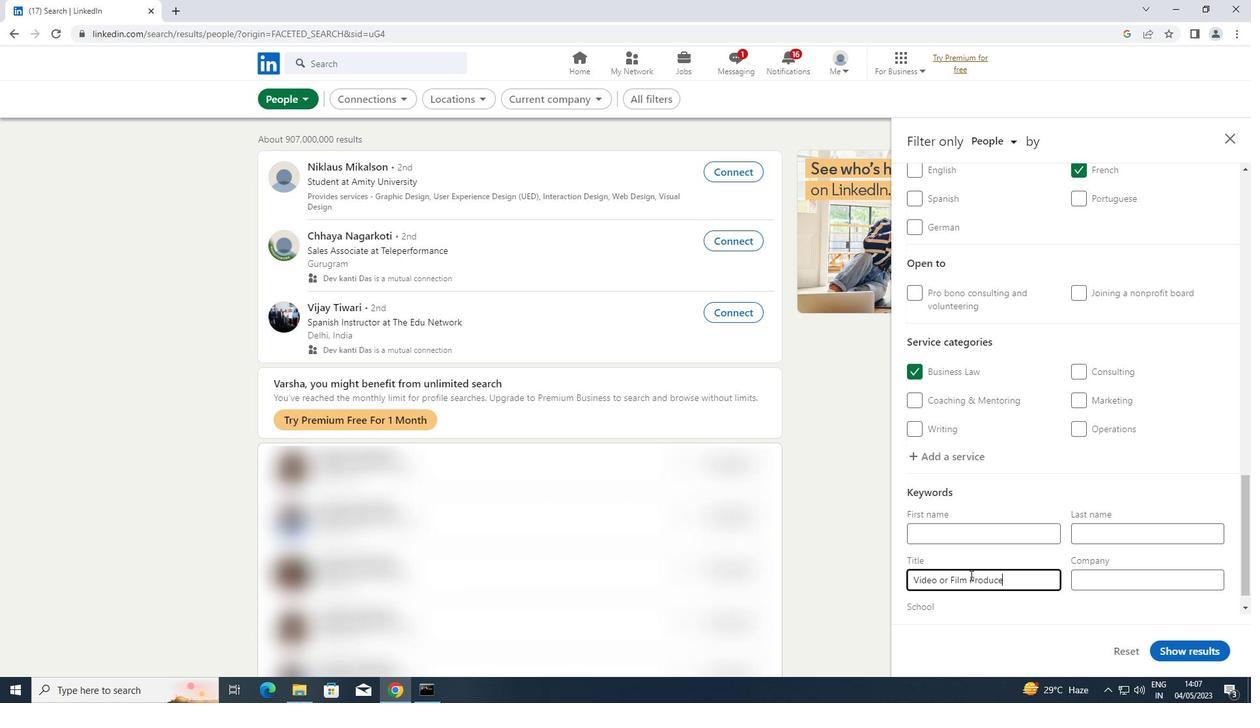 
Action: Mouse moved to (1197, 656)
Screenshot: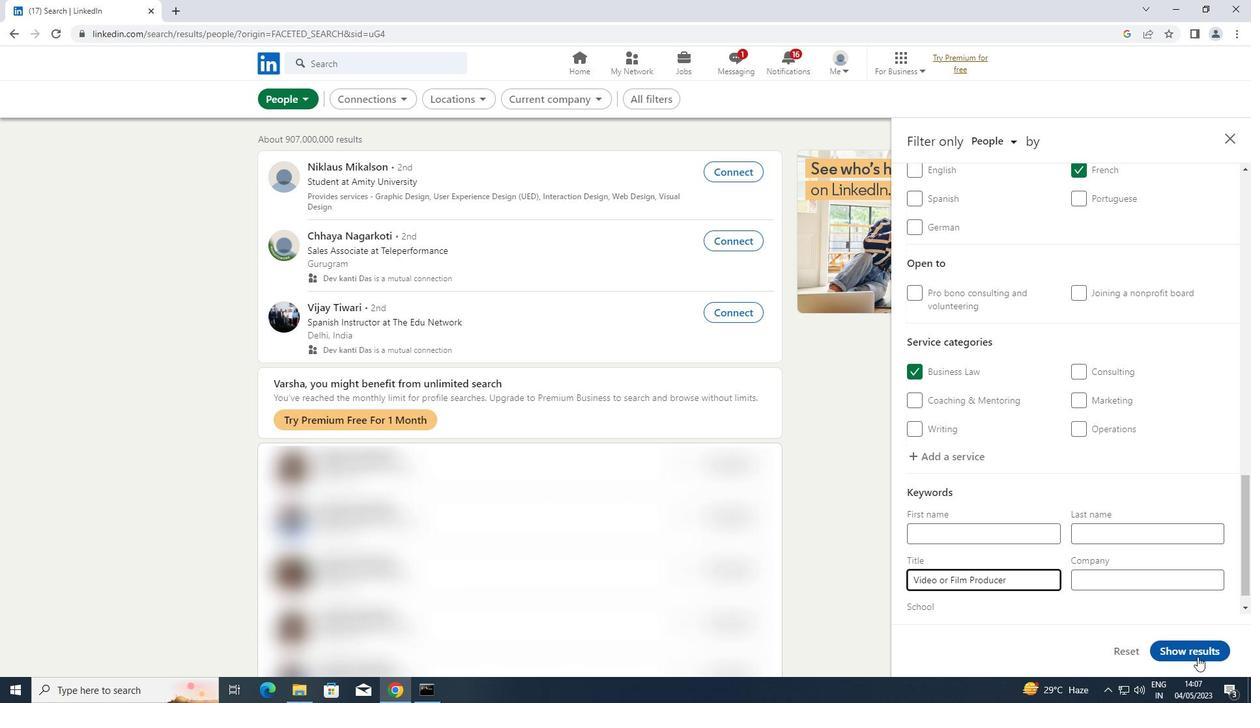 
Action: Mouse pressed left at (1197, 656)
Screenshot: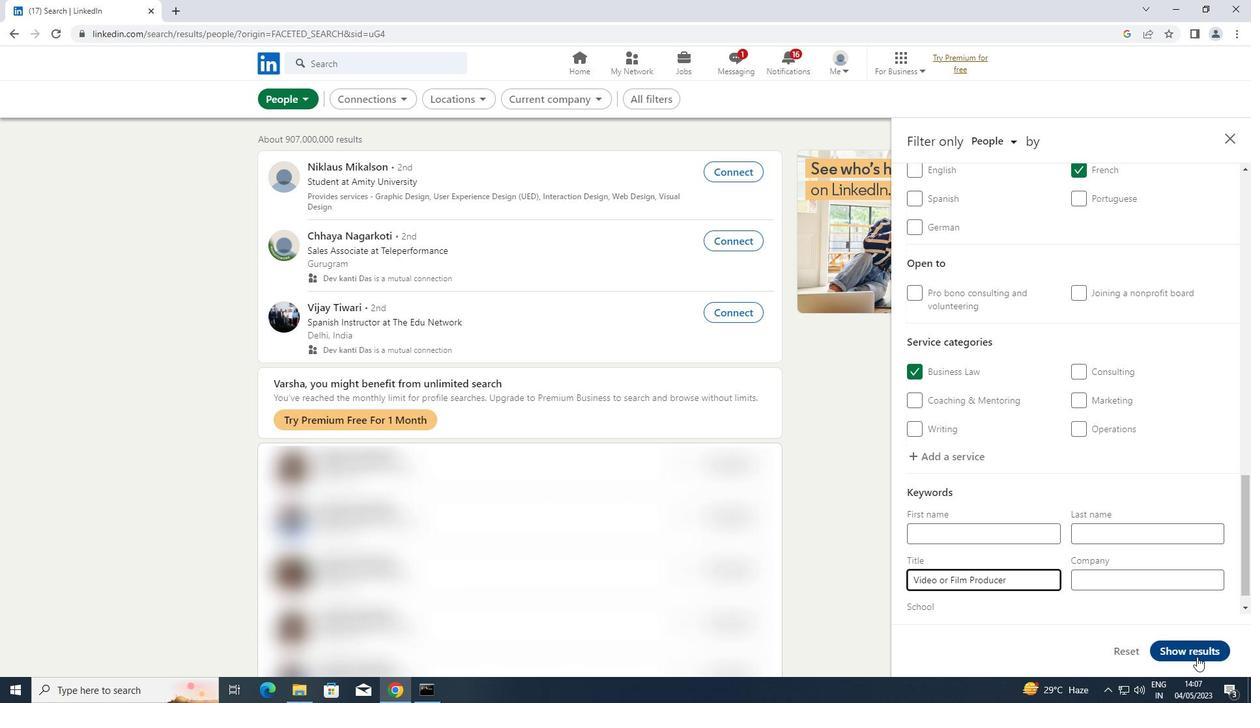 
Action: Mouse moved to (1196, 656)
Screenshot: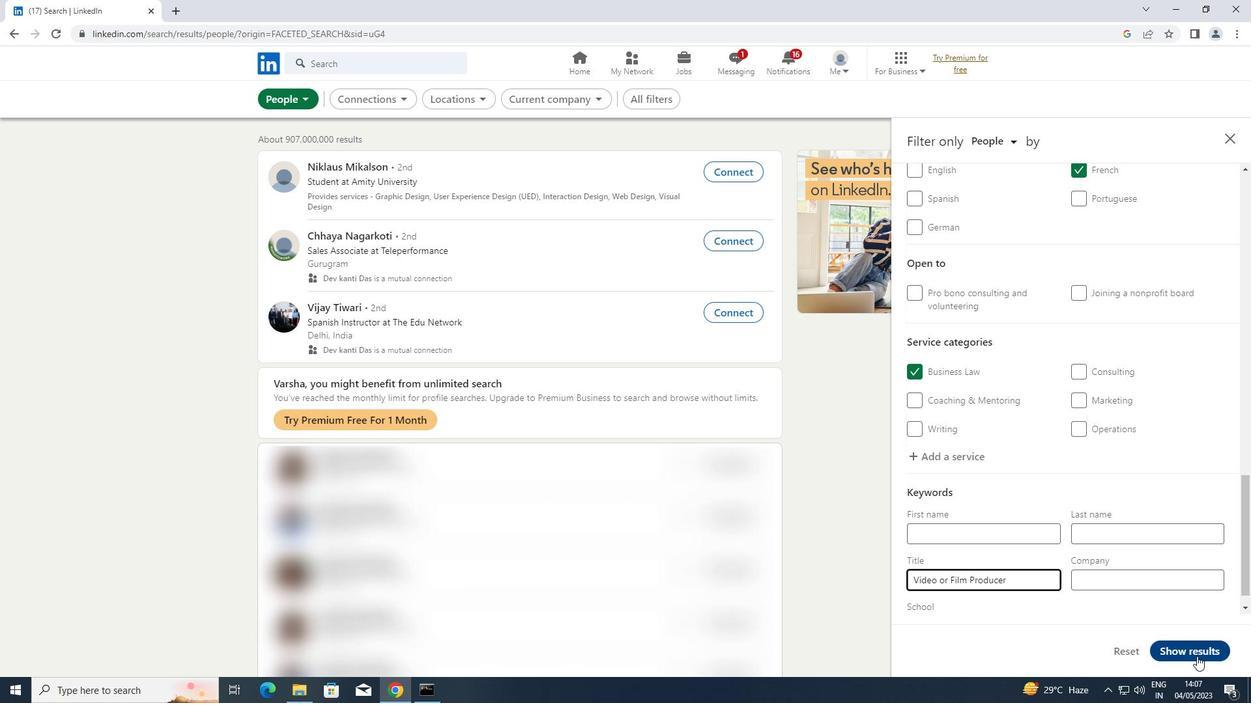 
